 Task: Look for space in Hempstead, United States from 24th August, 2023 to 10th September, 2023 for 8 adults, 2 children, 1 infant and 1 pet in price range Rs.12000 to Rs.15000. Place can be entire place or shared room with 4 bedrooms having 8 beds and 4 bathrooms. Property type can be house, flat, guest house. Amenities needed are: wifi, TV, free parkinig on premises, gym, breakfast. Booking option can be shelf check-in. Required host language is English.
Action: Mouse moved to (456, 63)
Screenshot: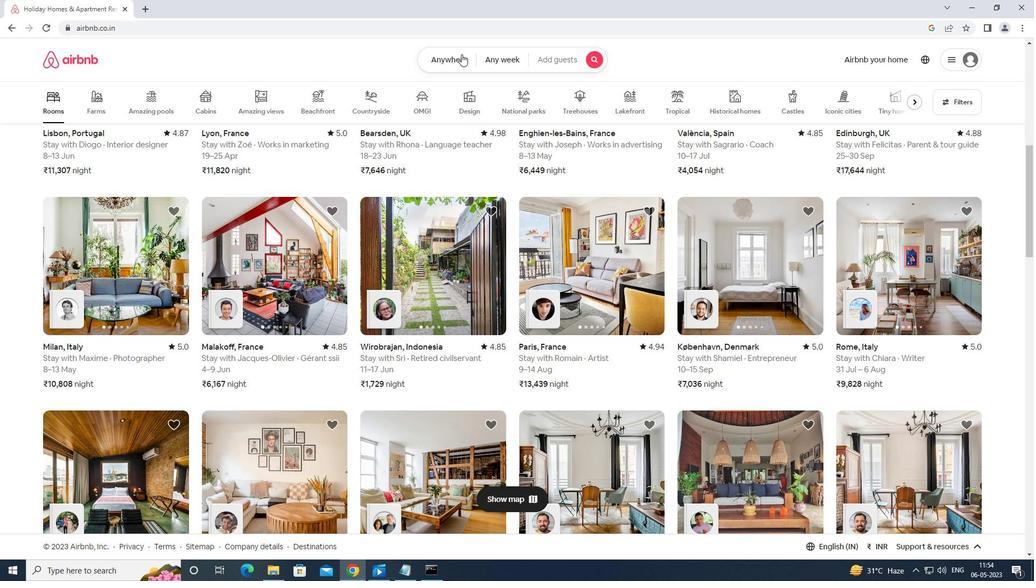 
Action: Mouse pressed left at (456, 63)
Screenshot: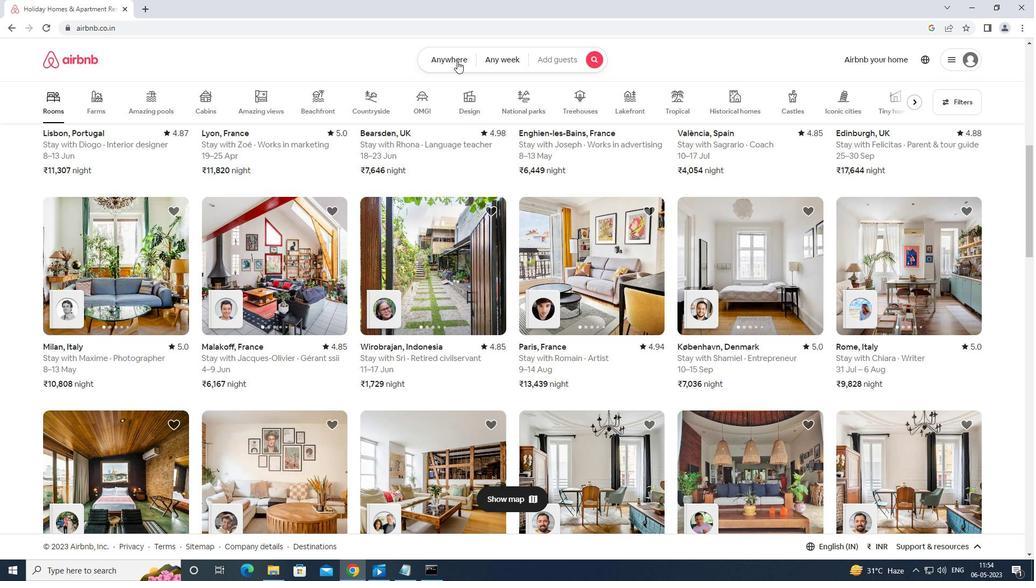 
Action: Mouse moved to (381, 101)
Screenshot: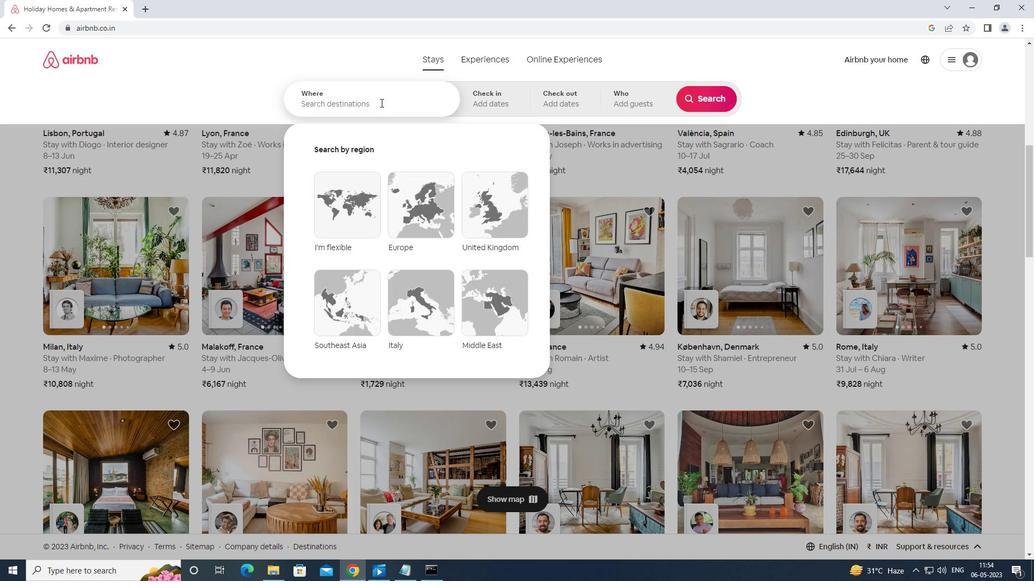 
Action: Mouse pressed left at (381, 101)
Screenshot: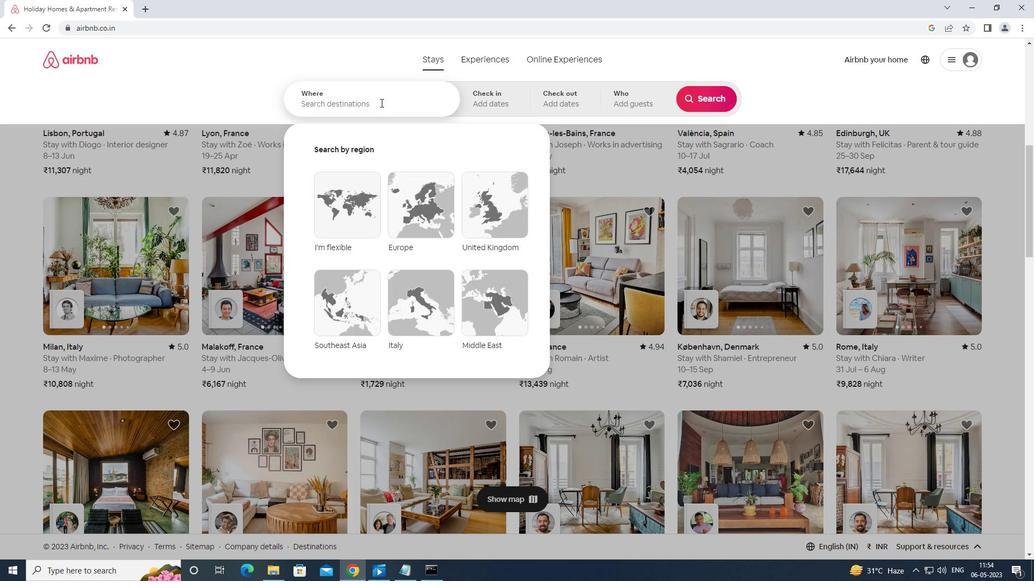 
Action: Mouse moved to (390, 110)
Screenshot: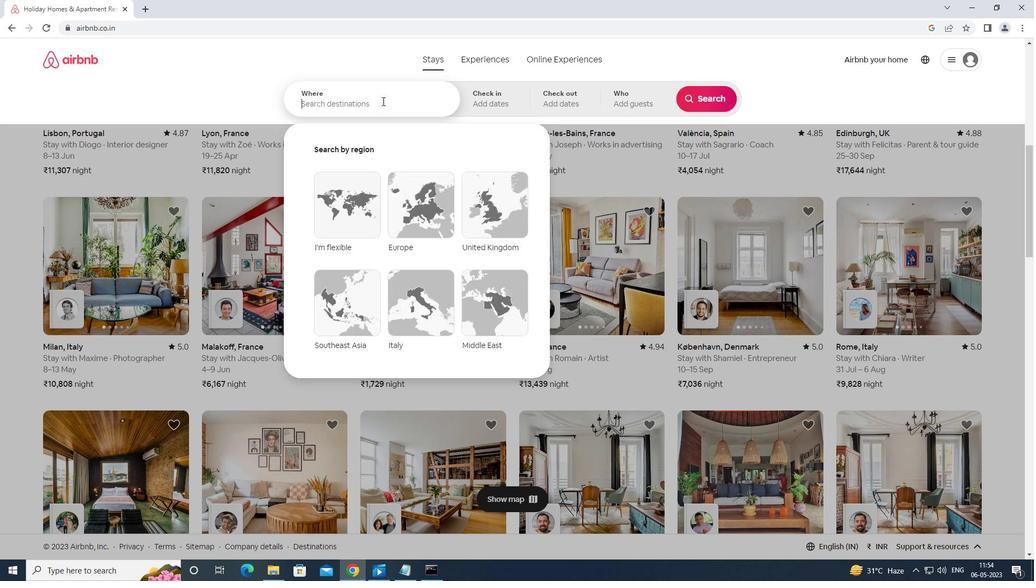 
Action: Key pressed <Key.shift>HEMPSTEAD
Screenshot: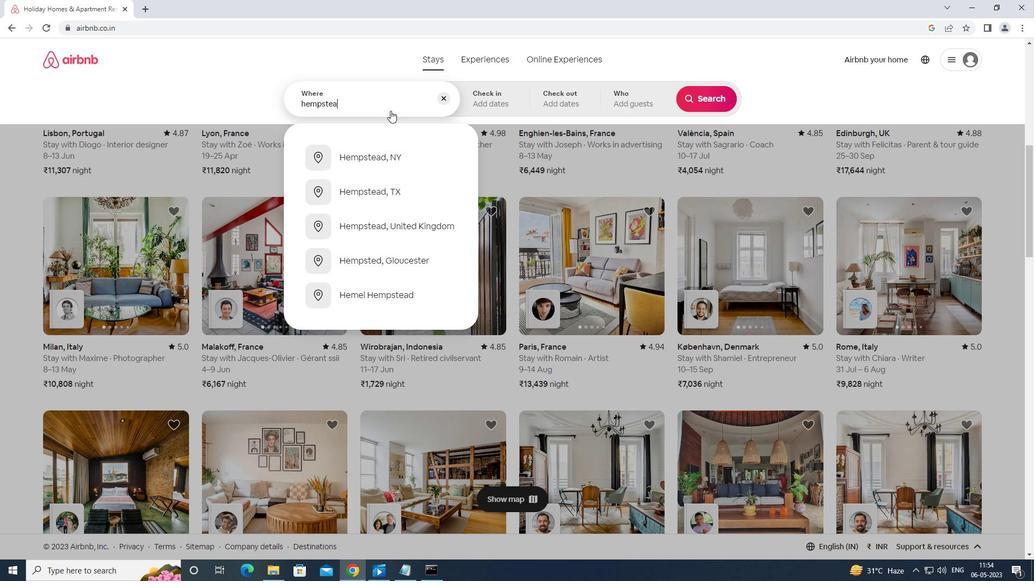 
Action: Mouse moved to (390, 111)
Screenshot: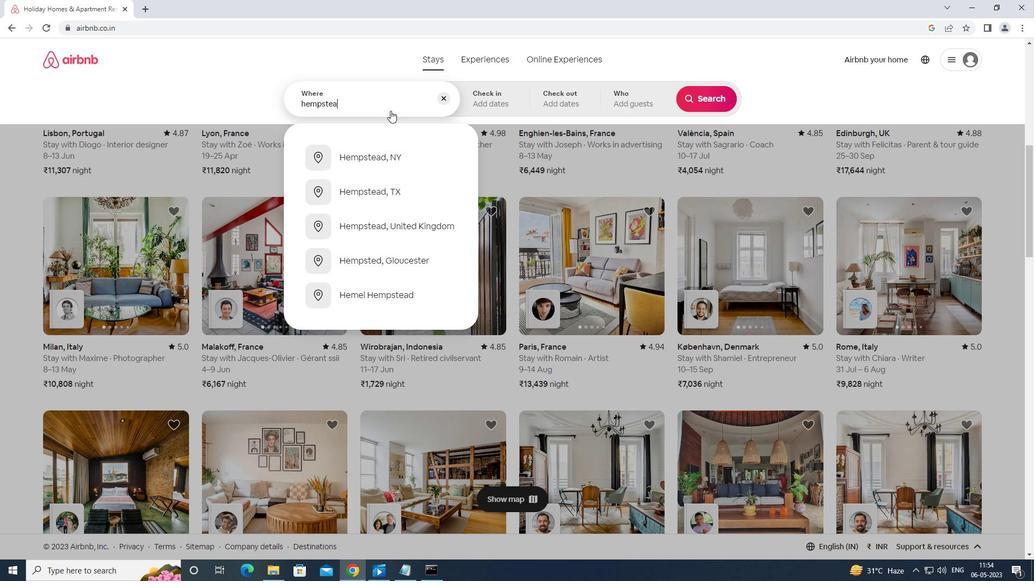 
Action: Key pressed <Key.space>
Screenshot: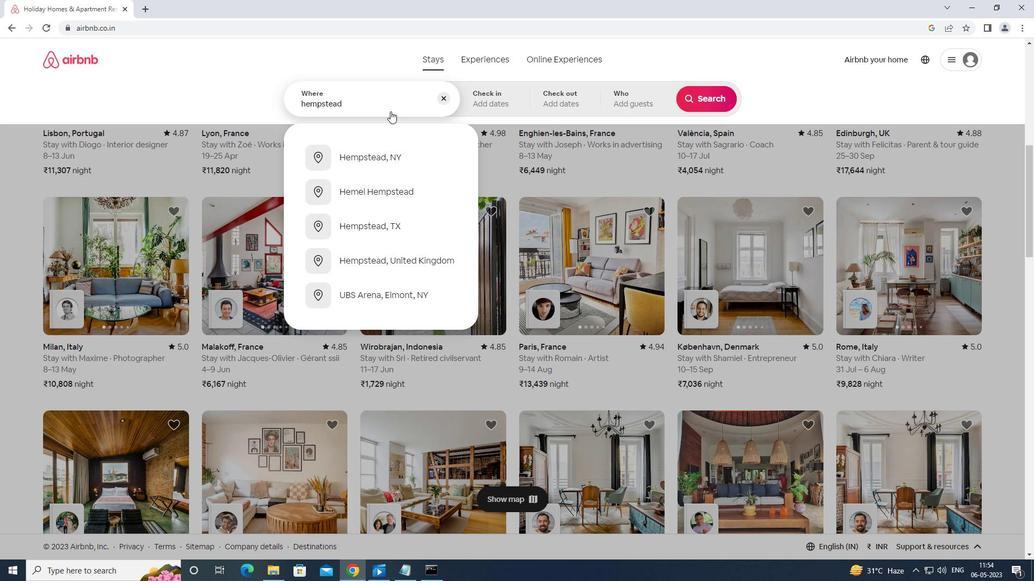 
Action: Mouse moved to (390, 113)
Screenshot: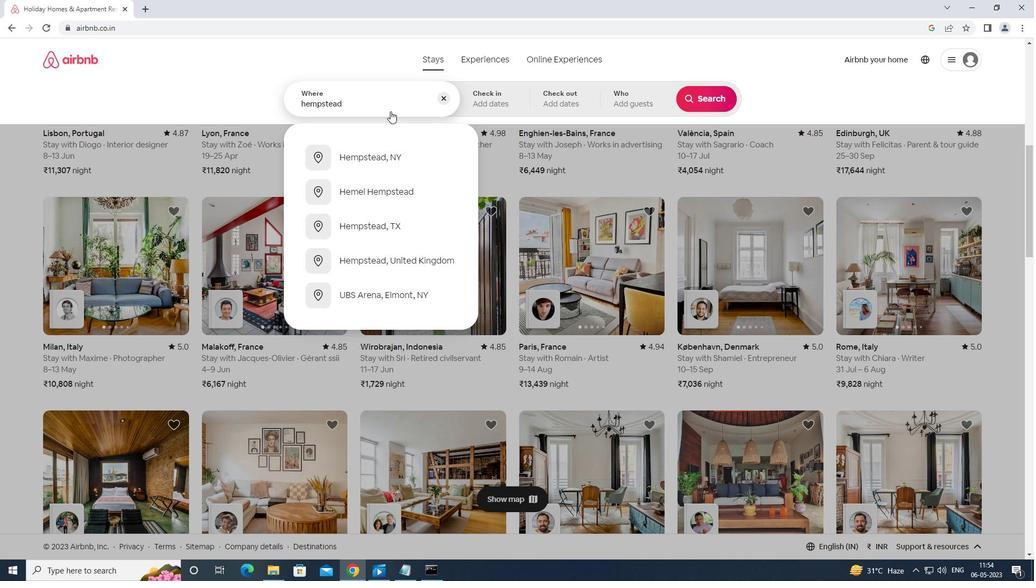 
Action: Key pressed UNITED
Screenshot: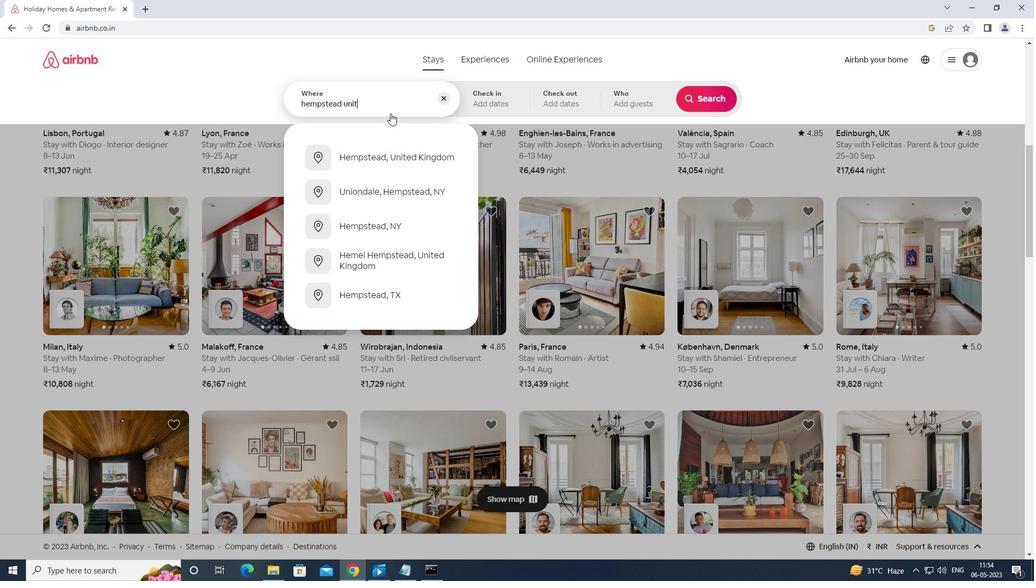 
Action: Mouse moved to (390, 114)
Screenshot: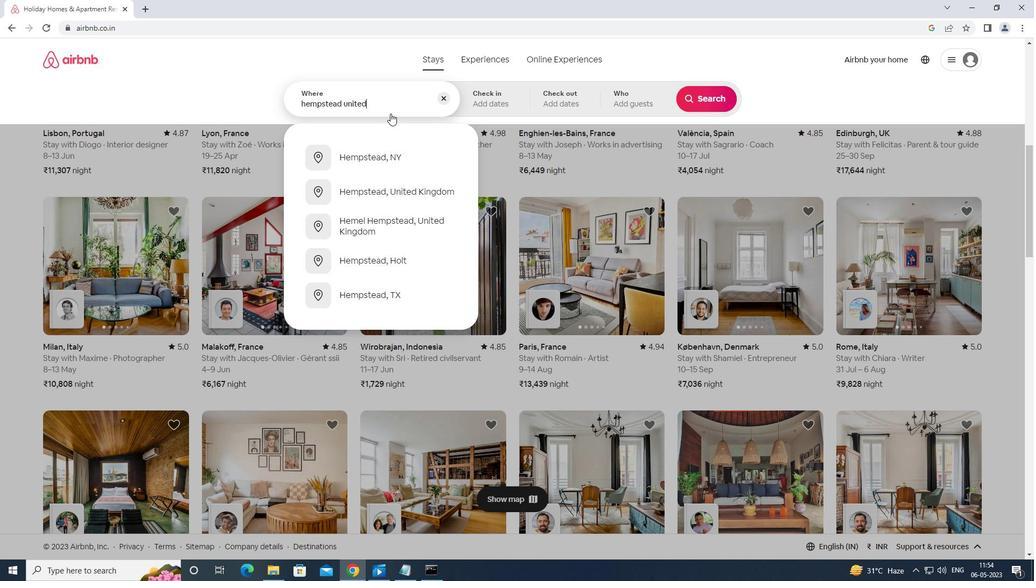 
Action: Key pressed <Key.space>
Screenshot: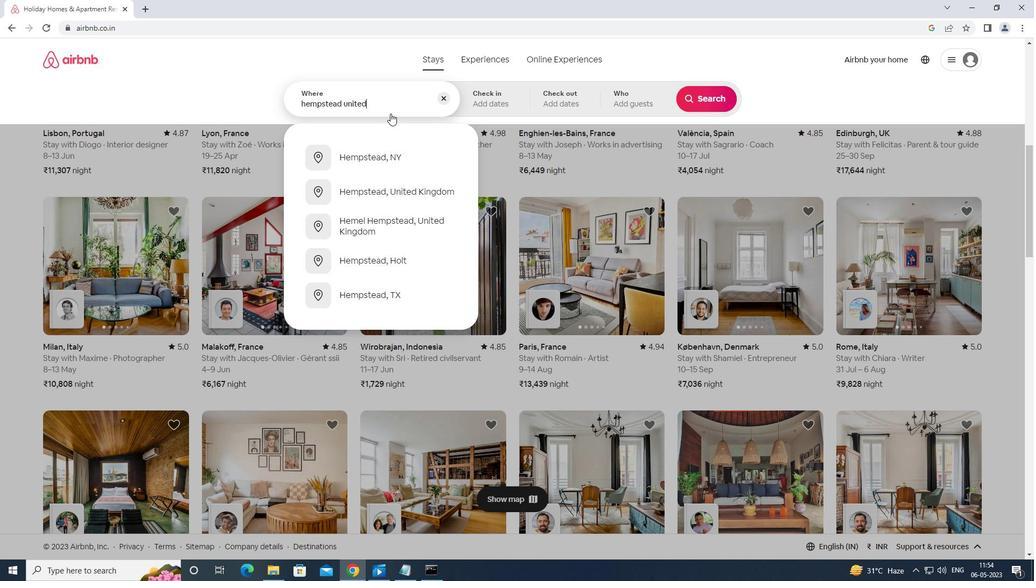 
Action: Mouse moved to (391, 114)
Screenshot: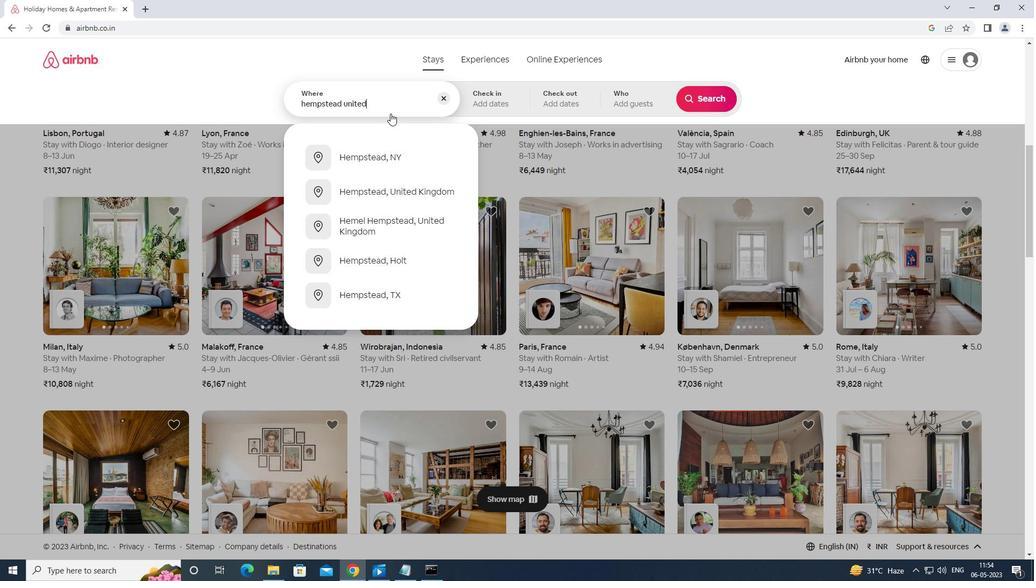 
Action: Key pressed STATES<Key.enter>
Screenshot: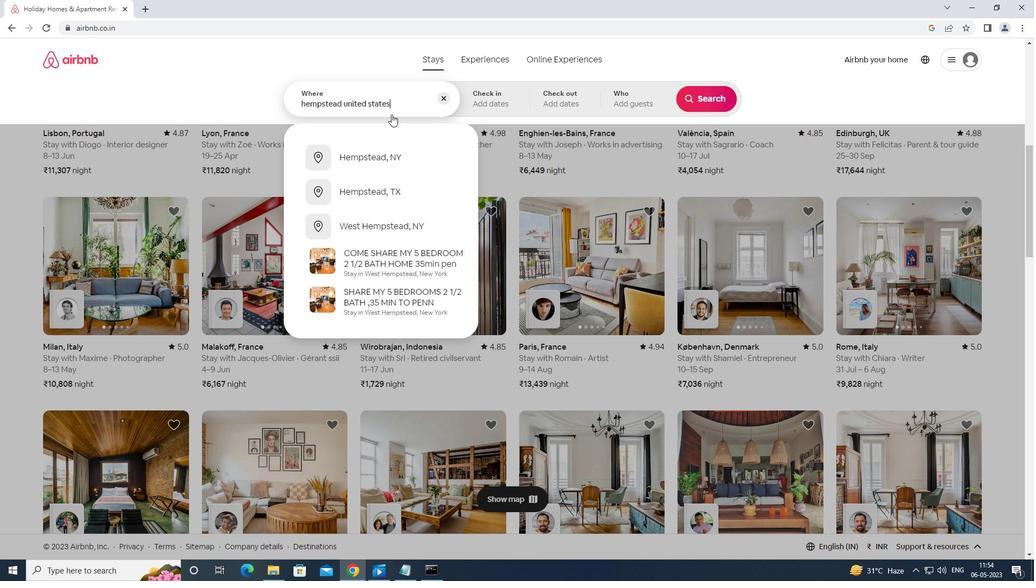 
Action: Mouse moved to (707, 179)
Screenshot: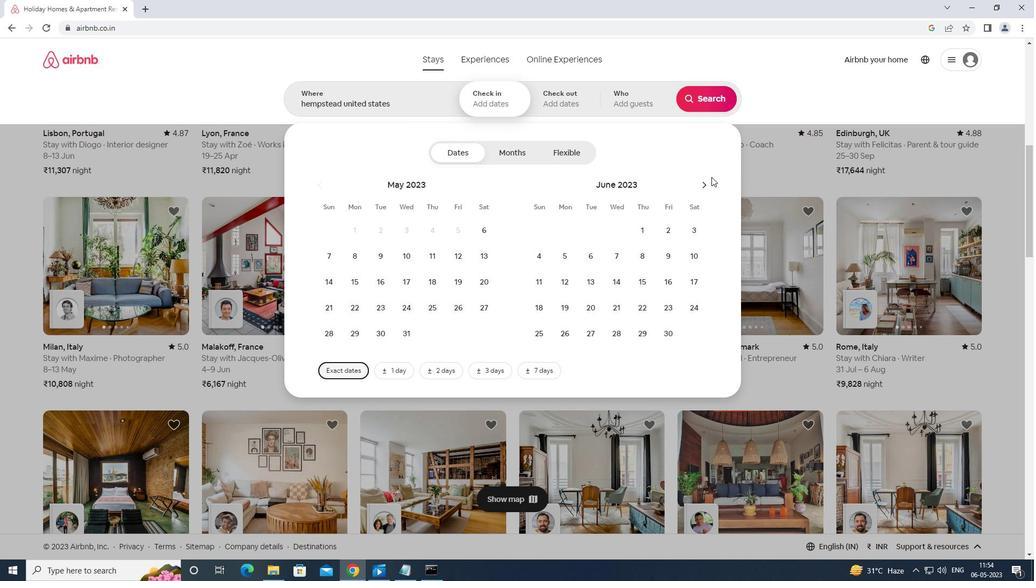 
Action: Mouse pressed left at (707, 179)
Screenshot: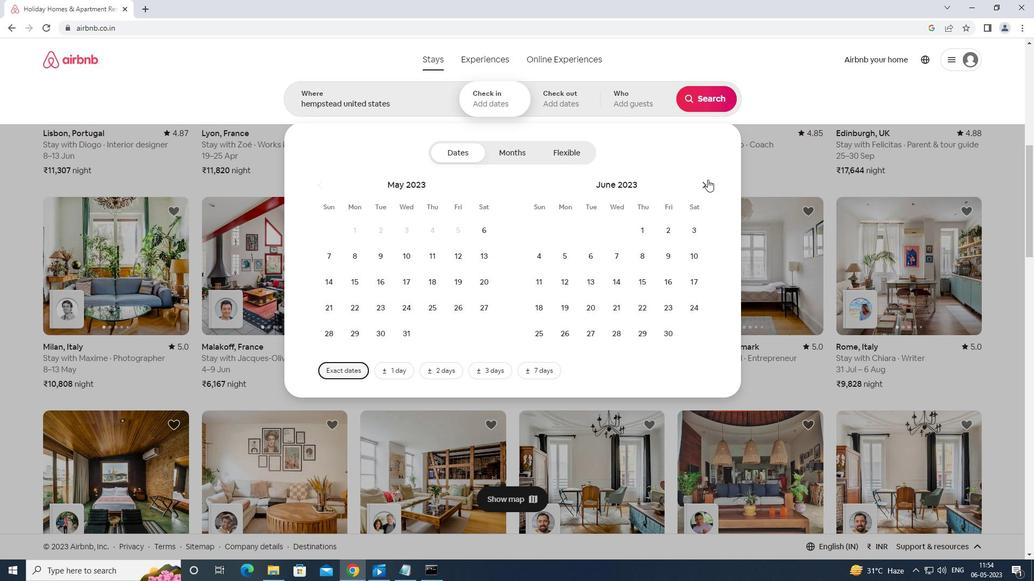 
Action: Mouse moved to (701, 179)
Screenshot: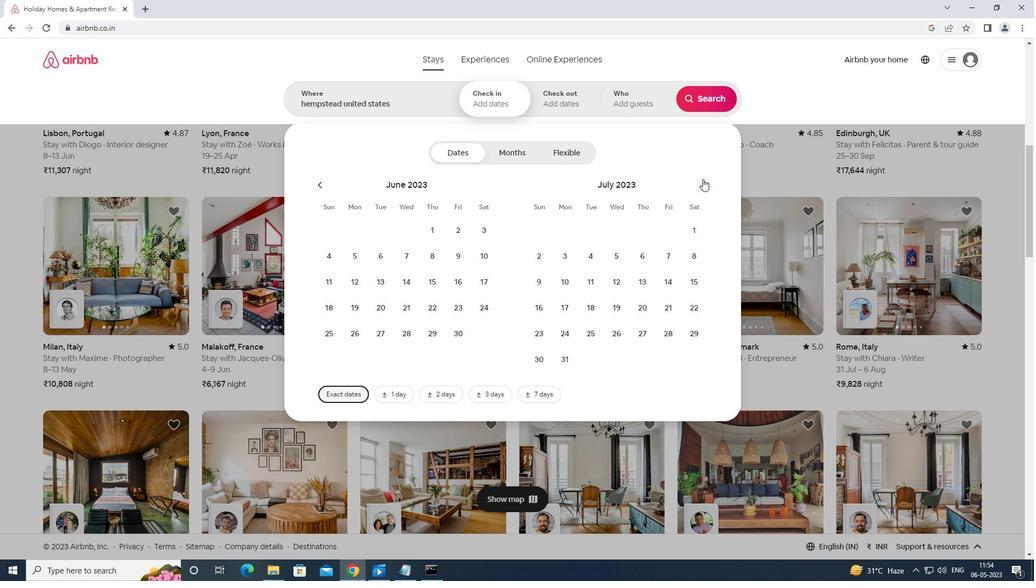 
Action: Mouse pressed left at (701, 179)
Screenshot: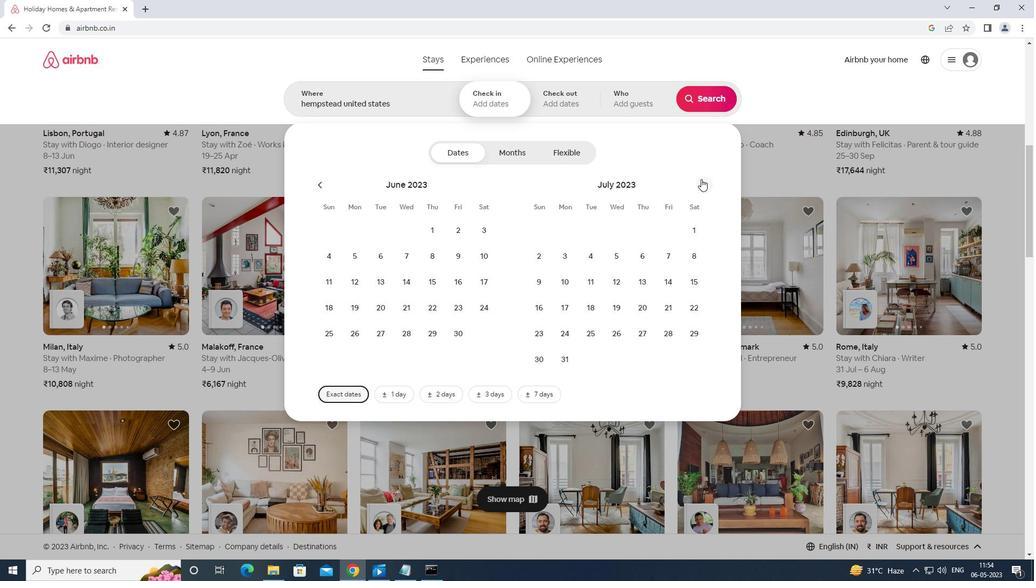 
Action: Mouse moved to (636, 300)
Screenshot: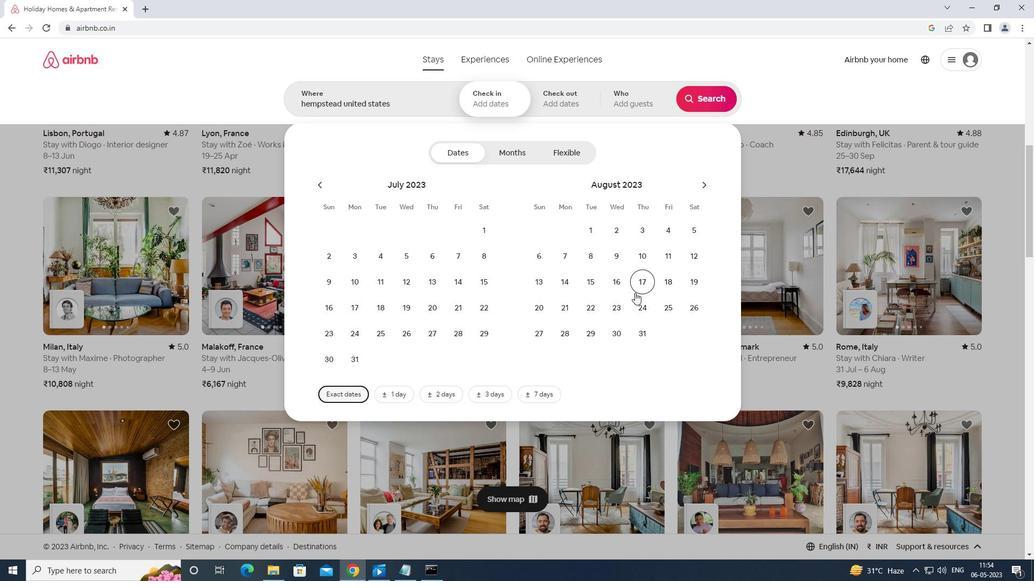 
Action: Mouse pressed left at (636, 300)
Screenshot: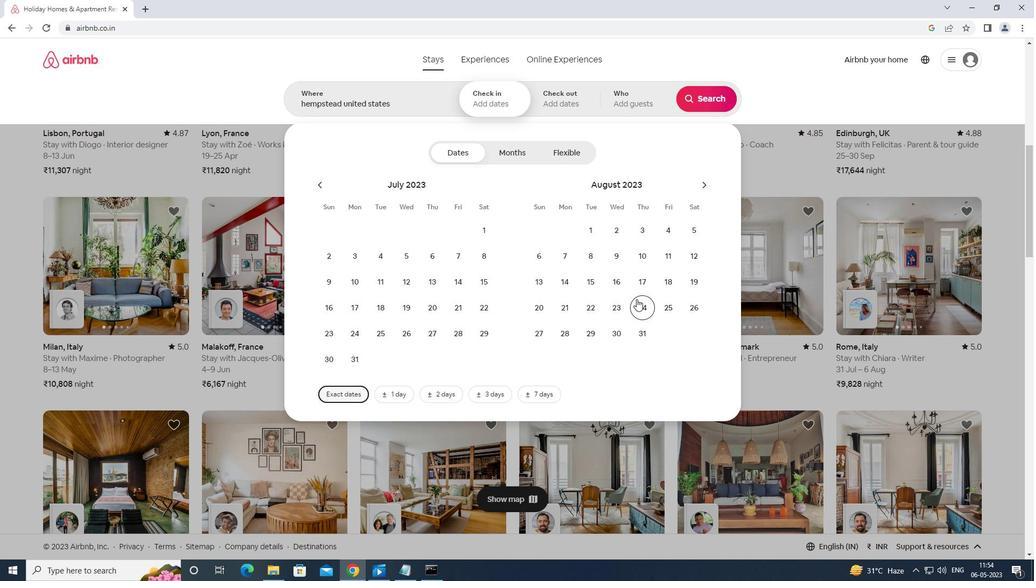 
Action: Mouse moved to (694, 181)
Screenshot: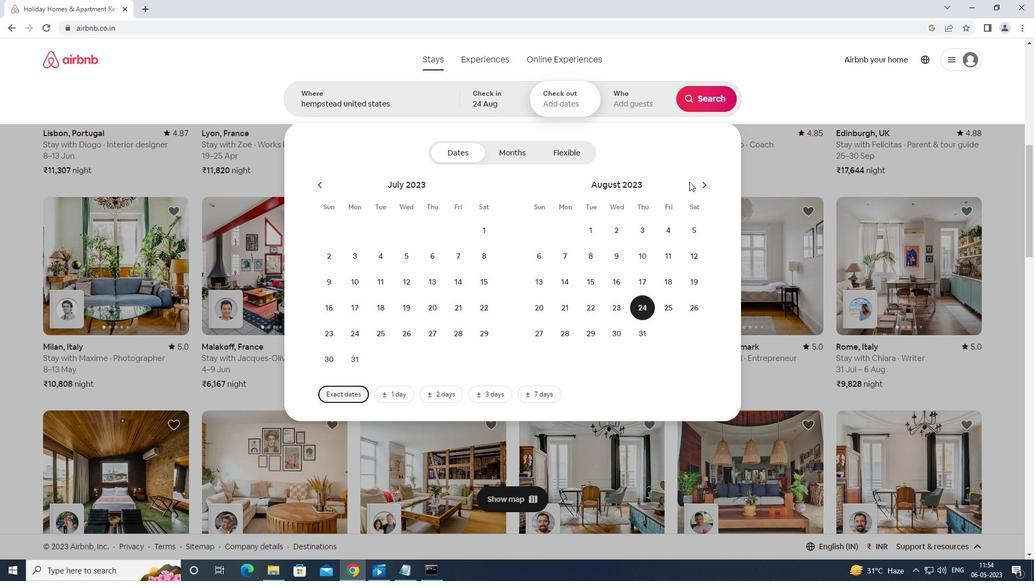 
Action: Mouse pressed left at (694, 181)
Screenshot: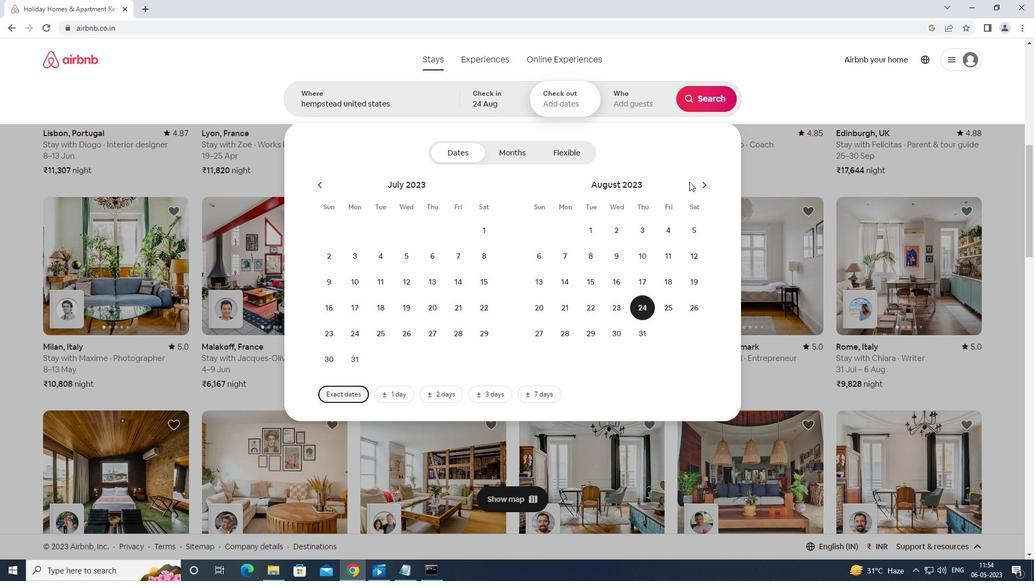 
Action: Mouse moved to (703, 184)
Screenshot: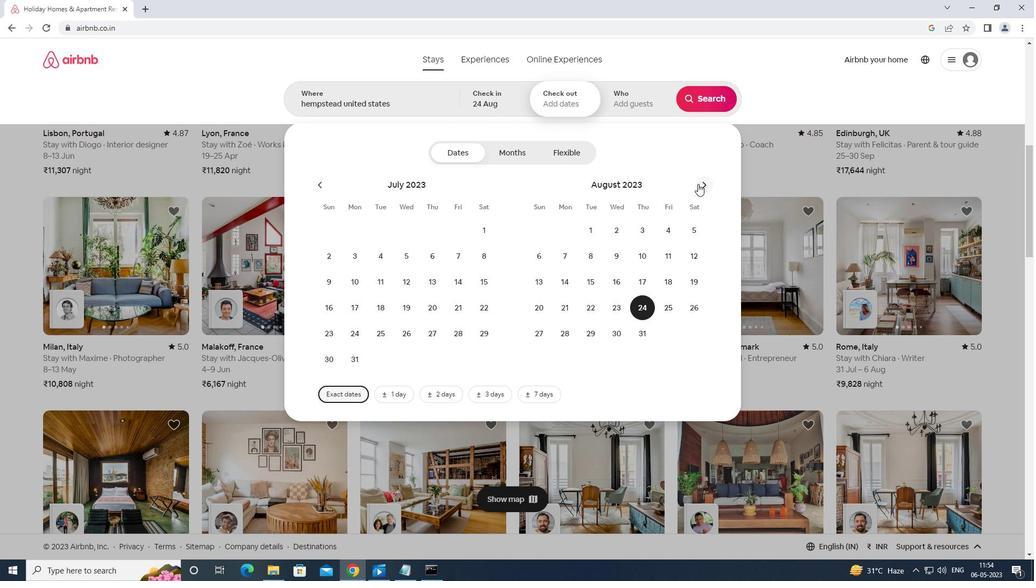 
Action: Mouse pressed left at (703, 184)
Screenshot: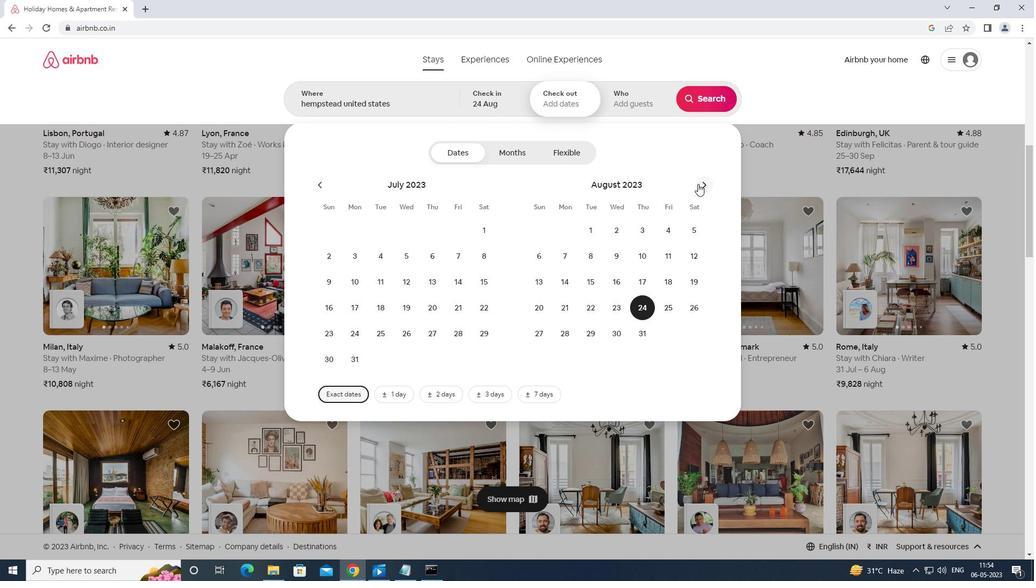 
Action: Mouse moved to (535, 281)
Screenshot: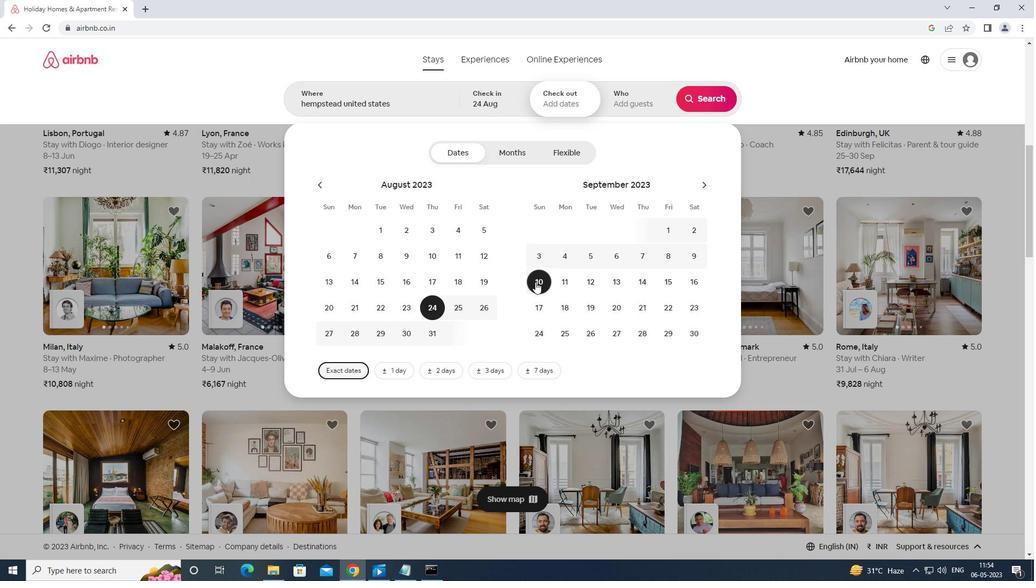 
Action: Mouse pressed left at (535, 281)
Screenshot: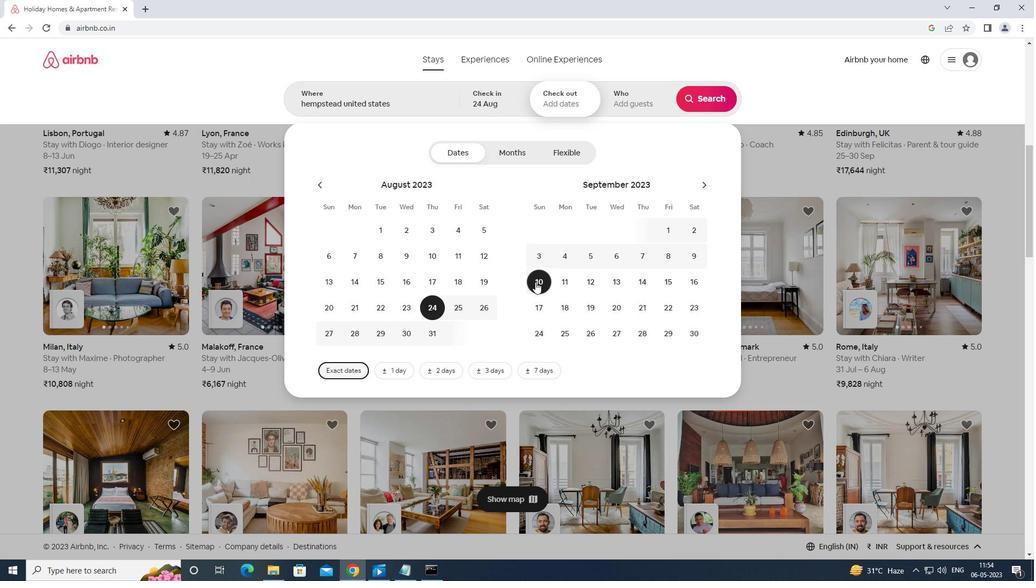 
Action: Mouse moved to (633, 89)
Screenshot: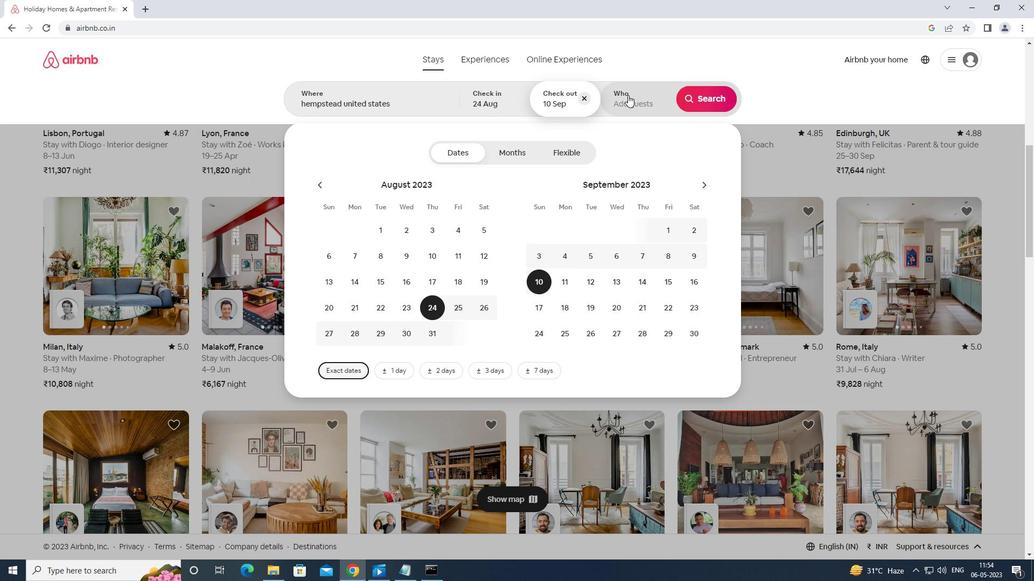 
Action: Mouse pressed left at (633, 89)
Screenshot: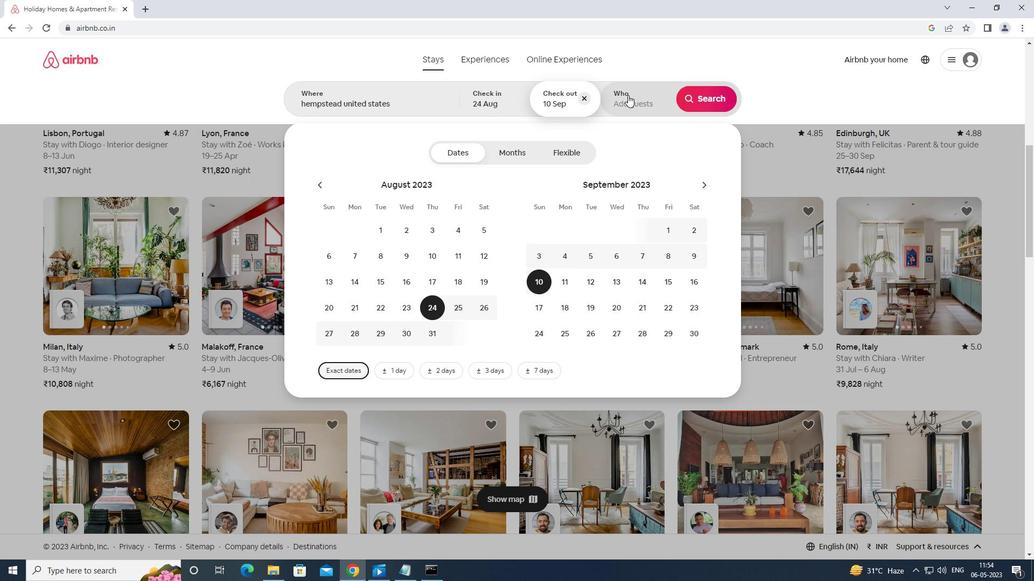 
Action: Mouse moved to (707, 153)
Screenshot: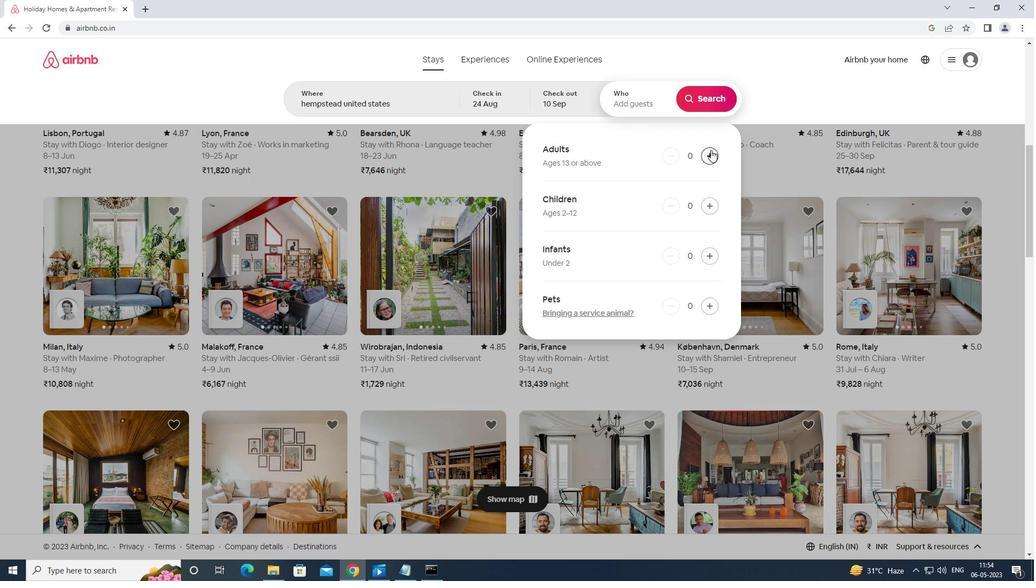 
Action: Mouse pressed left at (707, 153)
Screenshot: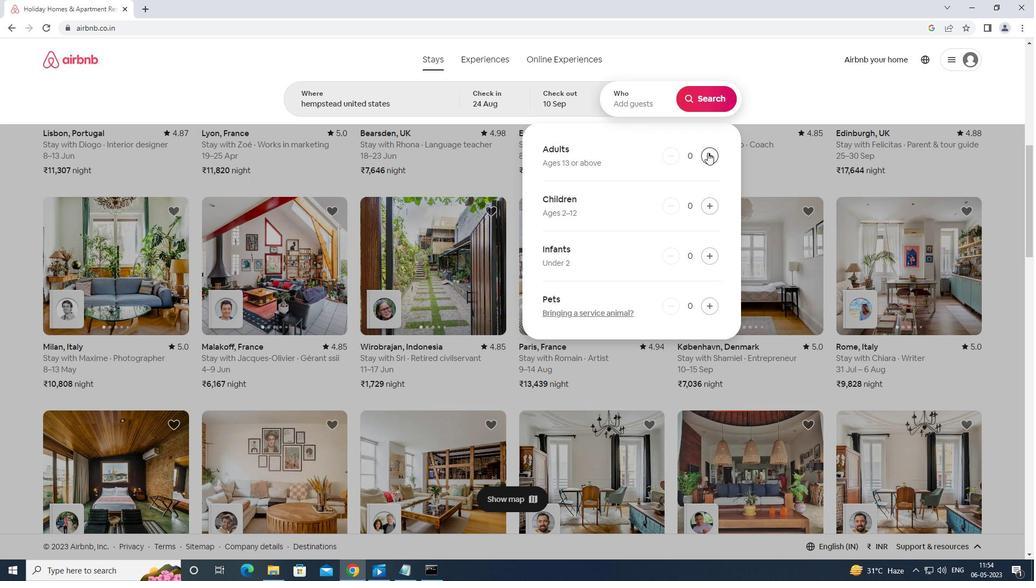 
Action: Mouse moved to (707, 153)
Screenshot: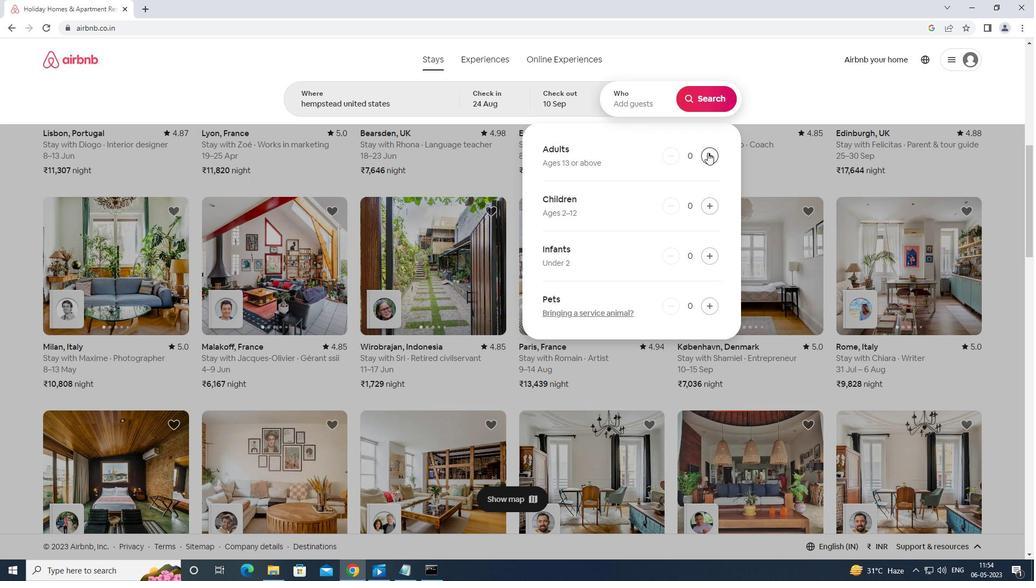 
Action: Mouse pressed left at (707, 153)
Screenshot: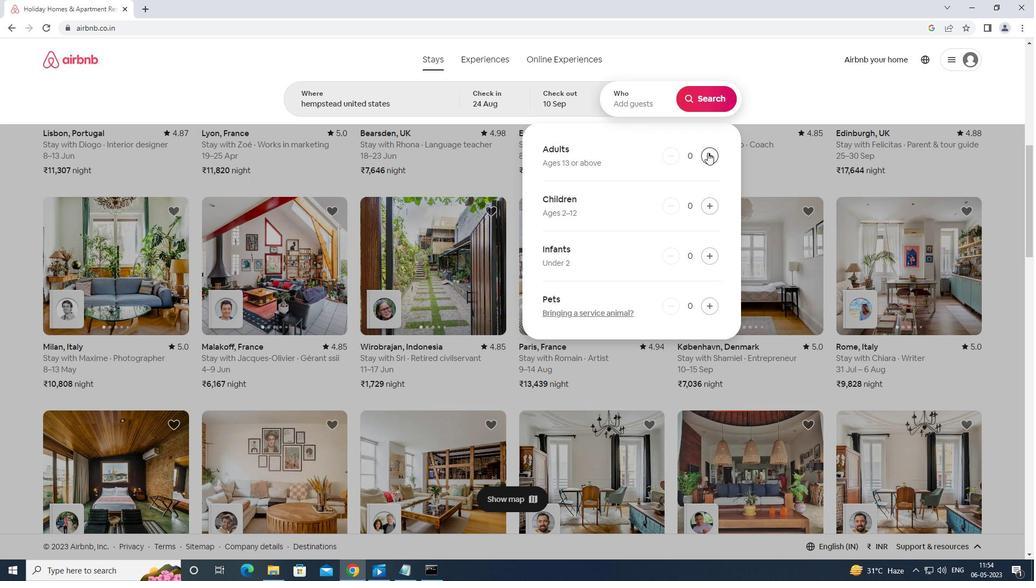 
Action: Mouse moved to (707, 153)
Screenshot: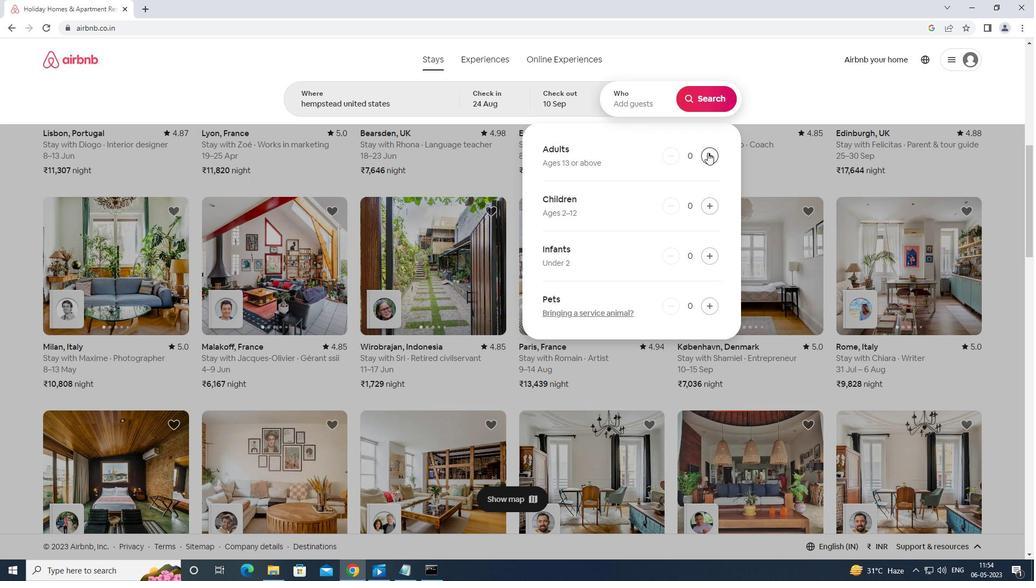 
Action: Mouse pressed left at (707, 153)
Screenshot: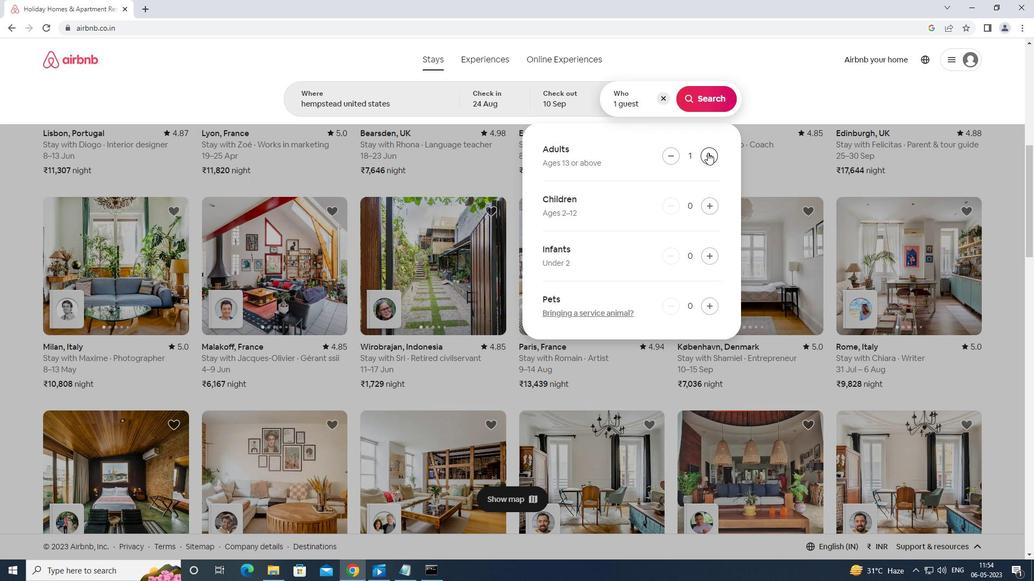 
Action: Mouse moved to (709, 153)
Screenshot: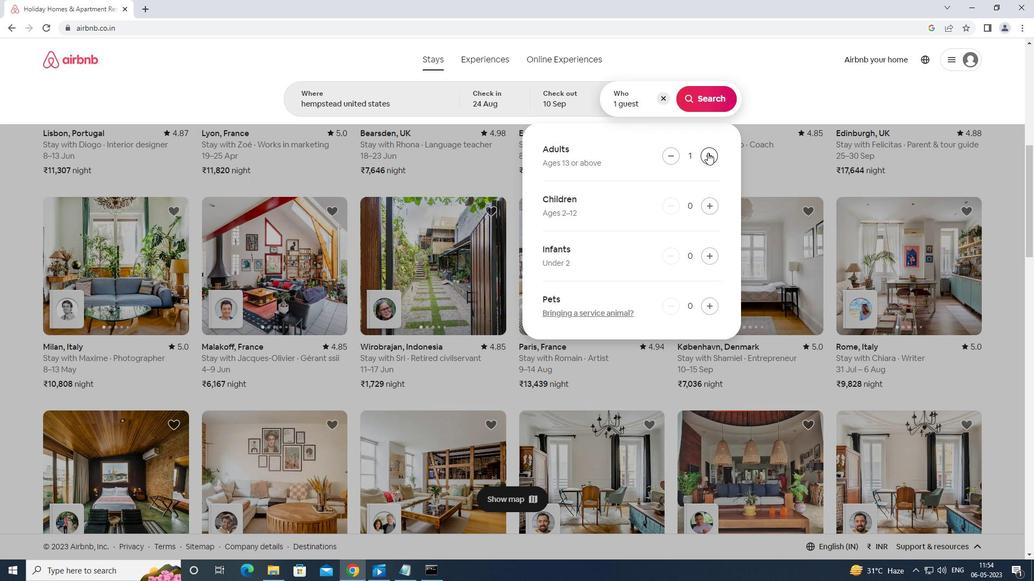 
Action: Mouse pressed left at (709, 153)
Screenshot: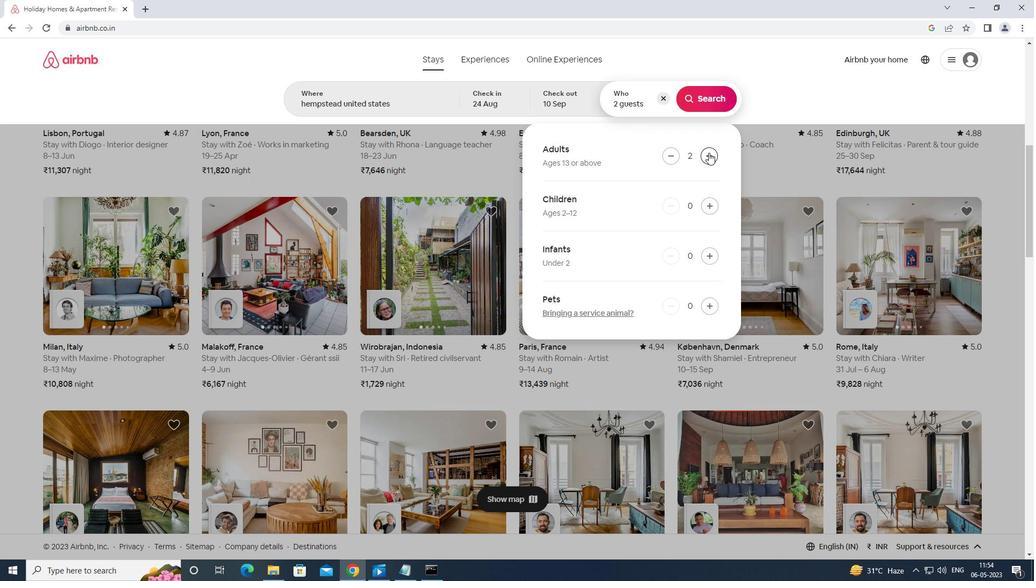 
Action: Mouse pressed left at (709, 153)
Screenshot: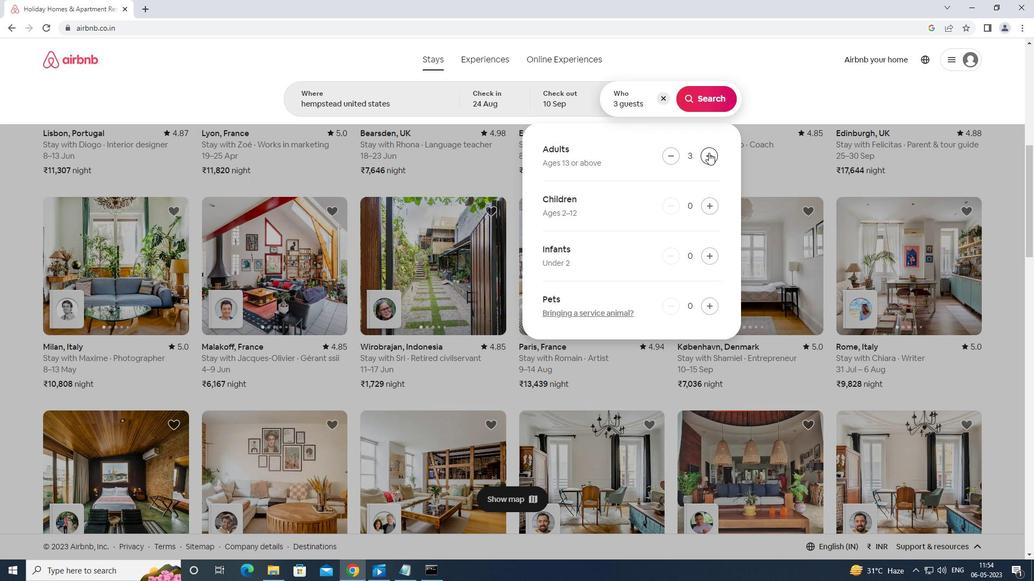 
Action: Mouse pressed left at (709, 153)
Screenshot: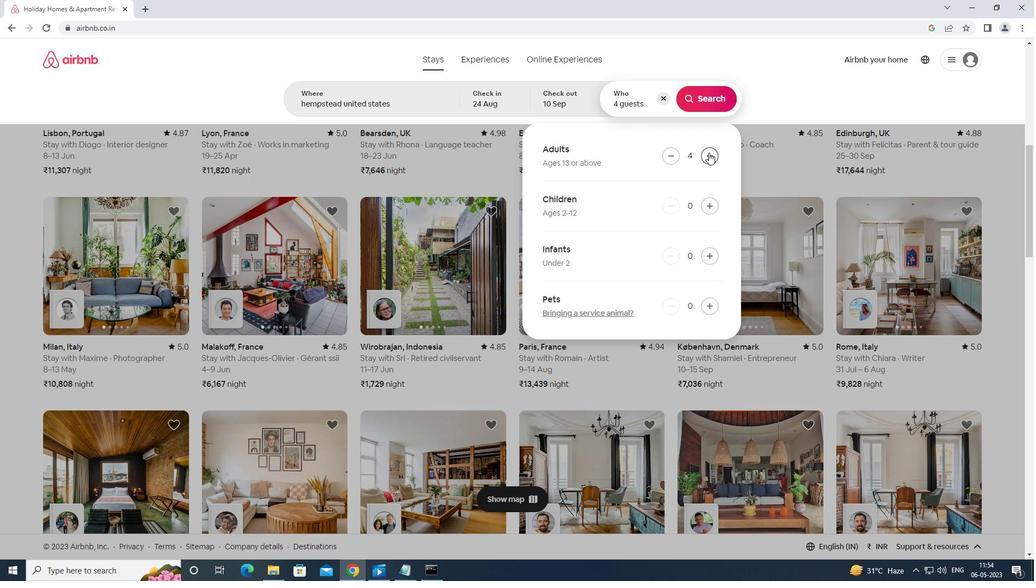 
Action: Mouse pressed left at (709, 153)
Screenshot: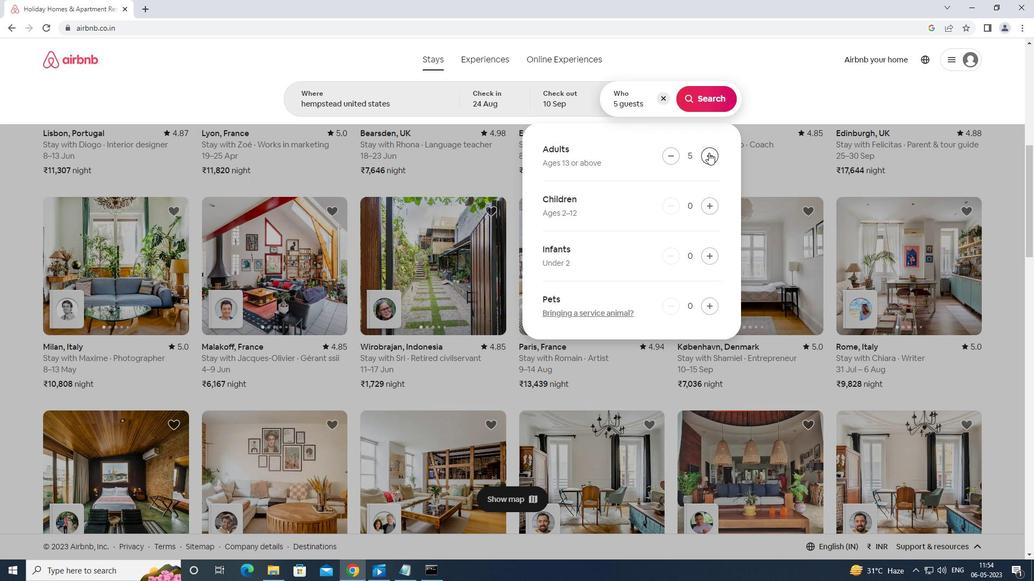 
Action: Mouse pressed left at (709, 153)
Screenshot: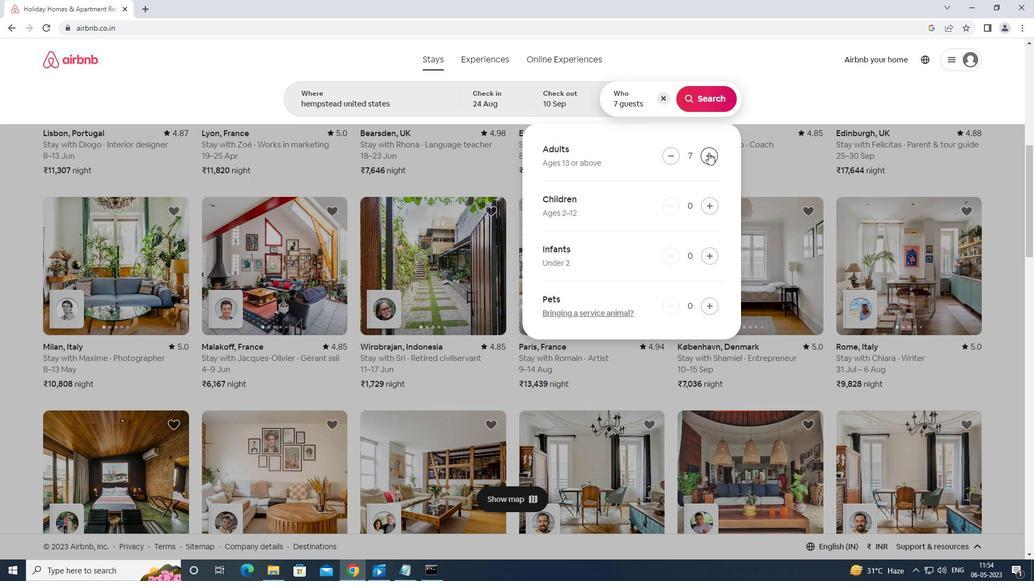 
Action: Mouse moved to (705, 208)
Screenshot: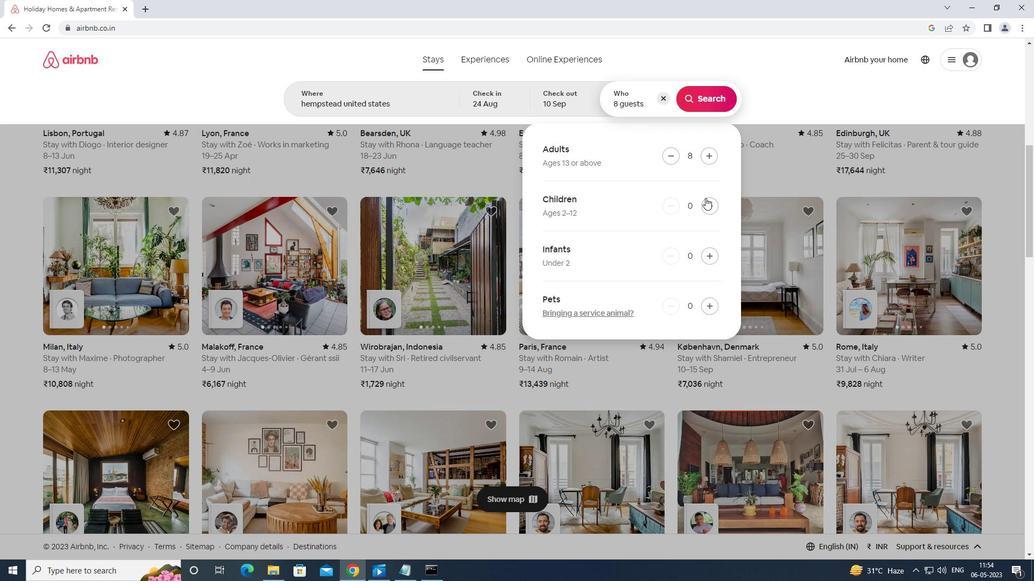 
Action: Mouse pressed left at (705, 208)
Screenshot: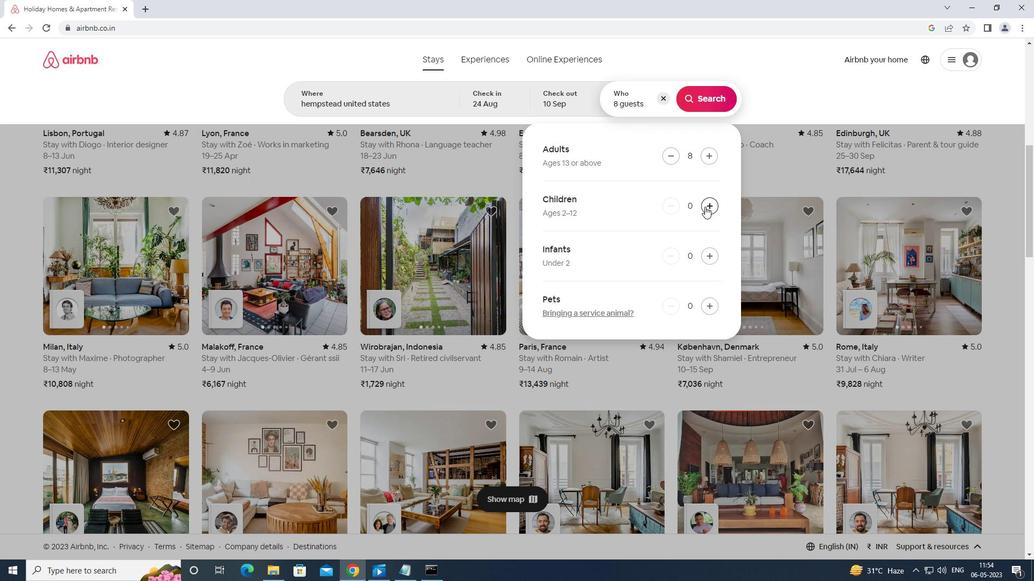 
Action: Mouse moved to (706, 206)
Screenshot: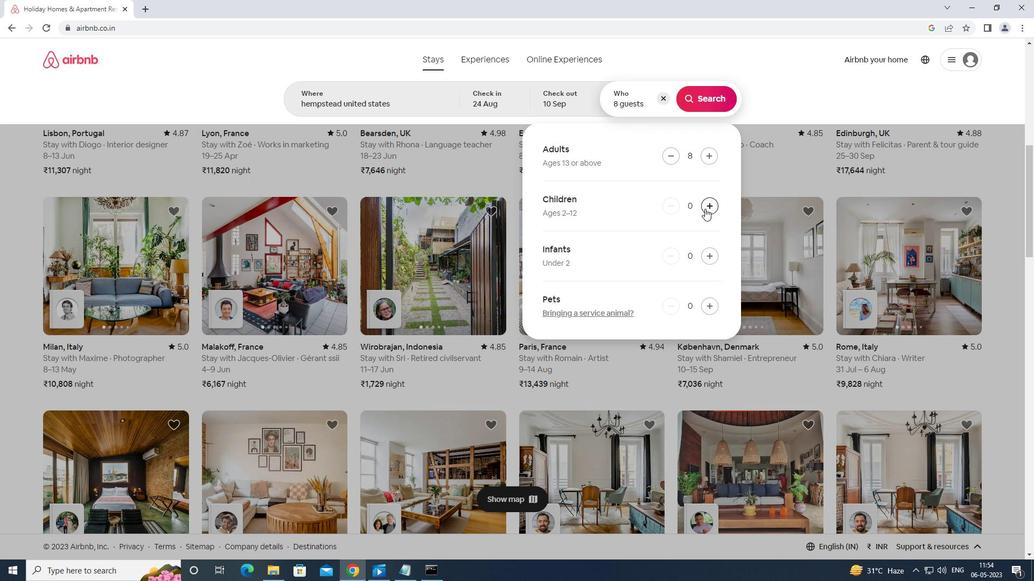 
Action: Mouse pressed left at (706, 206)
Screenshot: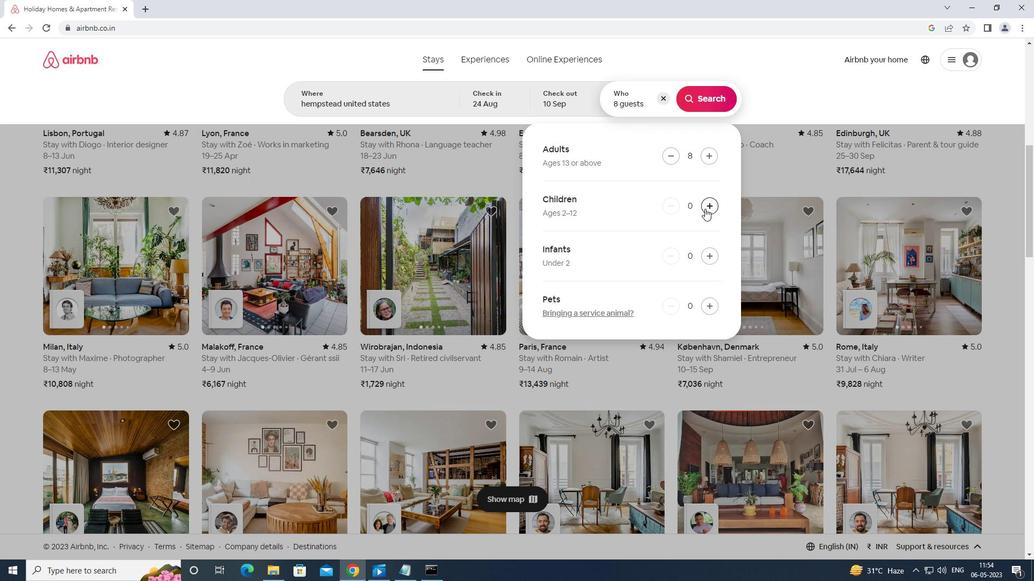 
Action: Mouse moved to (711, 250)
Screenshot: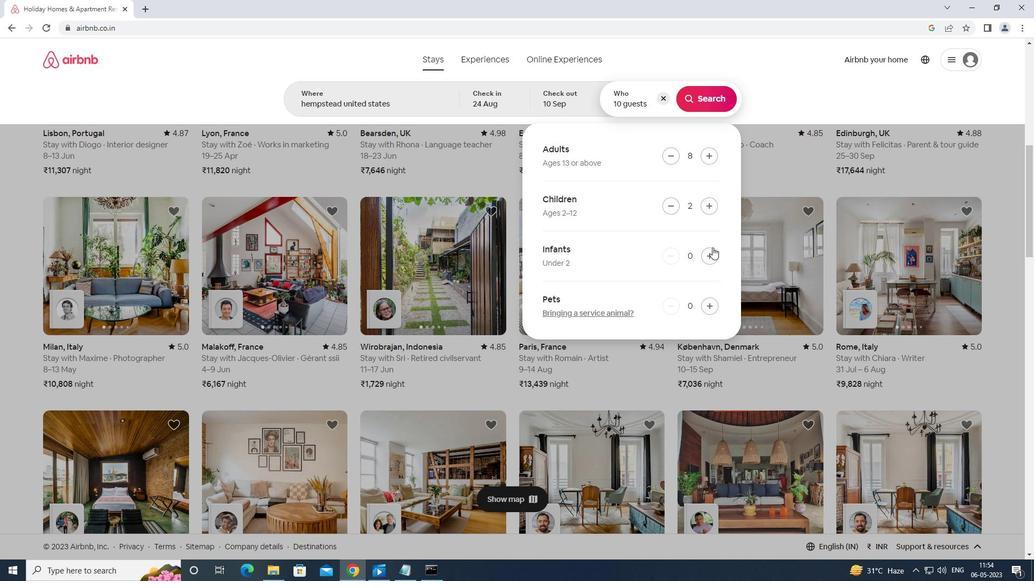 
Action: Mouse pressed left at (711, 250)
Screenshot: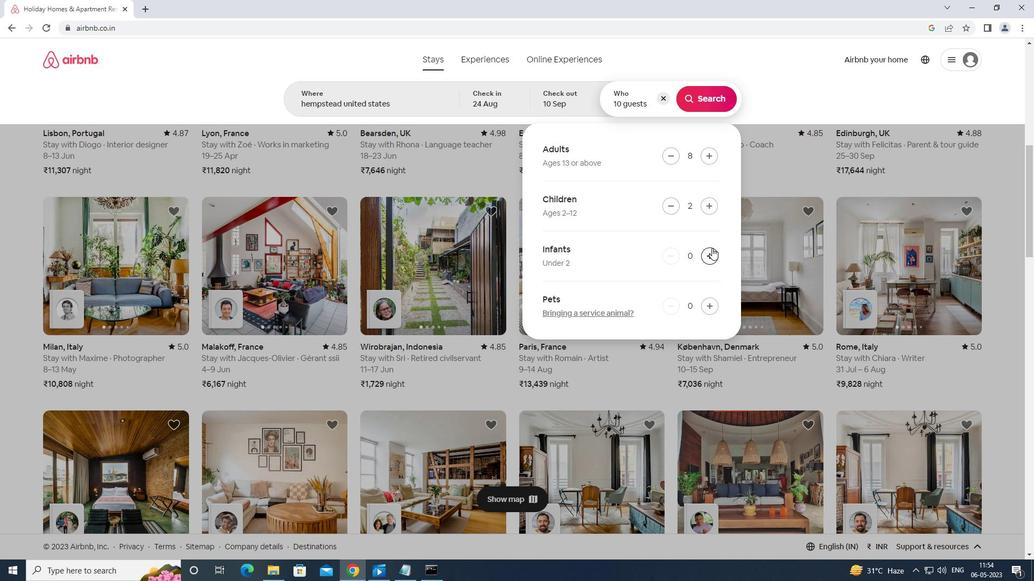 
Action: Mouse moved to (711, 301)
Screenshot: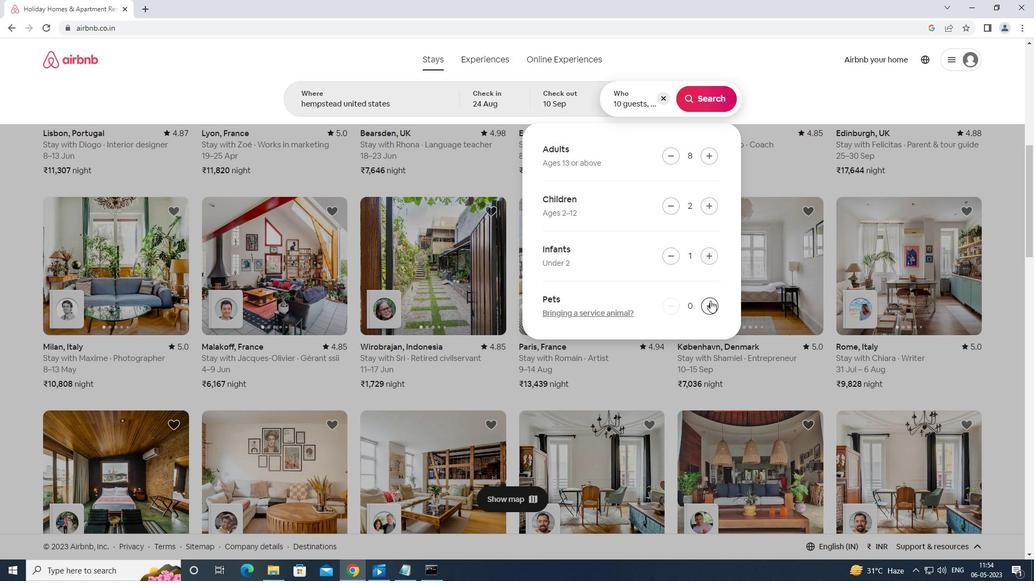 
Action: Mouse pressed left at (711, 301)
Screenshot: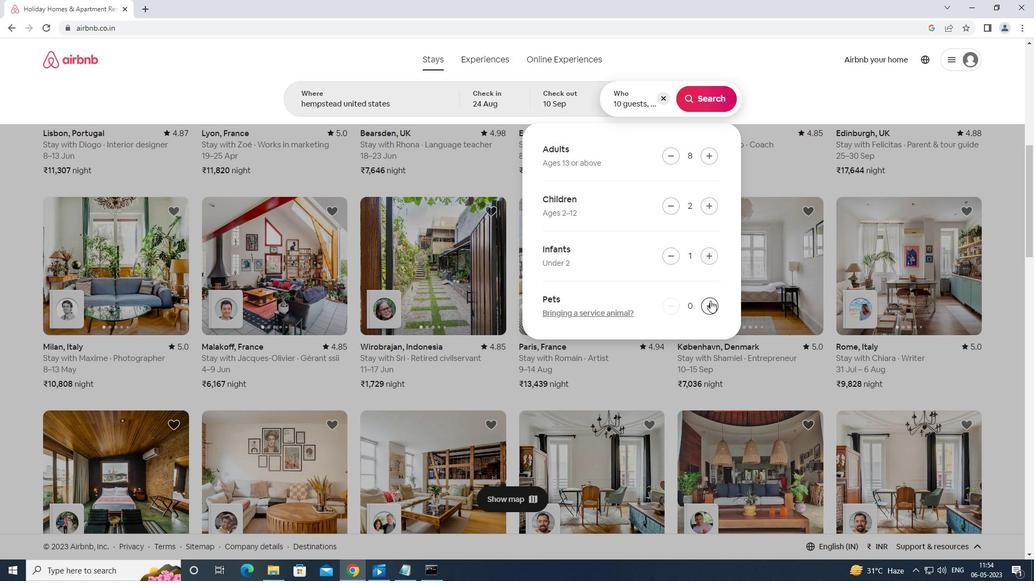 
Action: Mouse moved to (704, 91)
Screenshot: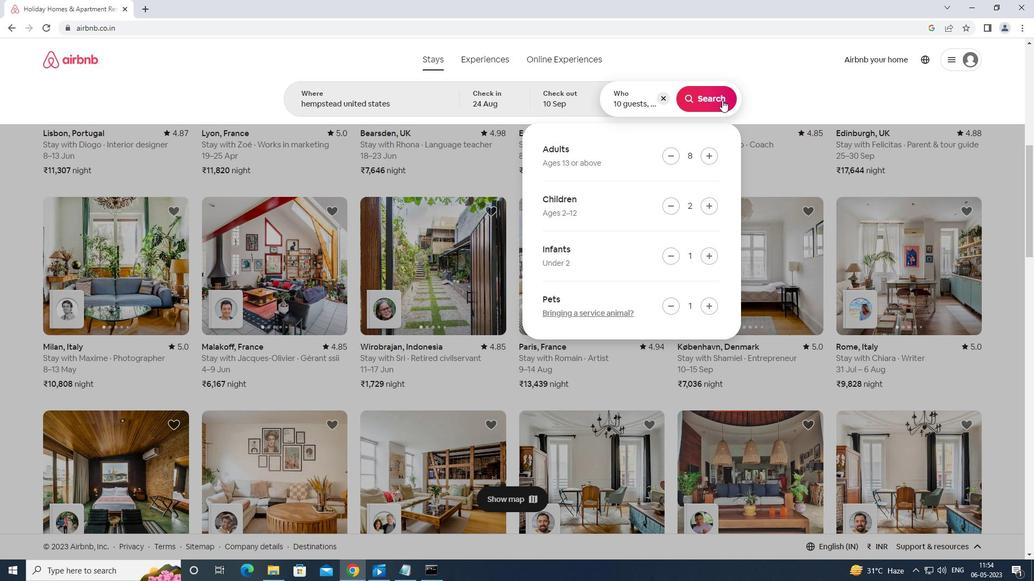 
Action: Mouse pressed left at (704, 91)
Screenshot: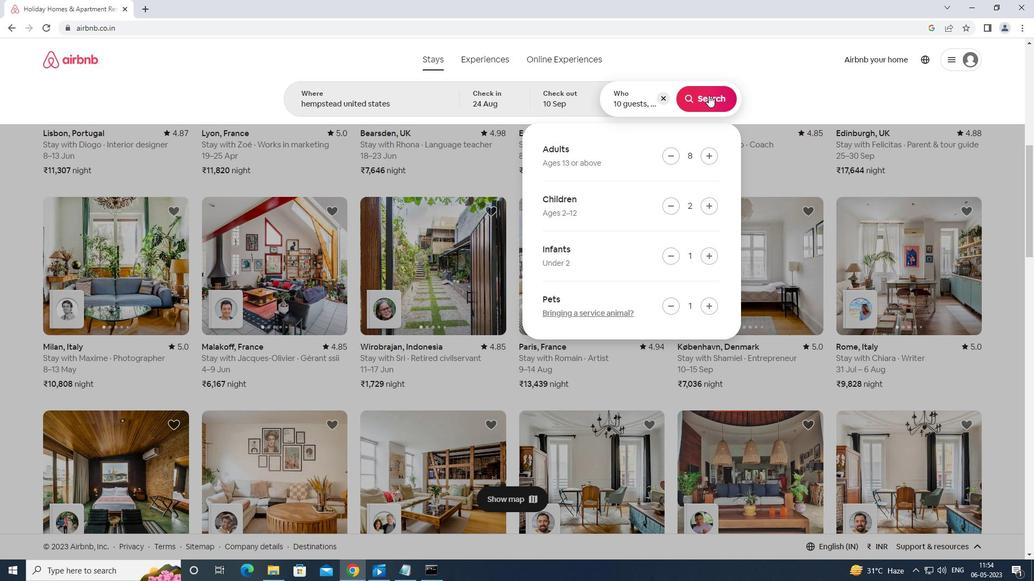 
Action: Mouse moved to (992, 103)
Screenshot: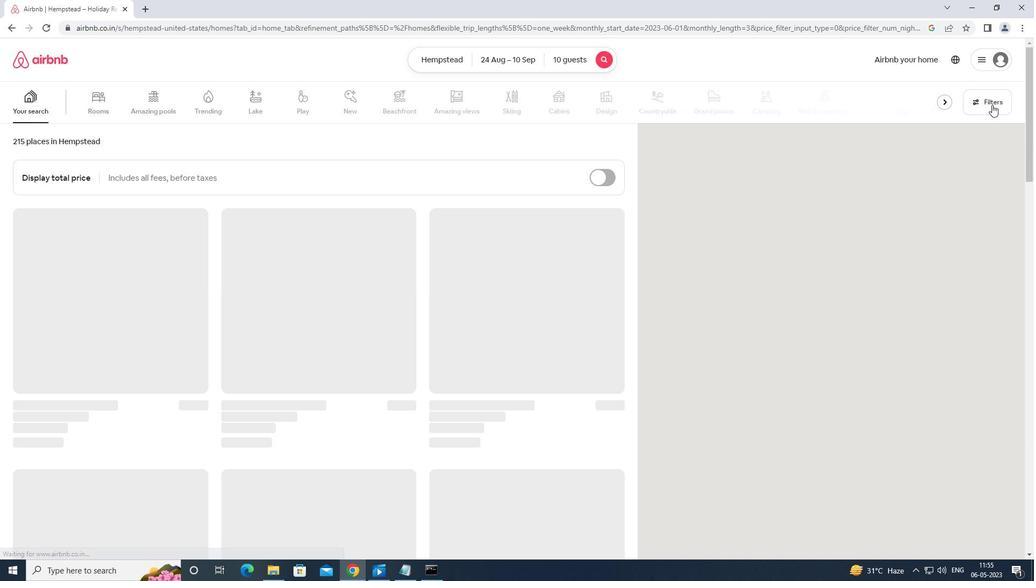 
Action: Mouse pressed left at (992, 103)
Screenshot: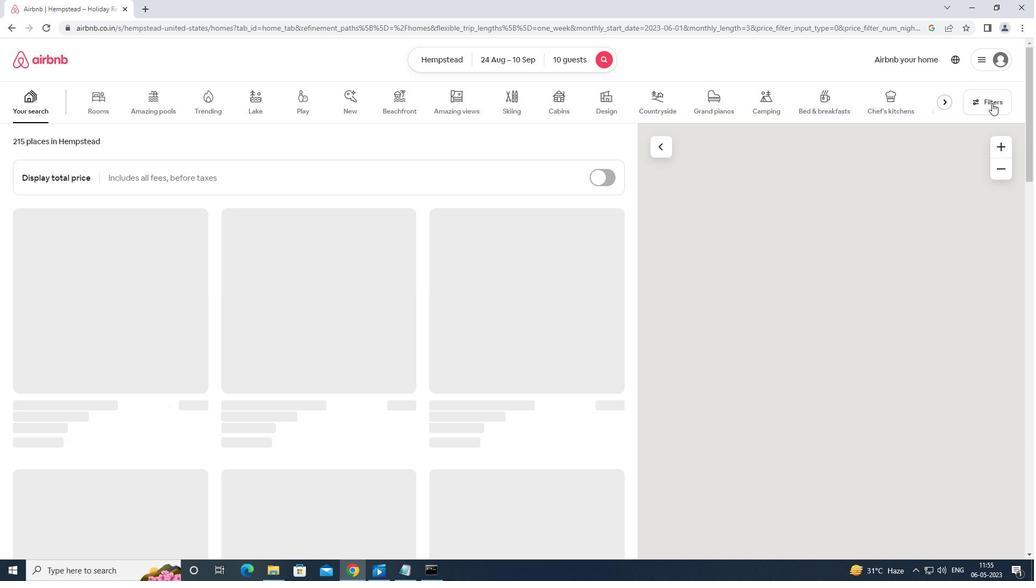 
Action: Mouse moved to (454, 355)
Screenshot: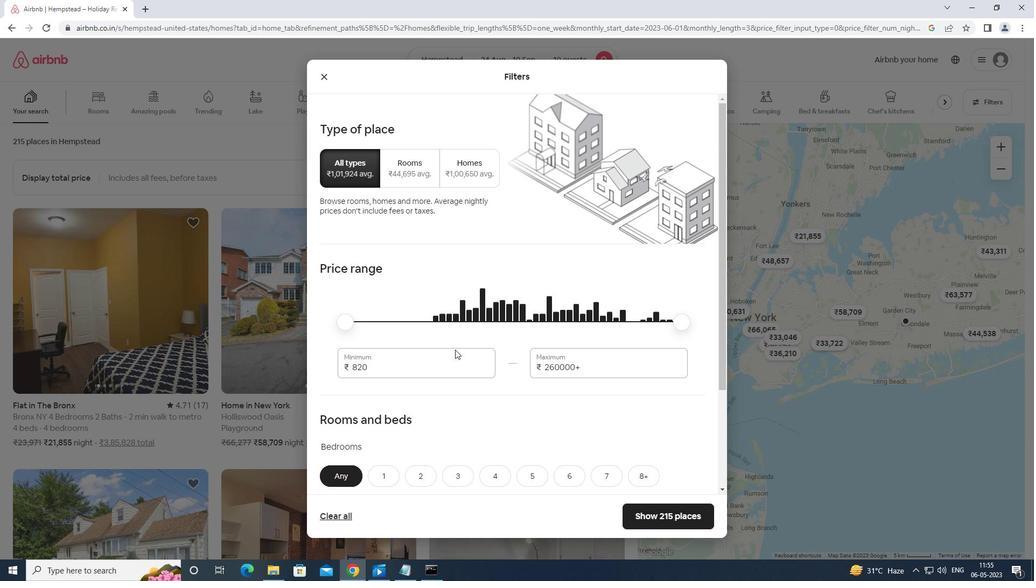 
Action: Mouse pressed left at (454, 355)
Screenshot: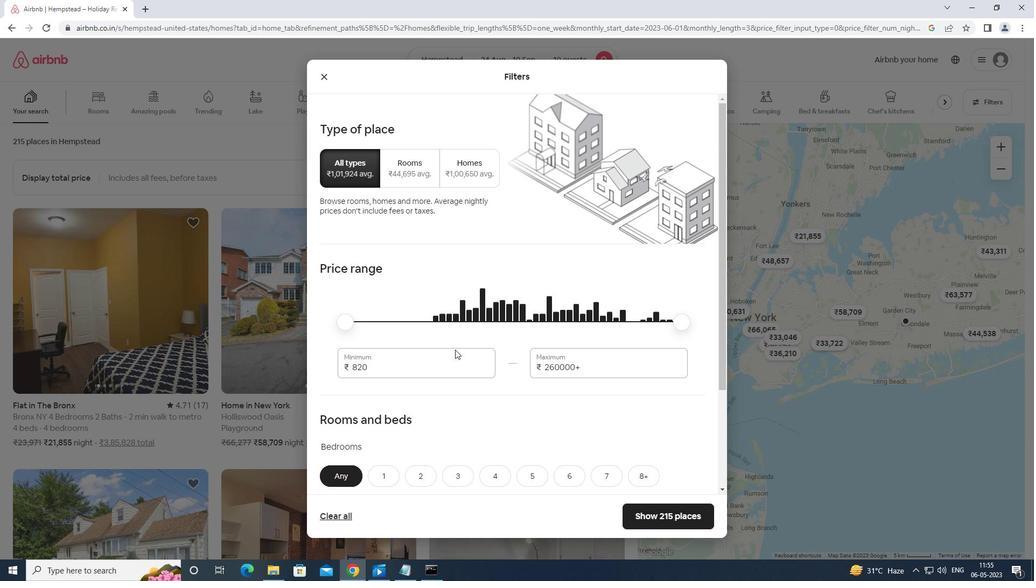 
Action: Mouse moved to (455, 356)
Screenshot: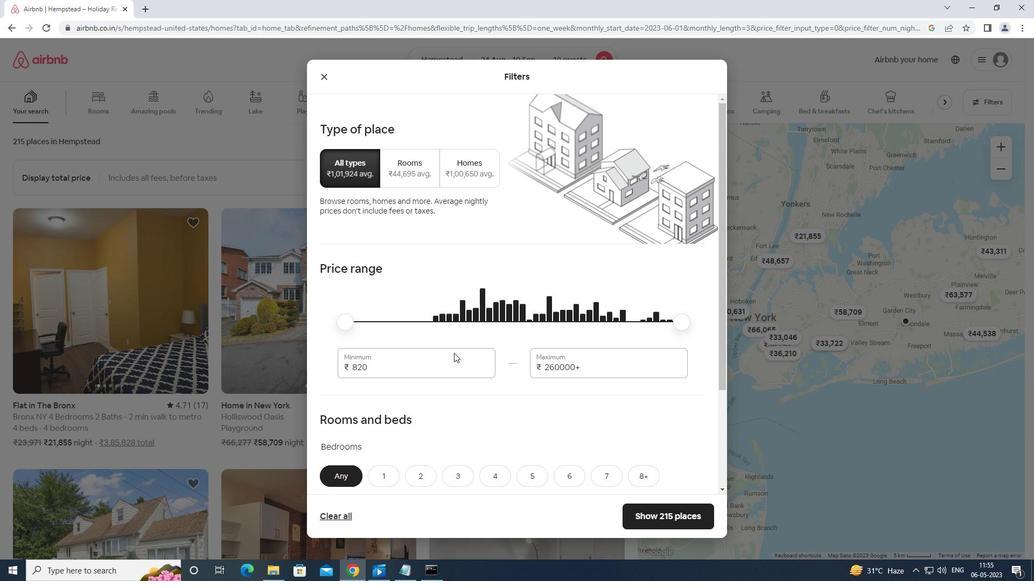 
Action: Key pressed <Key.backspace><Key.backspace>120<Key.backspace><Key.backspace><Key.backspace><Key.backspace><Key.backspace><Key.backspace><Key.backspace><Key.backspace><Key.backspace><Key.backspace><Key.backspace>12000
Screenshot: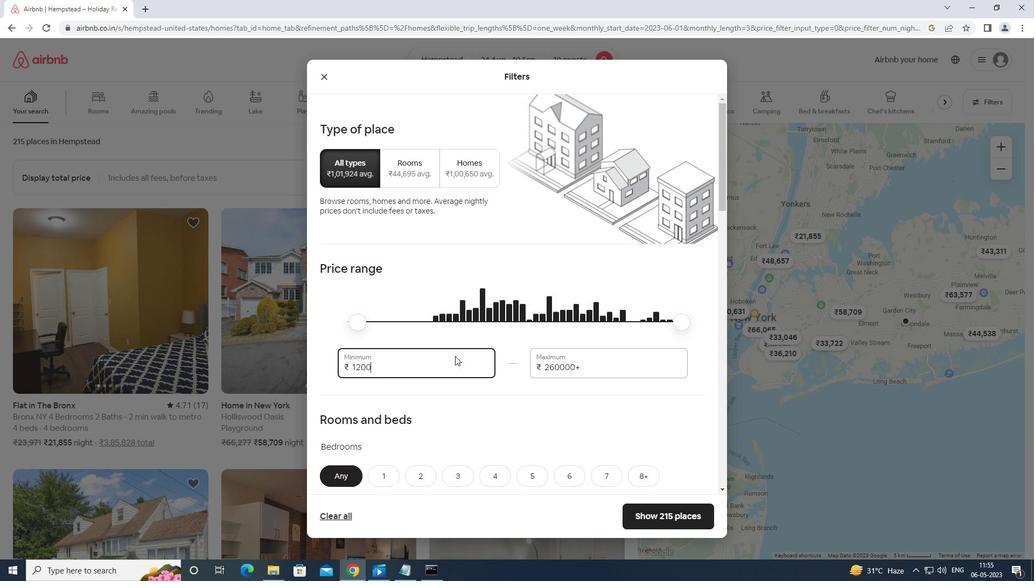 
Action: Mouse moved to (602, 359)
Screenshot: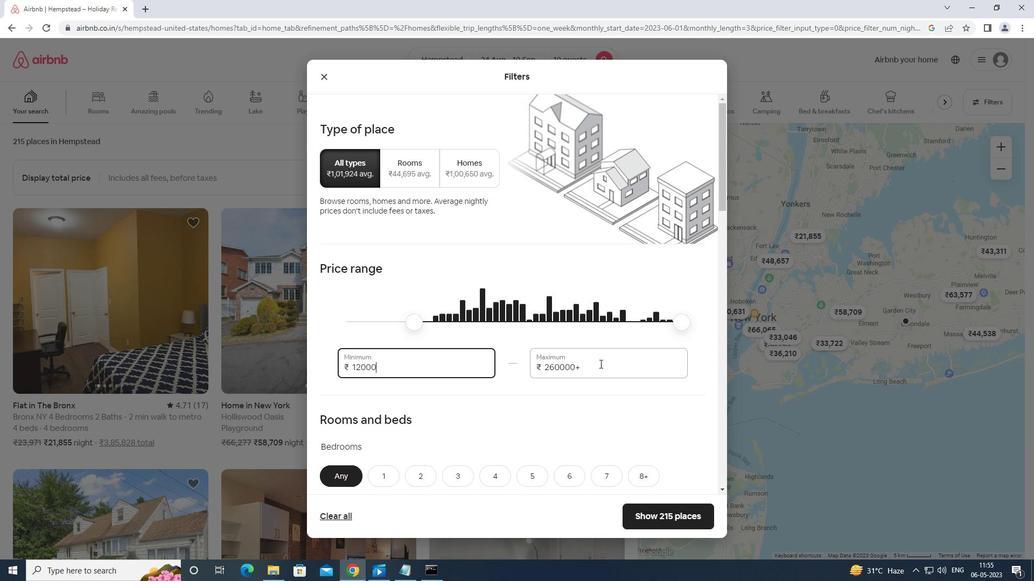
Action: Mouse pressed left at (602, 359)
Screenshot: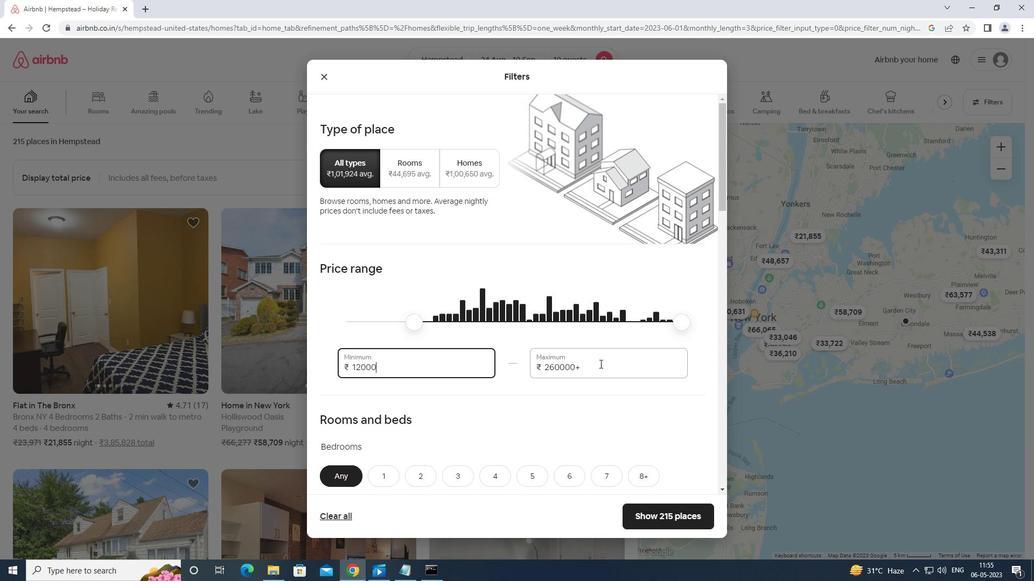 
Action: Mouse moved to (603, 359)
Screenshot: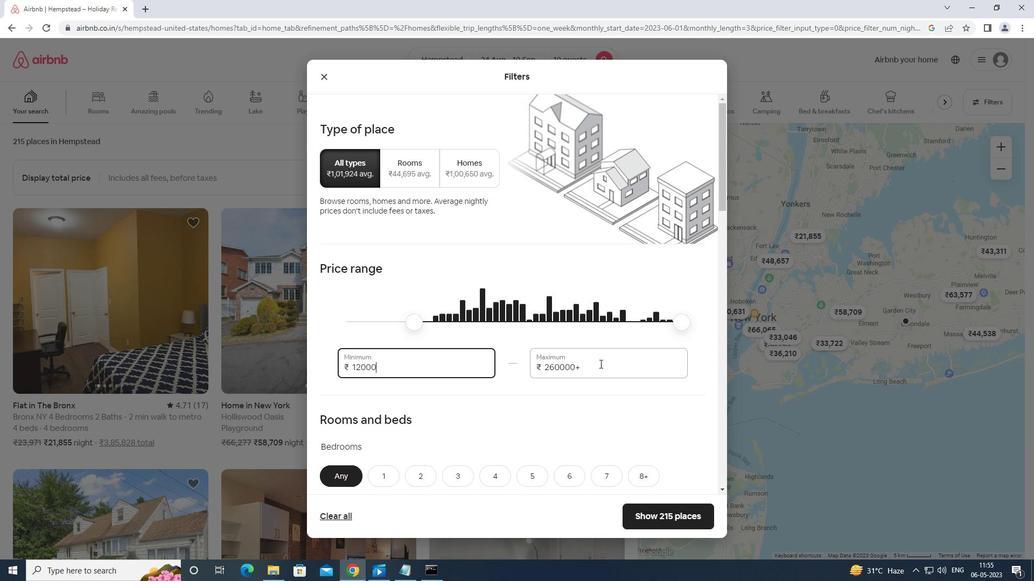 
Action: Key pressed <Key.backspace><Key.backspace><Key.backspace><Key.backspace><Key.backspace><Key.backspace><Key.backspace><Key.backspace><Key.backspace><Key.backspace><Key.backspace><Key.backspace><Key.backspace><Key.backspace><Key.backspace>15000
Screenshot: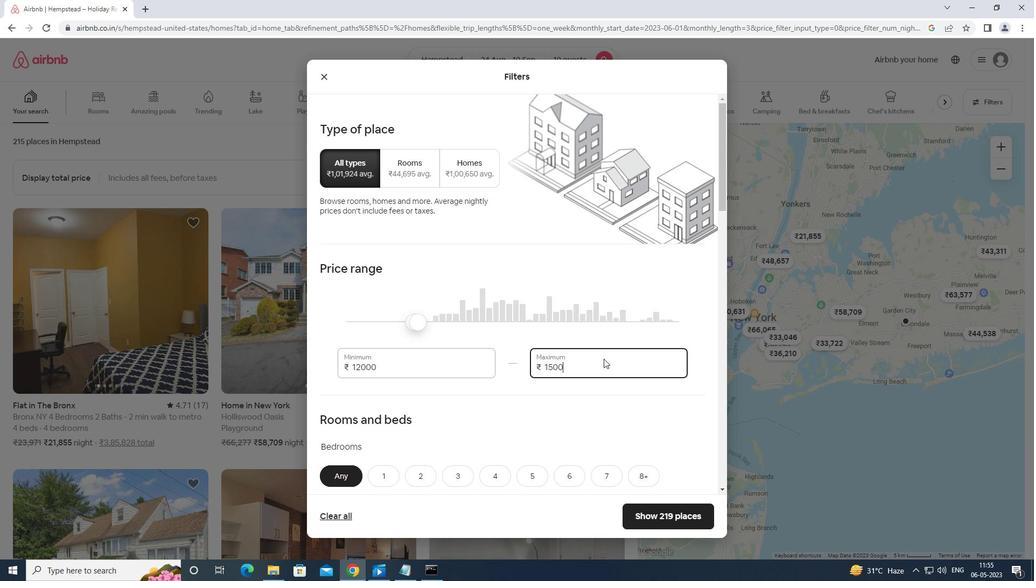 
Action: Mouse moved to (656, 483)
Screenshot: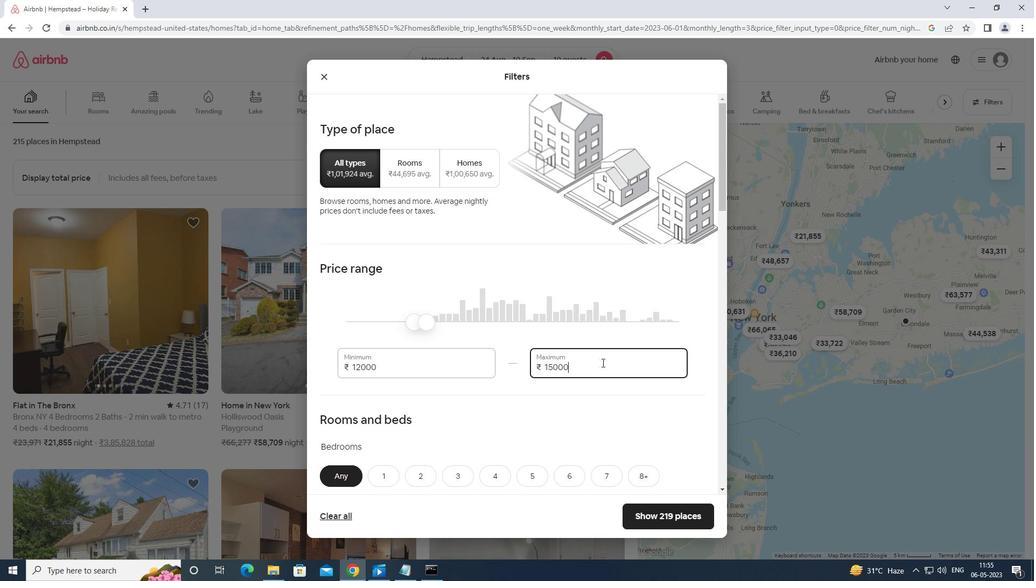 
Action: Mouse scrolled (656, 482) with delta (0, 0)
Screenshot: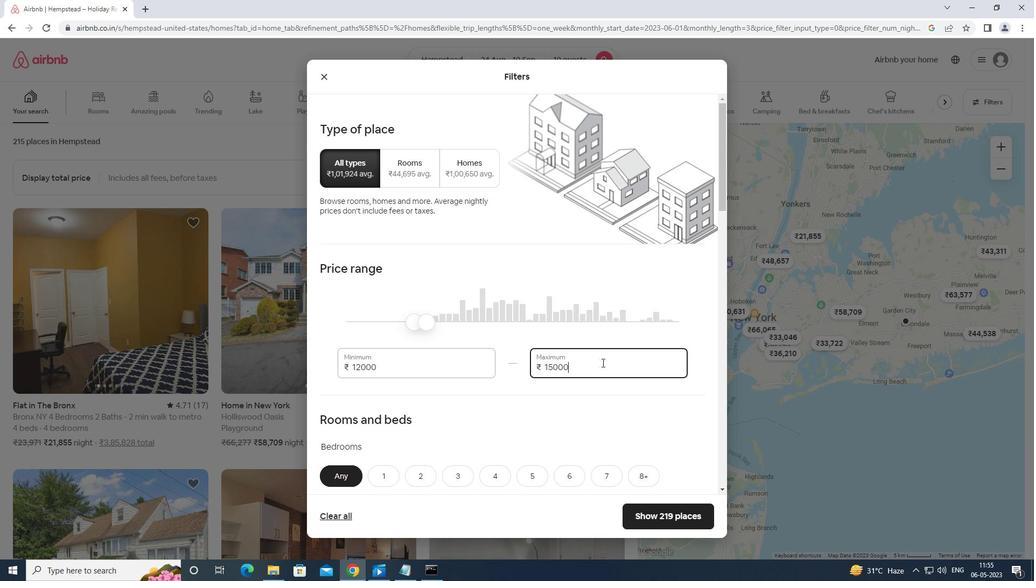 
Action: Mouse scrolled (656, 482) with delta (0, 0)
Screenshot: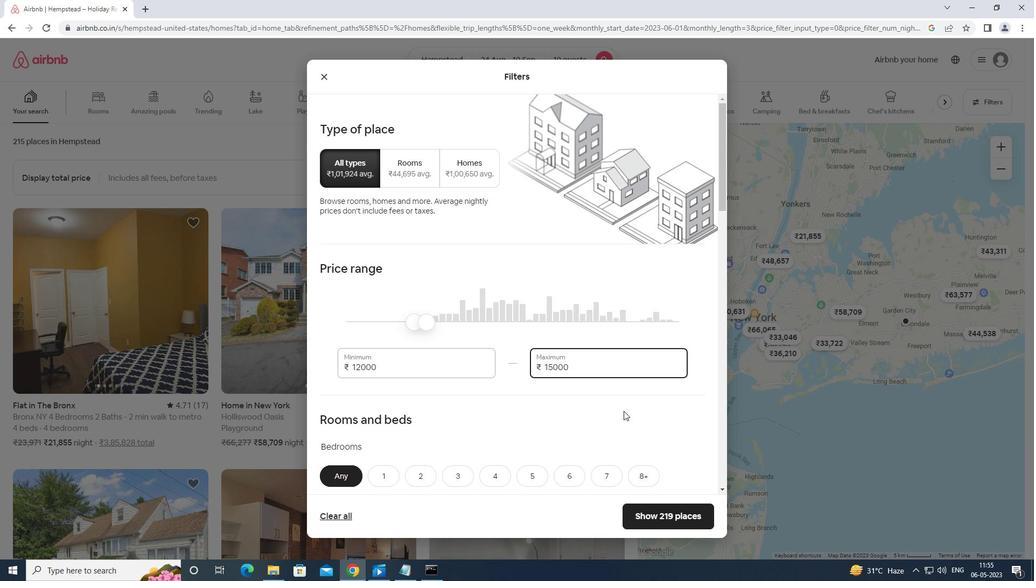 
Action: Mouse moved to (656, 483)
Screenshot: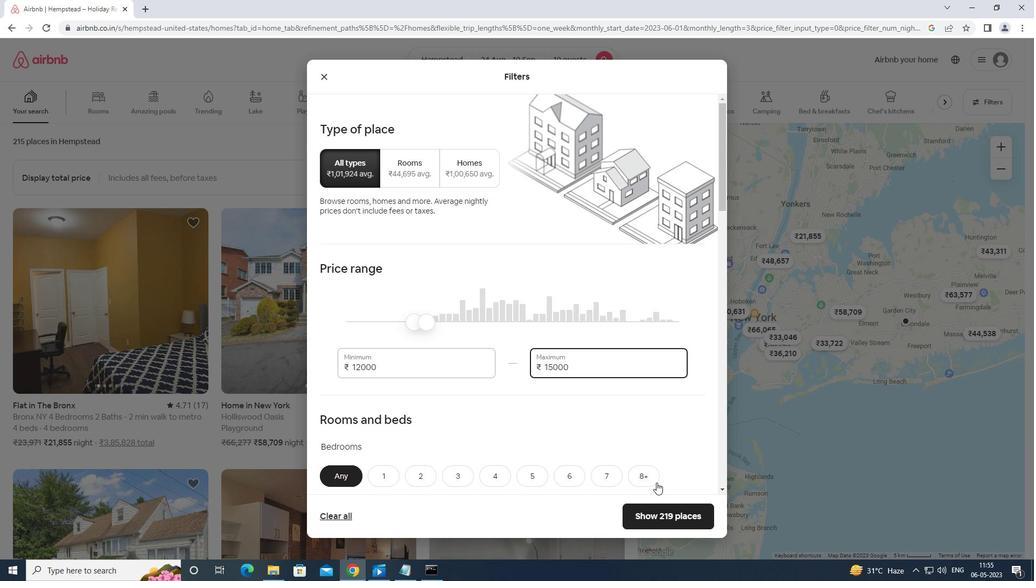 
Action: Mouse scrolled (656, 483) with delta (0, 0)
Screenshot: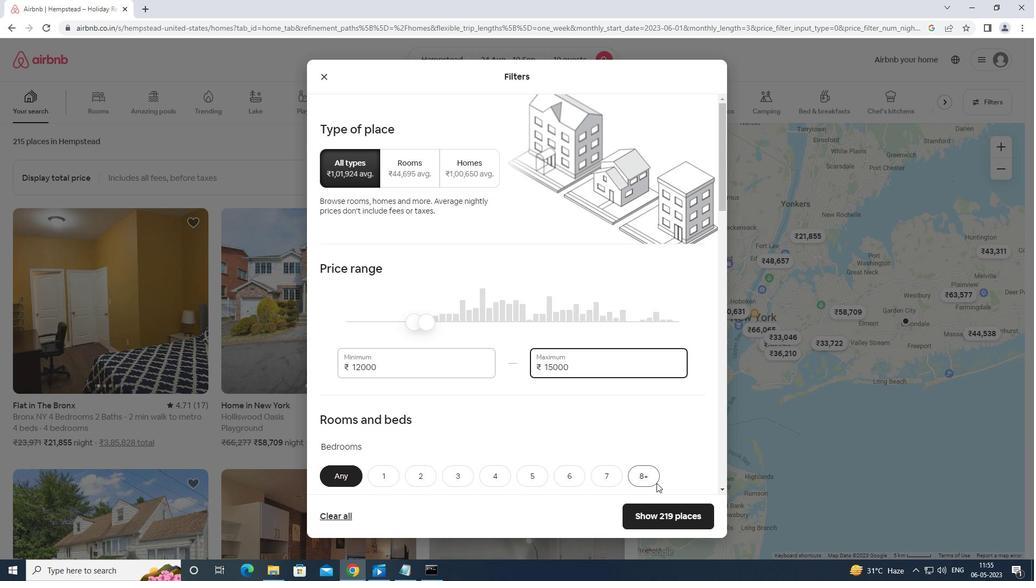 
Action: Mouse scrolled (656, 483) with delta (0, 0)
Screenshot: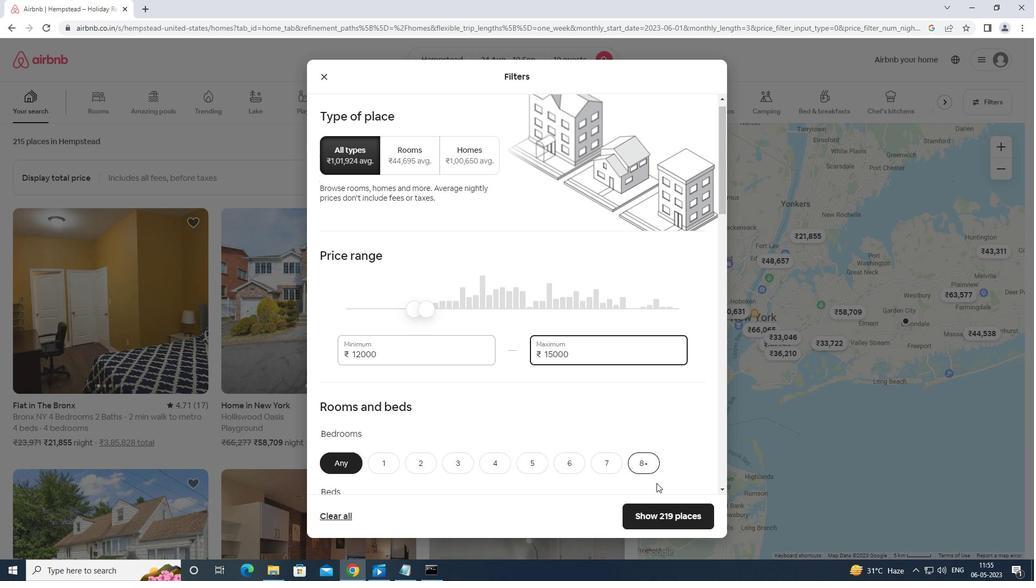 
Action: Mouse moved to (484, 258)
Screenshot: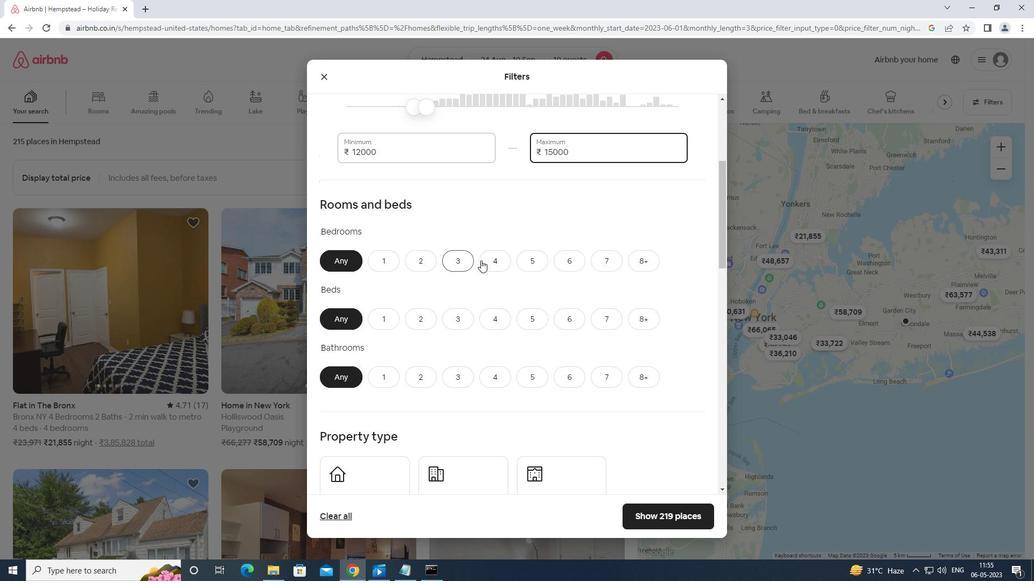 
Action: Mouse pressed left at (484, 258)
Screenshot: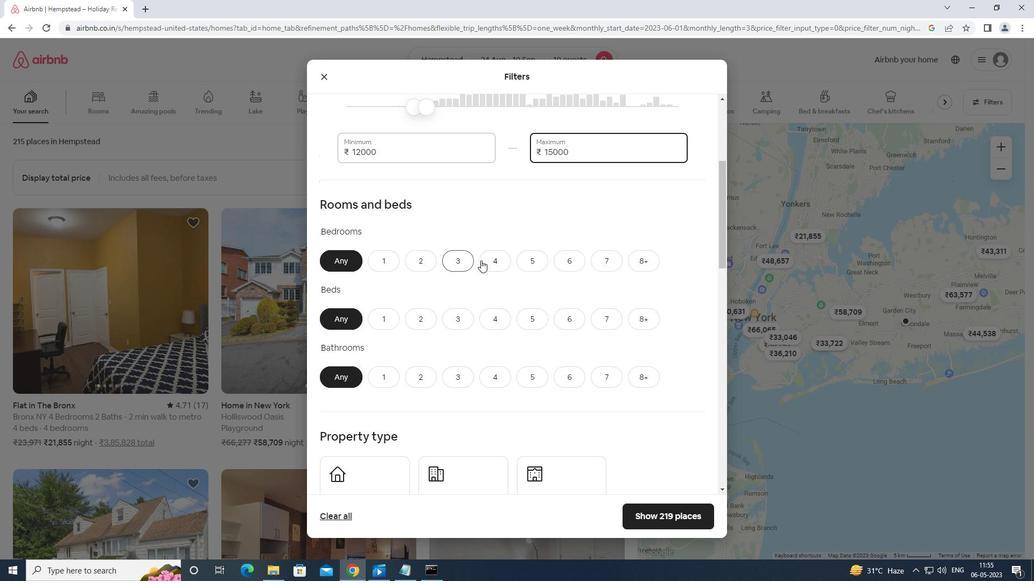 
Action: Mouse moved to (648, 317)
Screenshot: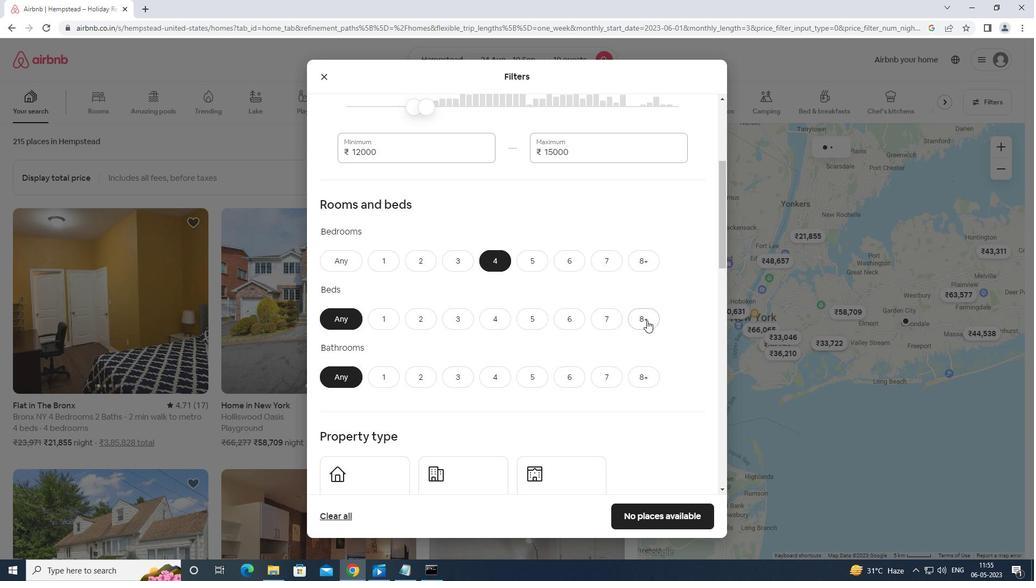 
Action: Mouse pressed left at (648, 317)
Screenshot: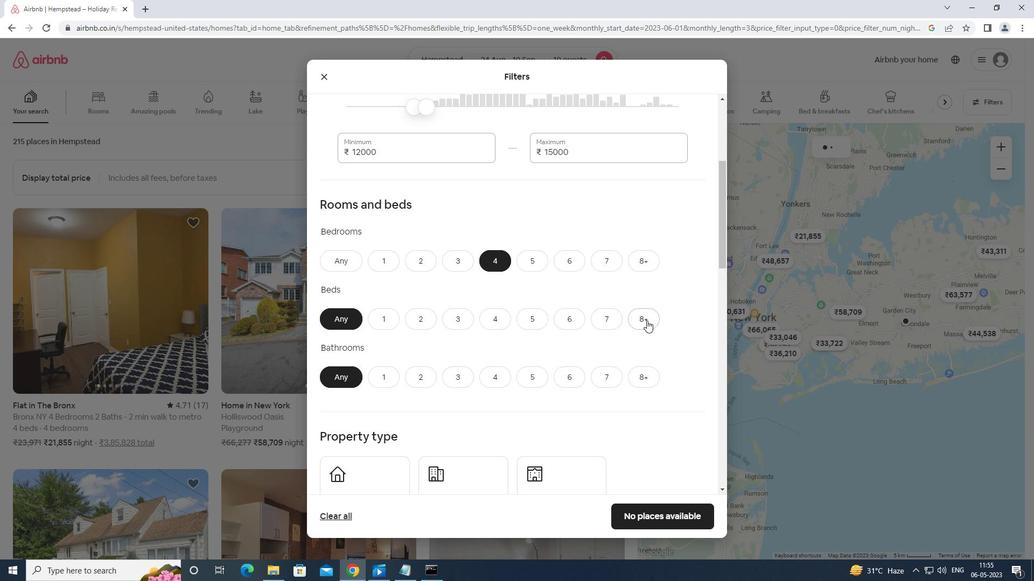 
Action: Mouse moved to (496, 376)
Screenshot: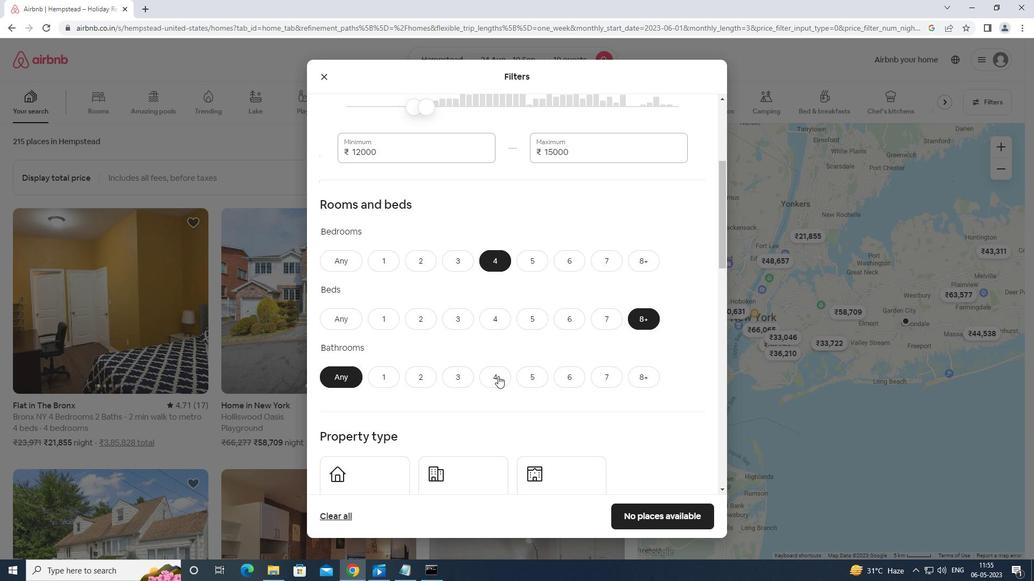 
Action: Mouse pressed left at (496, 376)
Screenshot: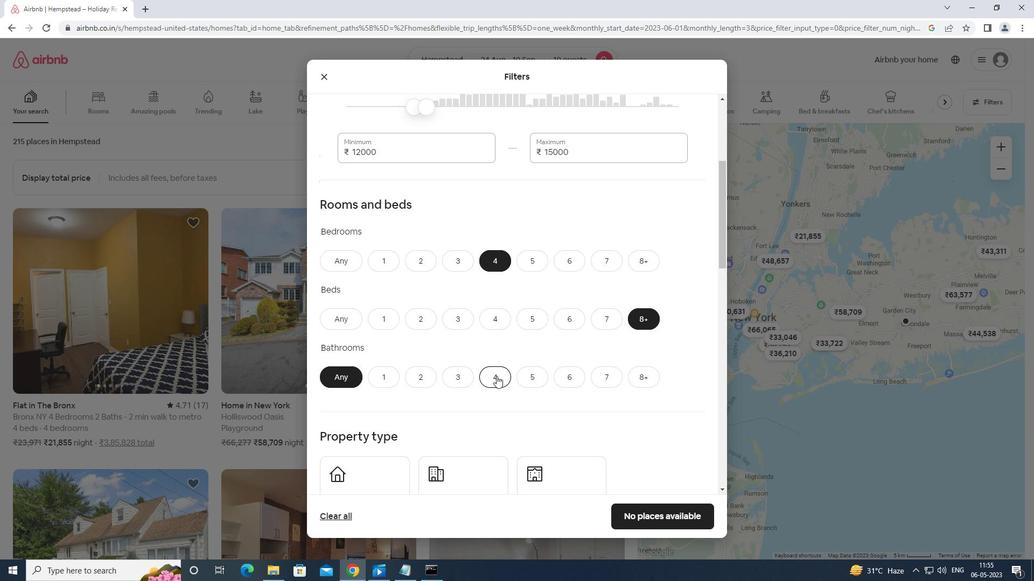 
Action: Mouse moved to (496, 376)
Screenshot: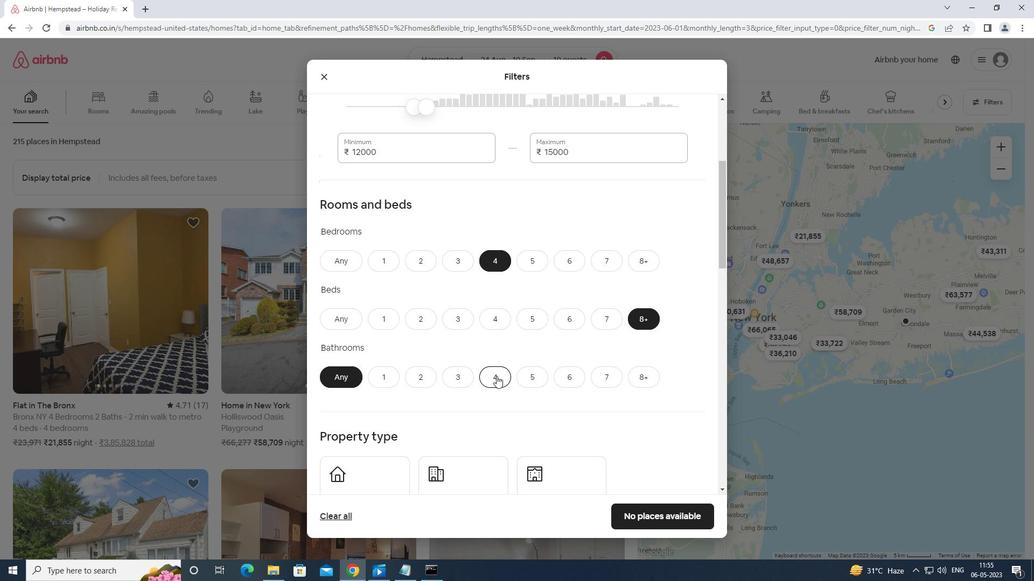 
Action: Mouse scrolled (496, 376) with delta (0, 0)
Screenshot: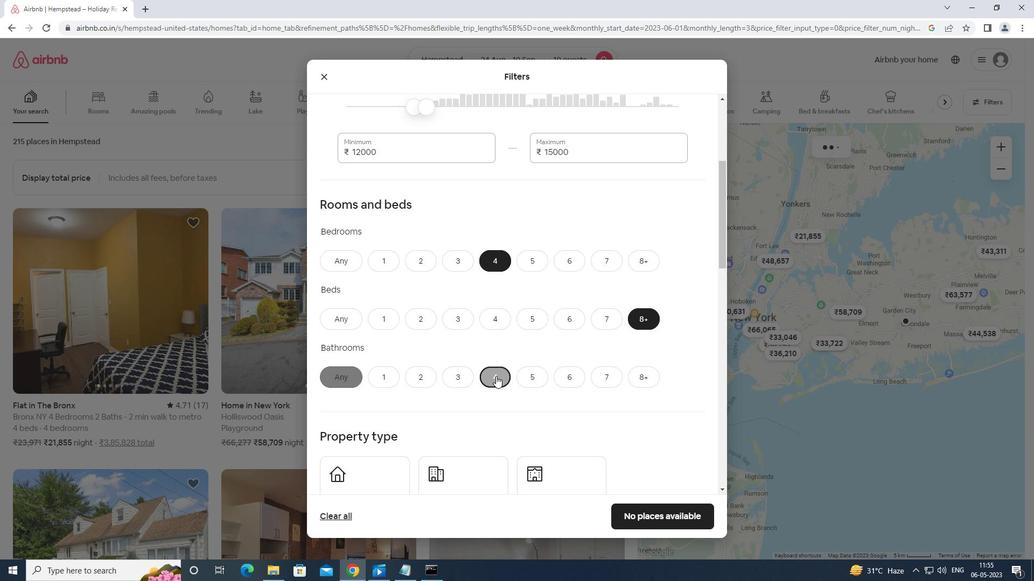 
Action: Mouse scrolled (496, 376) with delta (0, 0)
Screenshot: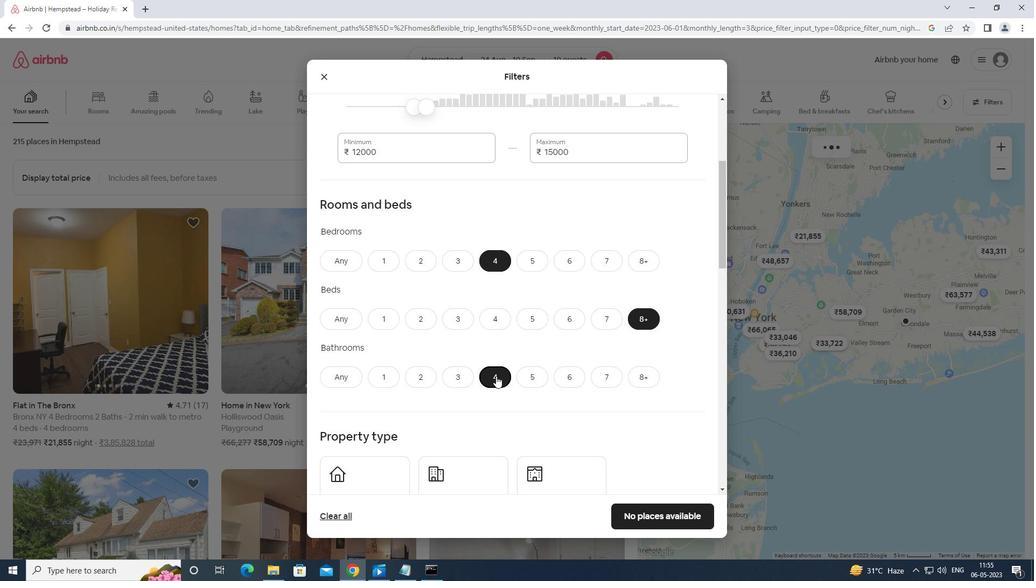 
Action: Mouse scrolled (496, 376) with delta (0, 0)
Screenshot: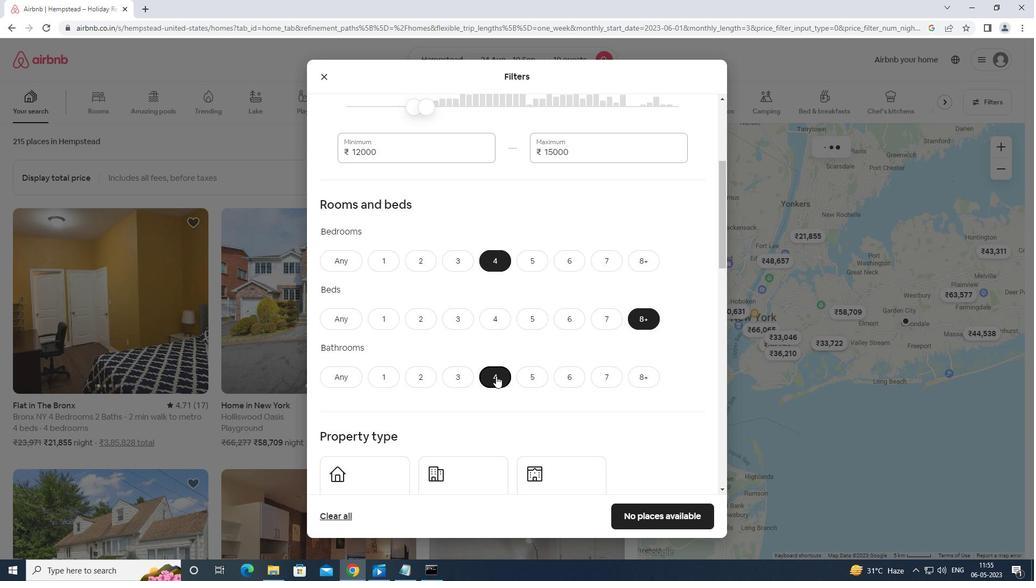
Action: Mouse moved to (371, 318)
Screenshot: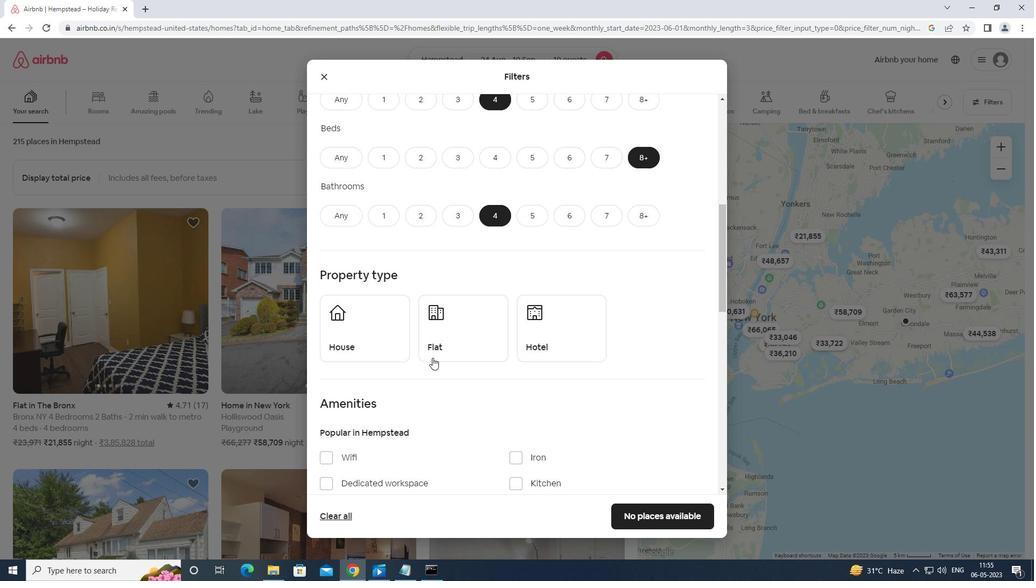 
Action: Mouse pressed left at (371, 318)
Screenshot: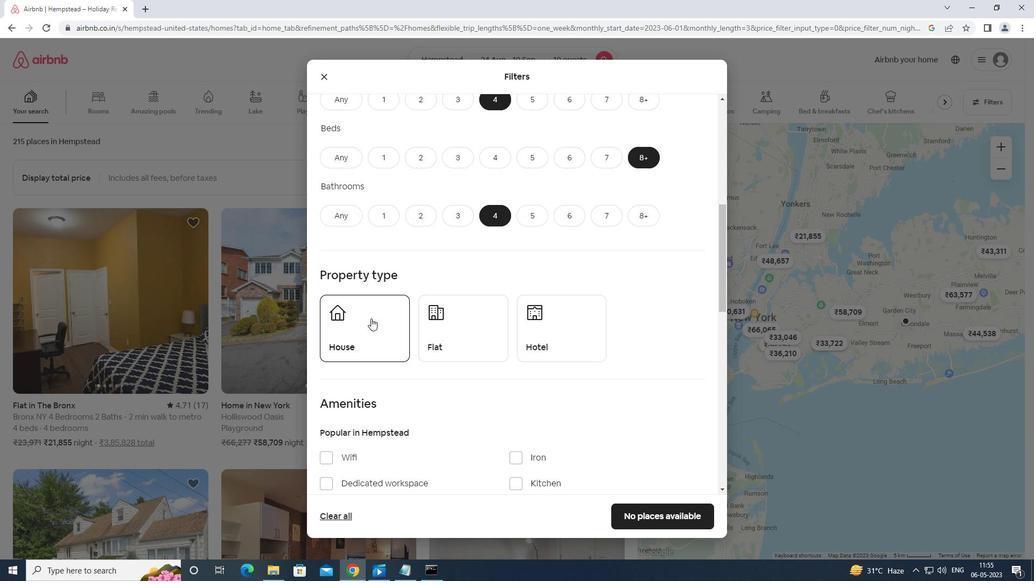 
Action: Mouse moved to (452, 326)
Screenshot: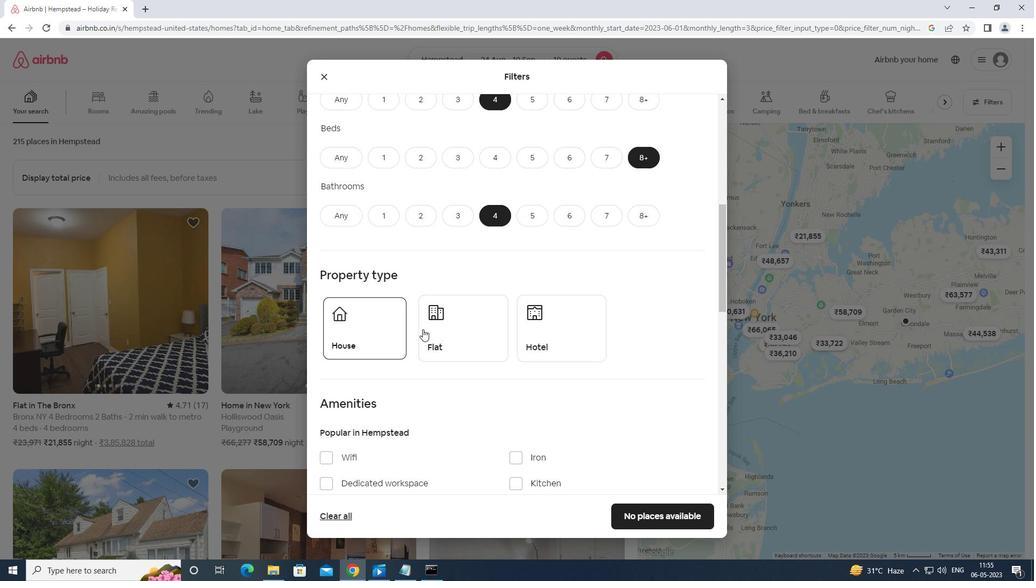
Action: Mouse pressed left at (452, 326)
Screenshot: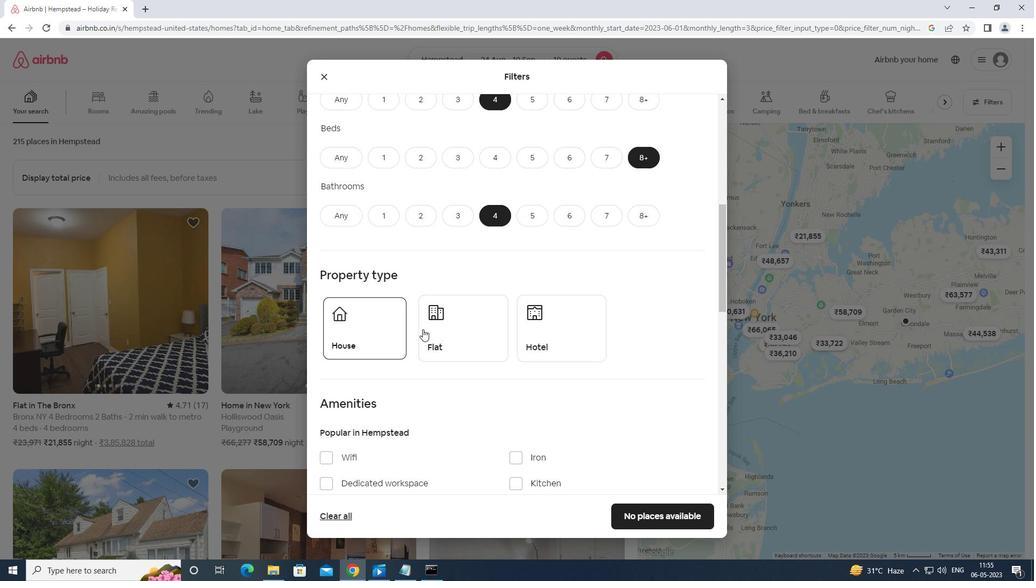 
Action: Mouse moved to (476, 323)
Screenshot: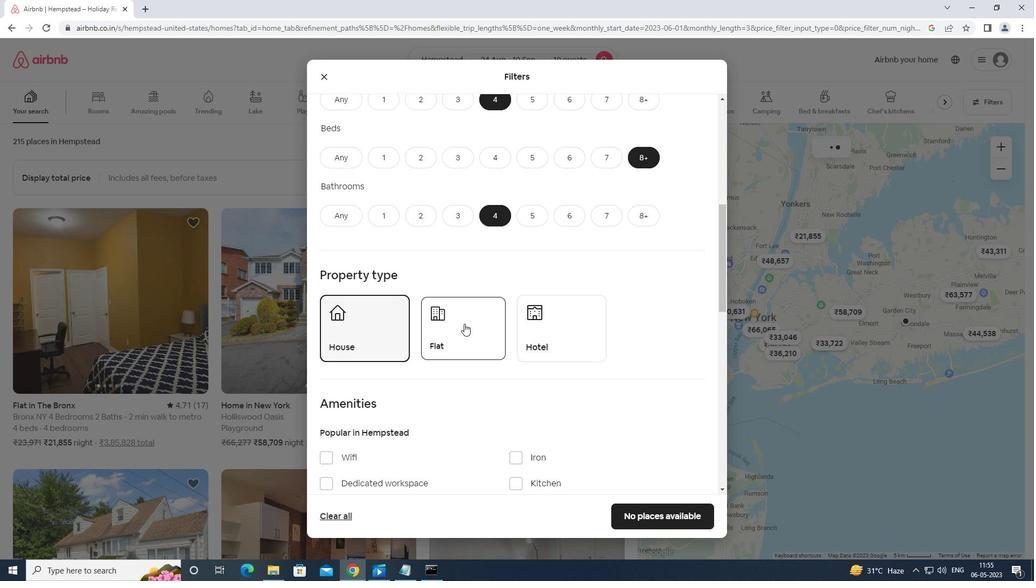 
Action: Mouse scrolled (476, 322) with delta (0, 0)
Screenshot: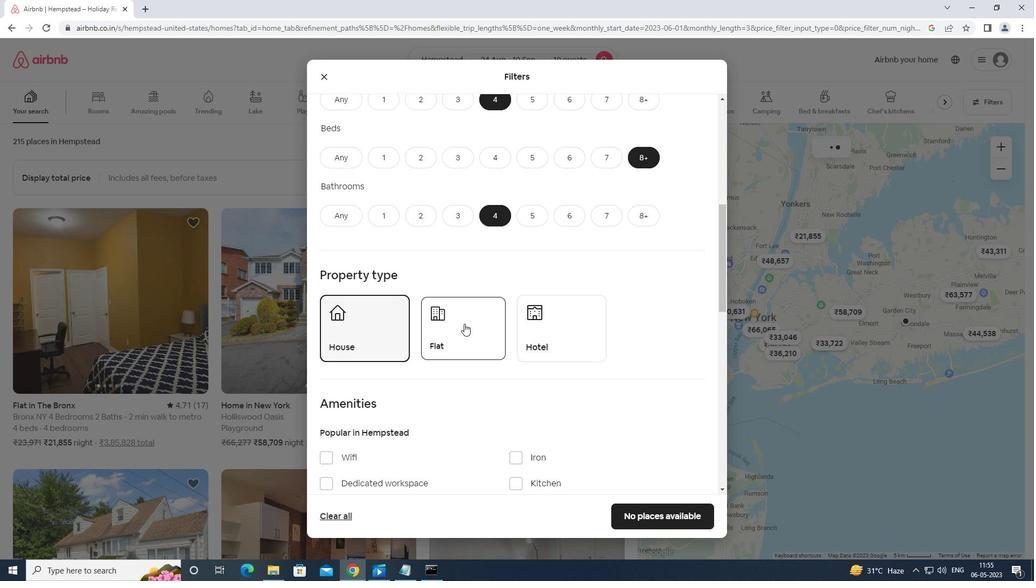 
Action: Mouse moved to (478, 325)
Screenshot: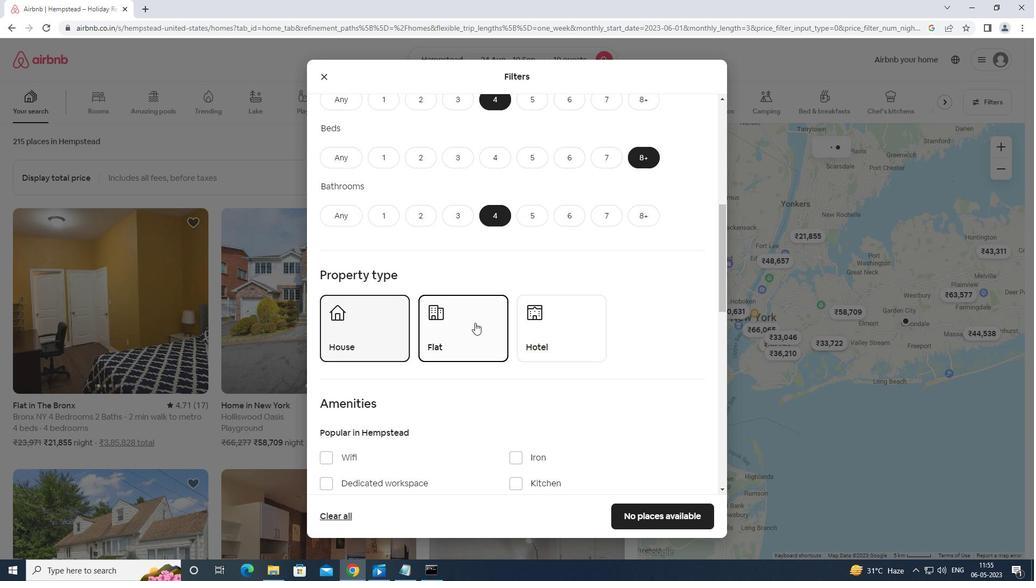 
Action: Mouse scrolled (478, 325) with delta (0, 0)
Screenshot: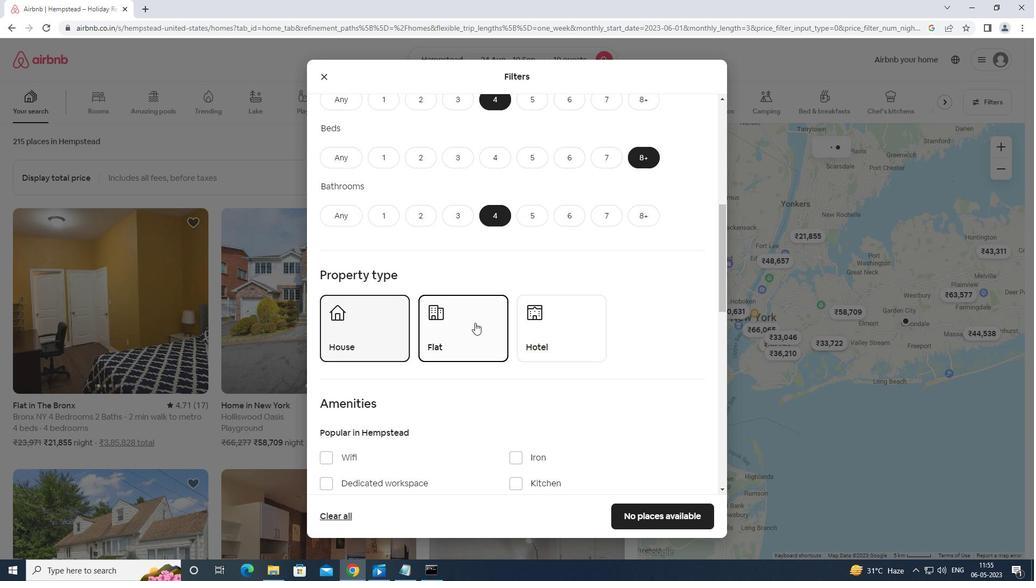 
Action: Mouse moved to (480, 327)
Screenshot: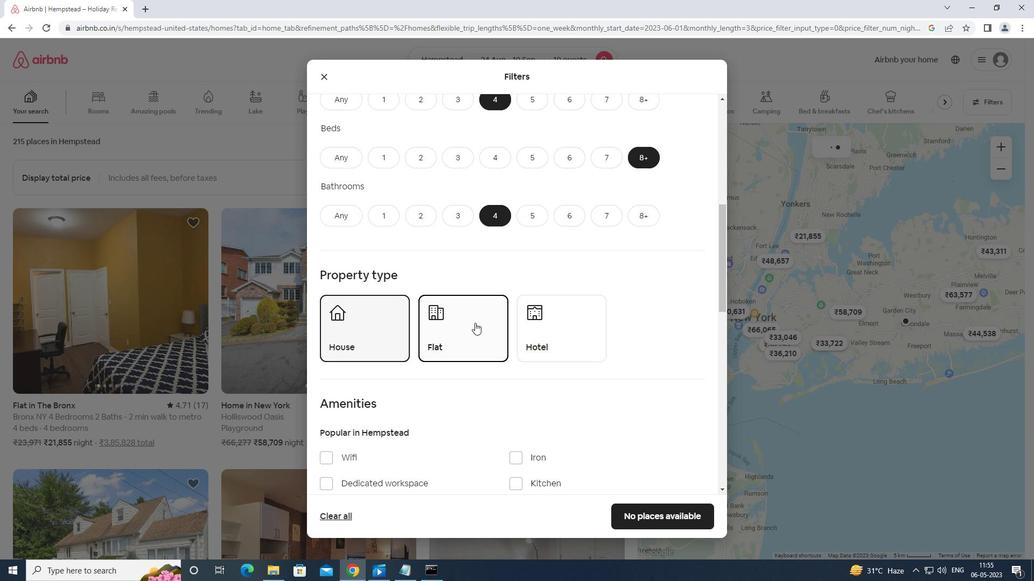 
Action: Mouse scrolled (480, 326) with delta (0, 0)
Screenshot: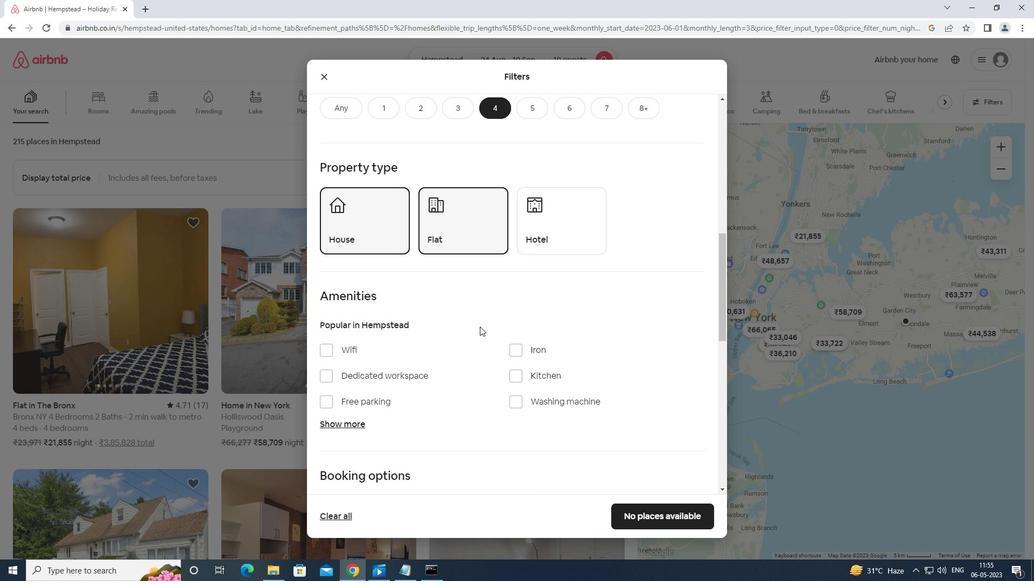 
Action: Mouse moved to (326, 293)
Screenshot: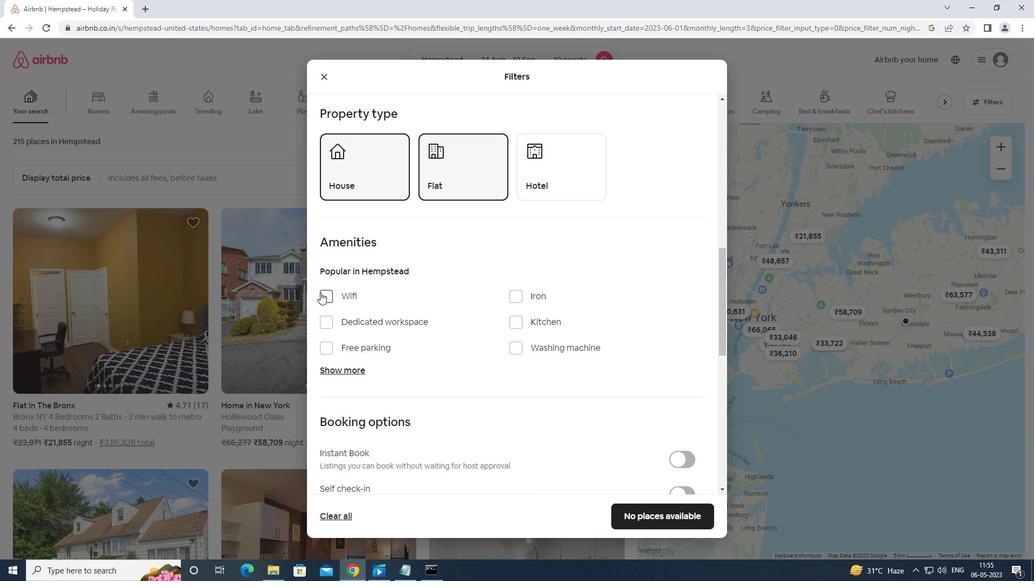 
Action: Mouse pressed left at (326, 293)
Screenshot: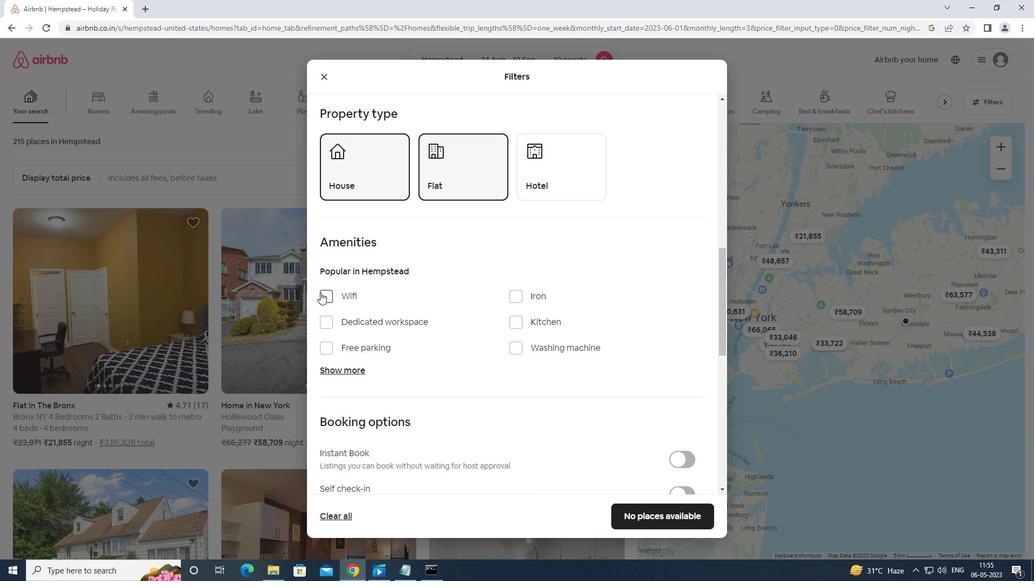 
Action: Mouse moved to (329, 370)
Screenshot: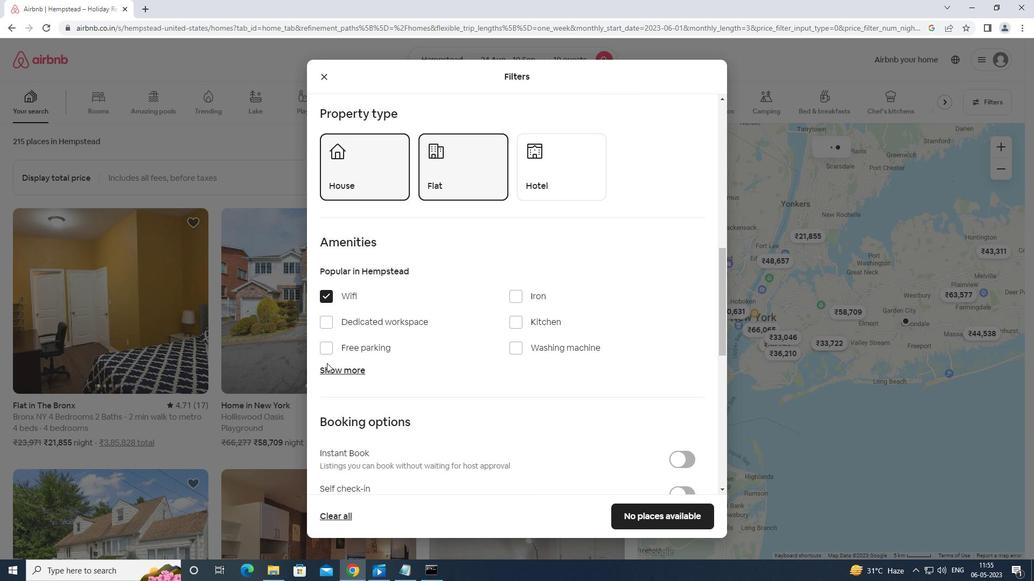 
Action: Mouse pressed left at (329, 370)
Screenshot: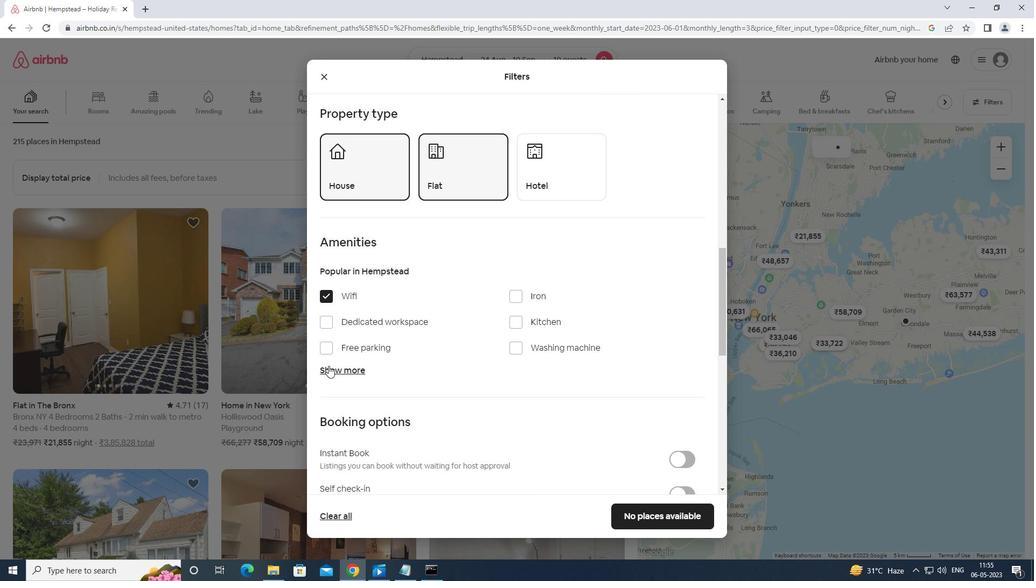 
Action: Mouse moved to (330, 370)
Screenshot: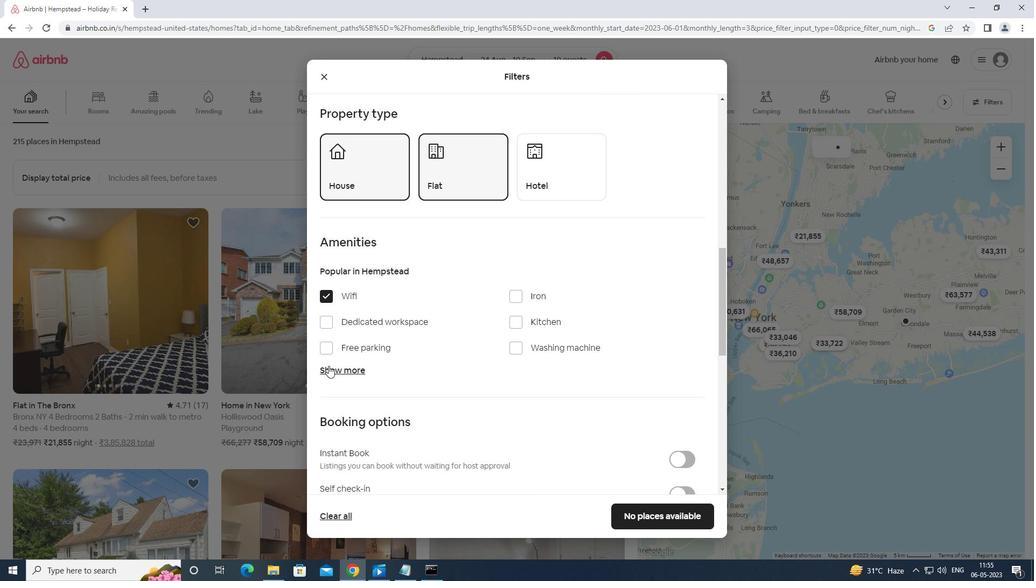 
Action: Mouse scrolled (330, 369) with delta (0, 0)
Screenshot: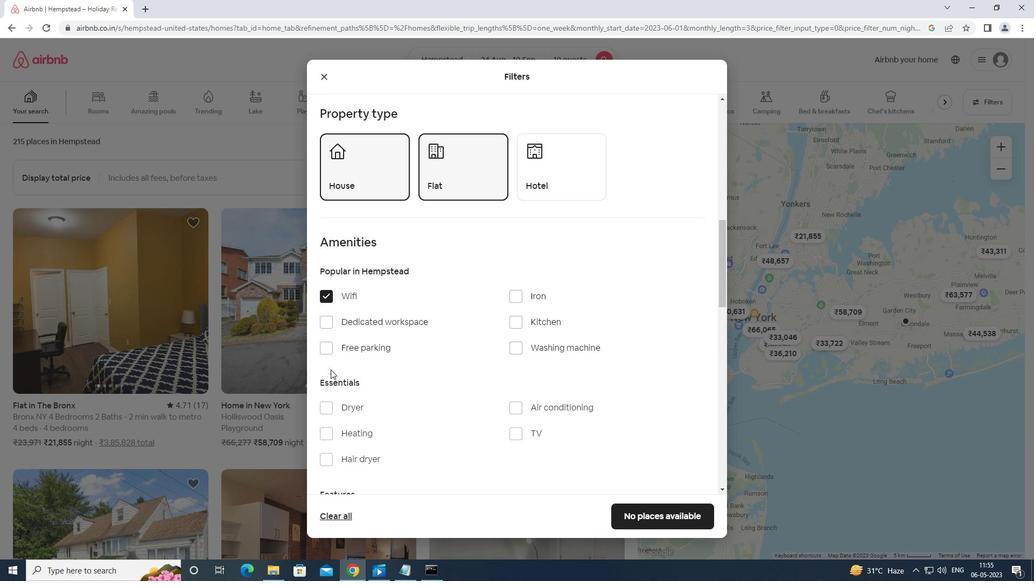 
Action: Mouse scrolled (330, 369) with delta (0, 0)
Screenshot: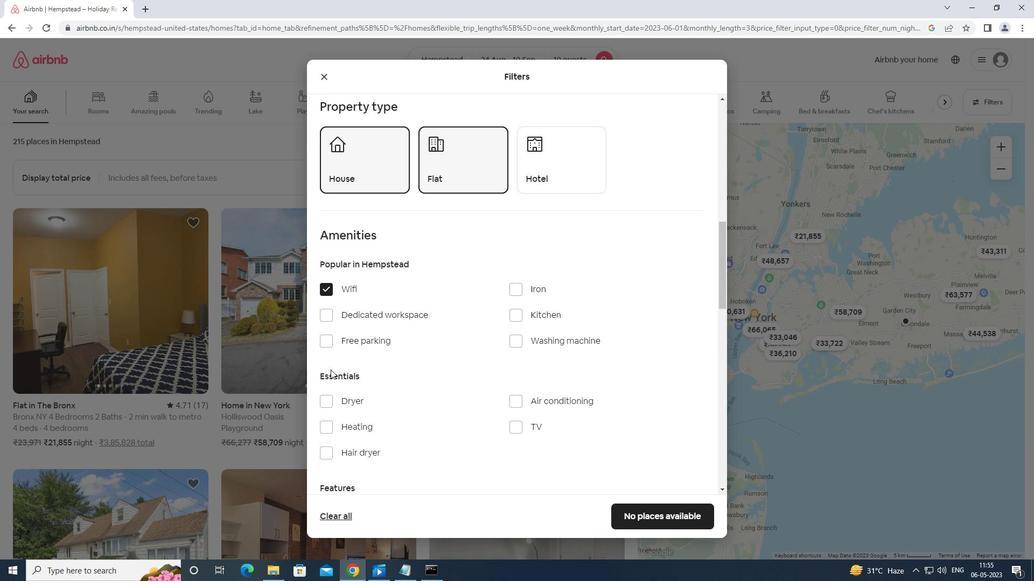 
Action: Mouse moved to (522, 324)
Screenshot: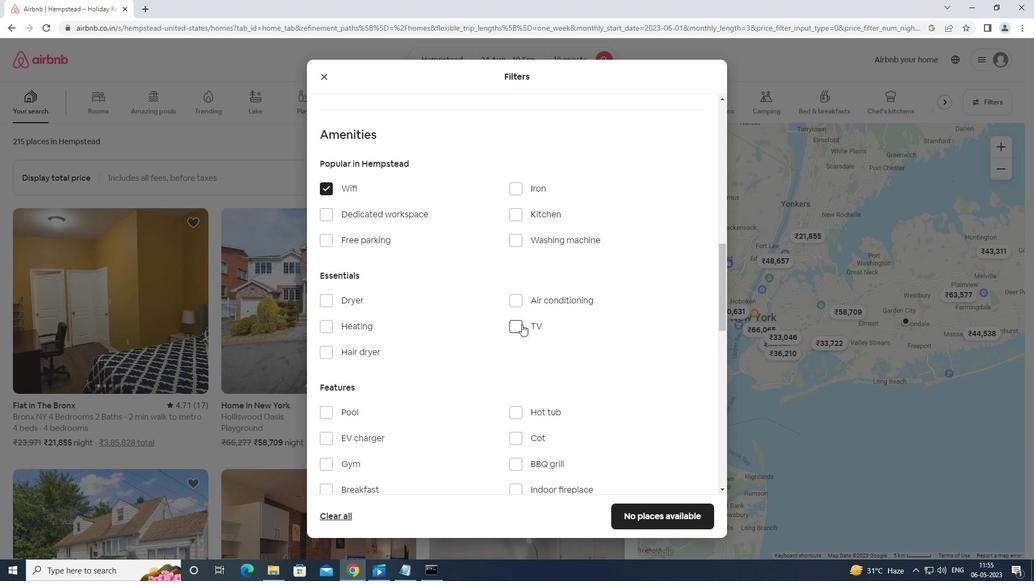 
Action: Mouse pressed left at (522, 324)
Screenshot: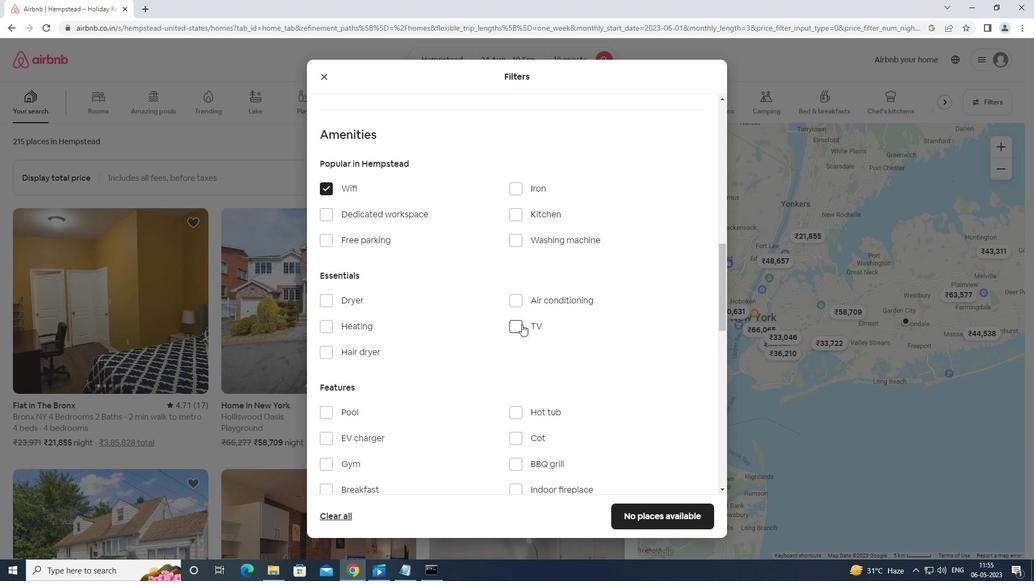 
Action: Mouse moved to (324, 241)
Screenshot: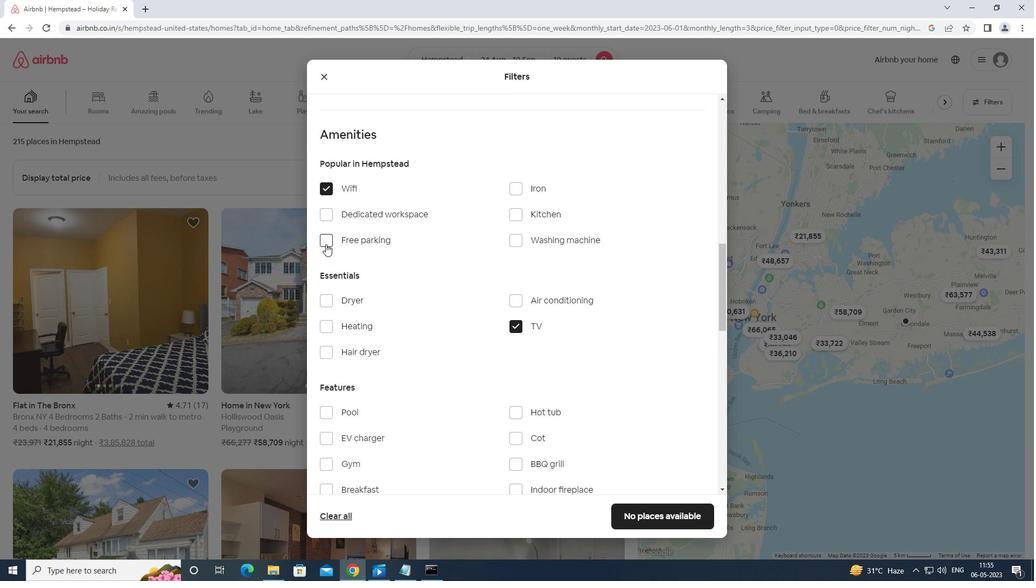 
Action: Mouse pressed left at (324, 241)
Screenshot: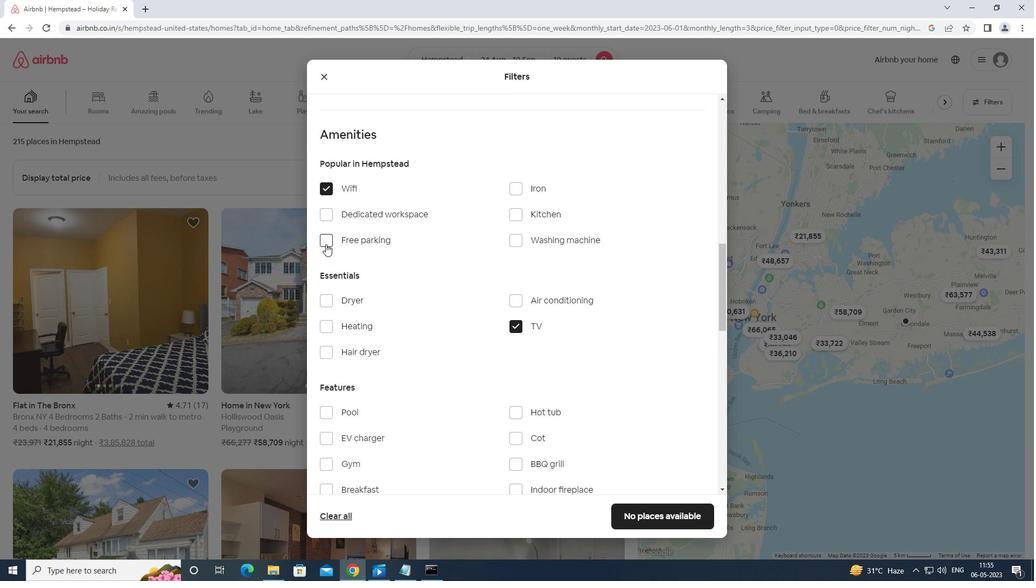 
Action: Mouse moved to (327, 242)
Screenshot: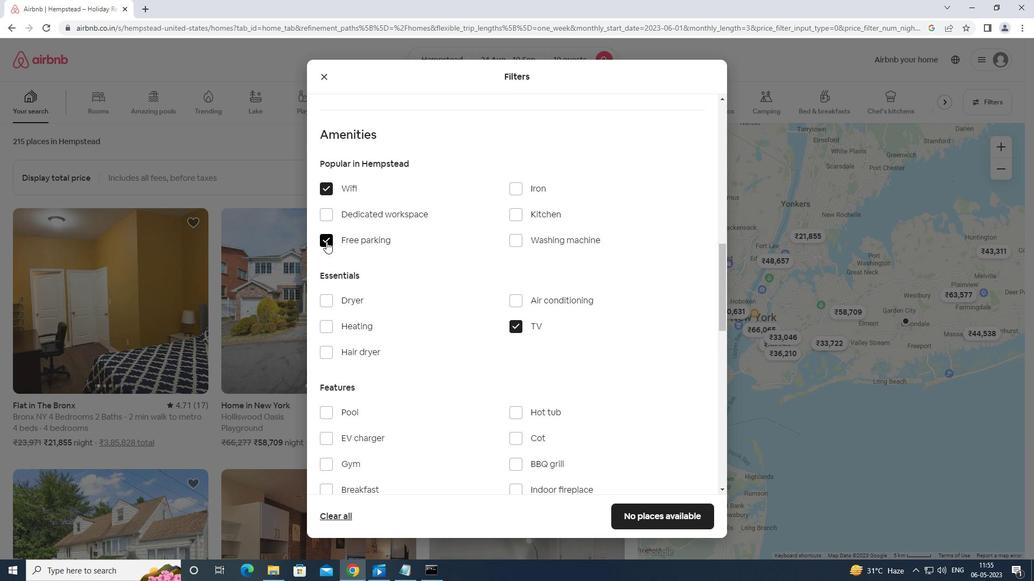 
Action: Mouse scrolled (327, 242) with delta (0, 0)
Screenshot: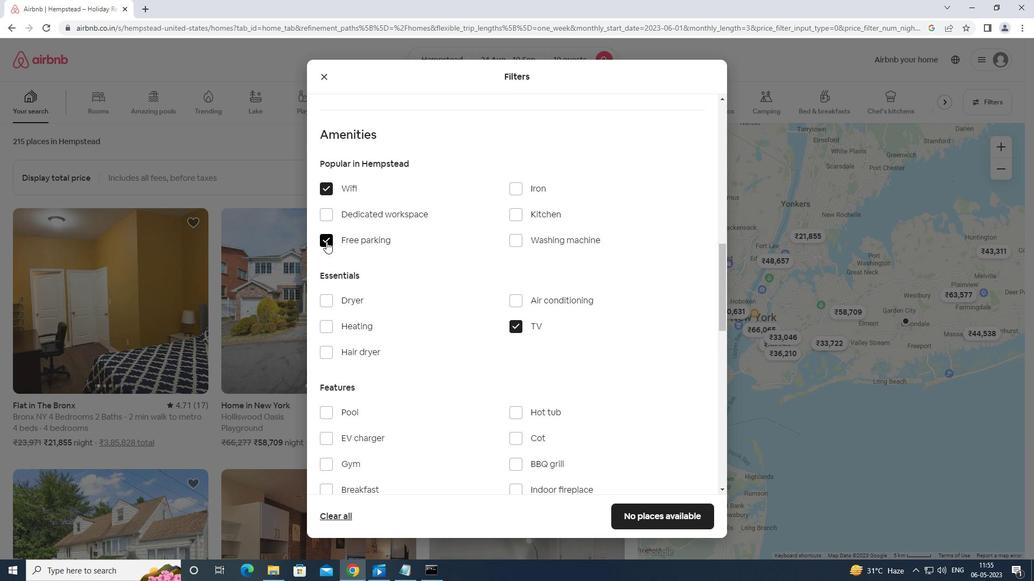 
Action: Mouse moved to (328, 245)
Screenshot: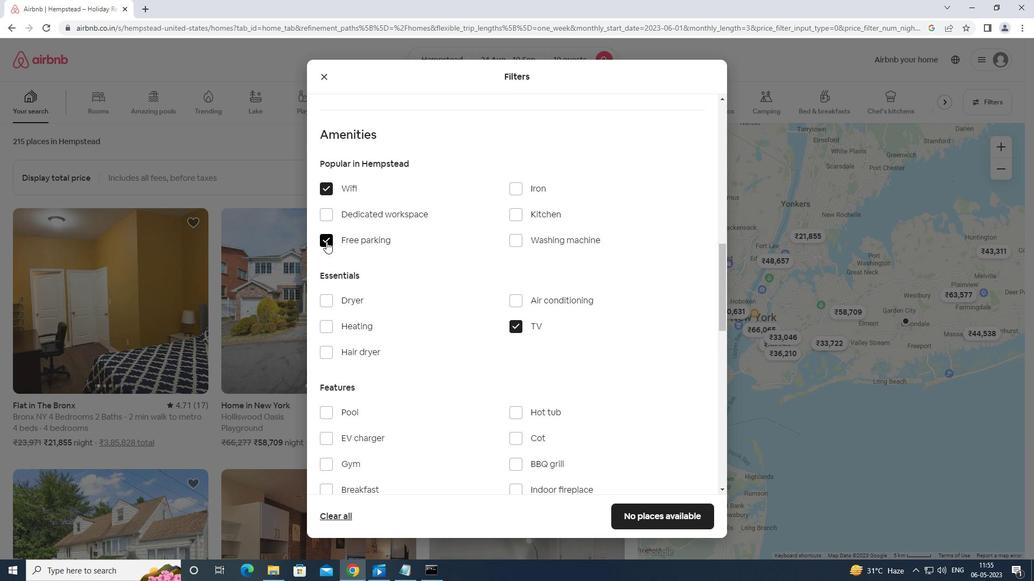 
Action: Mouse scrolled (328, 245) with delta (0, 0)
Screenshot: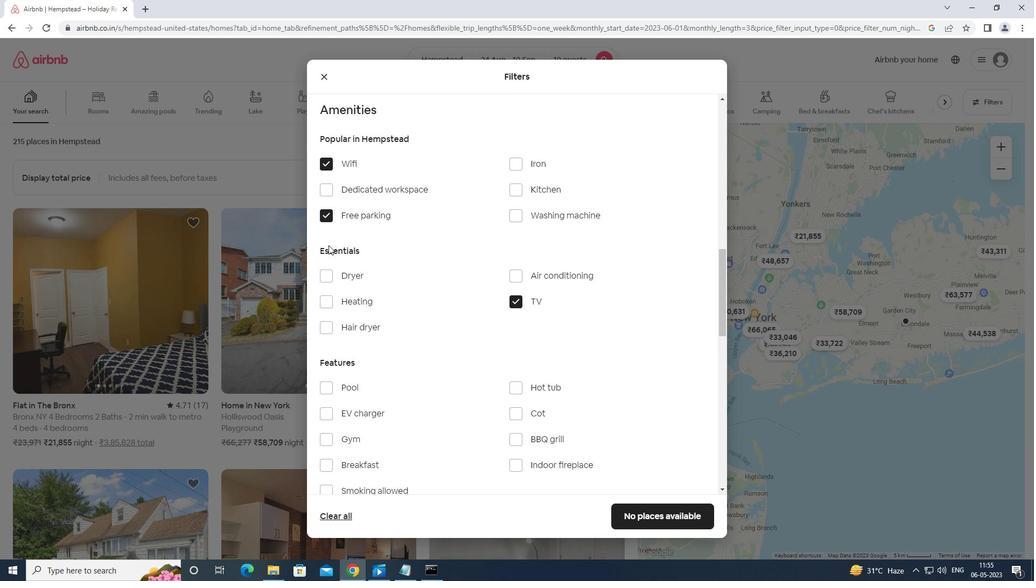 
Action: Mouse scrolled (328, 245) with delta (0, 0)
Screenshot: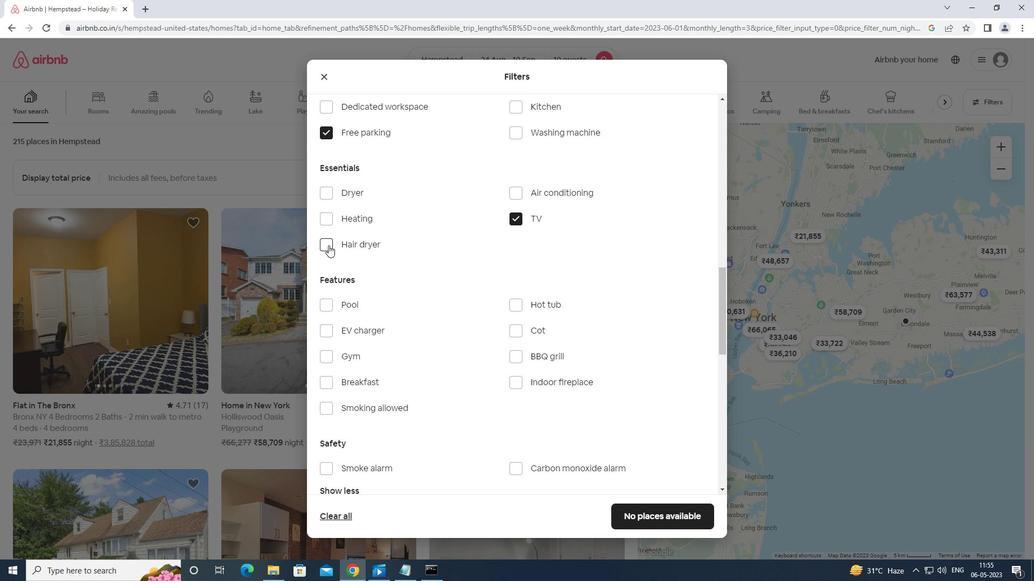 
Action: Mouse moved to (326, 297)
Screenshot: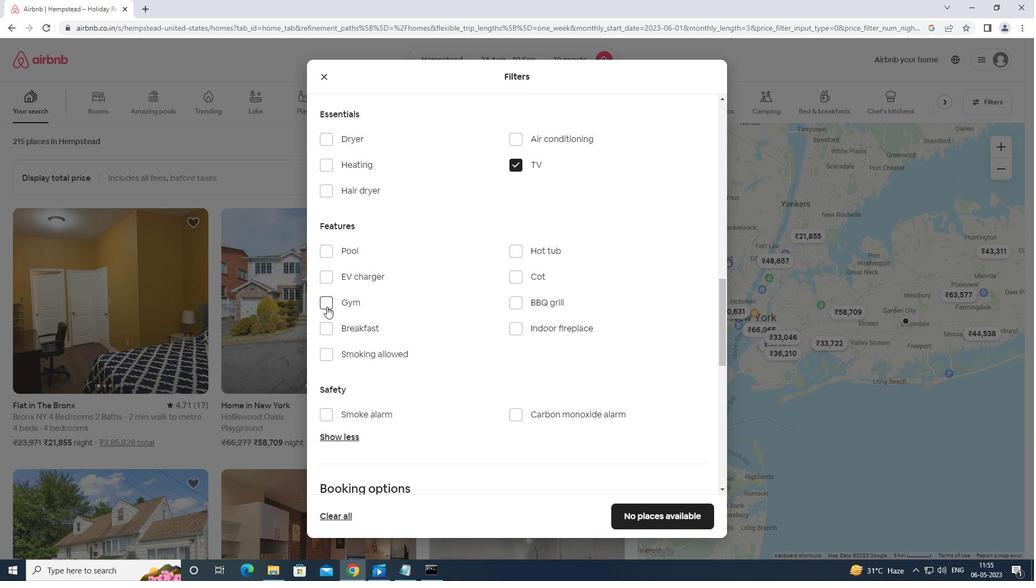 
Action: Mouse pressed left at (326, 297)
Screenshot: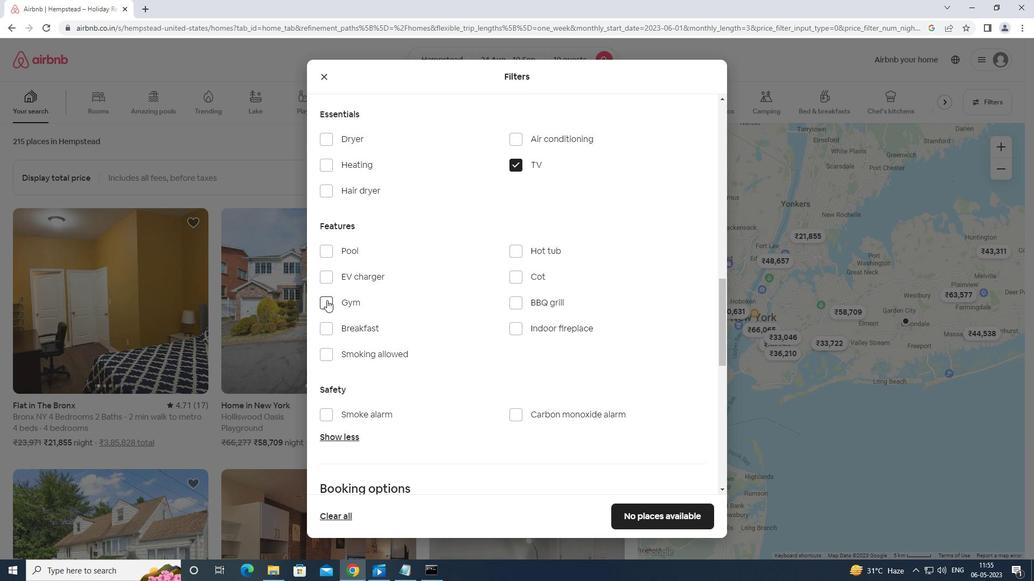 
Action: Mouse moved to (331, 329)
Screenshot: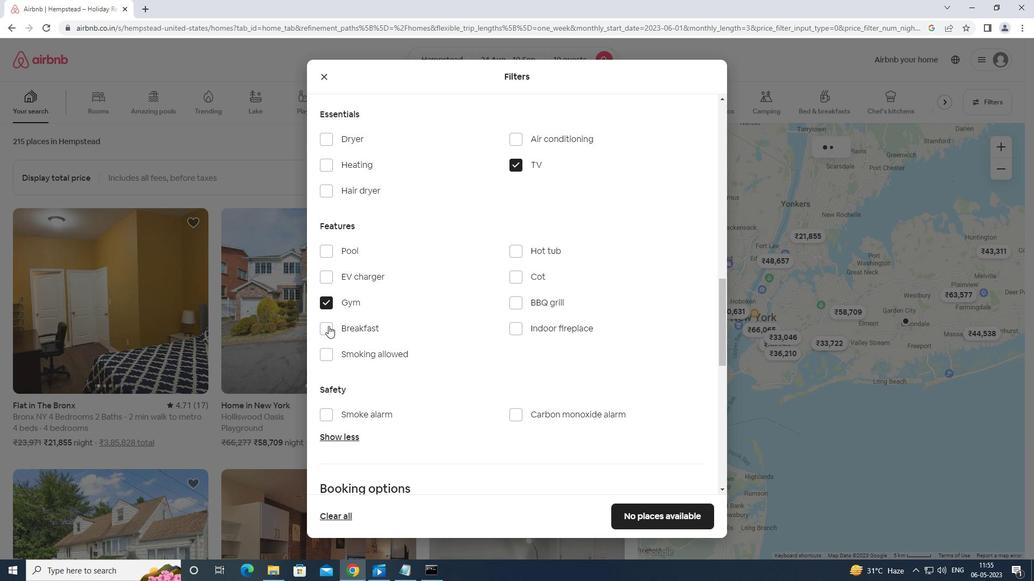 
Action: Mouse pressed left at (331, 329)
Screenshot: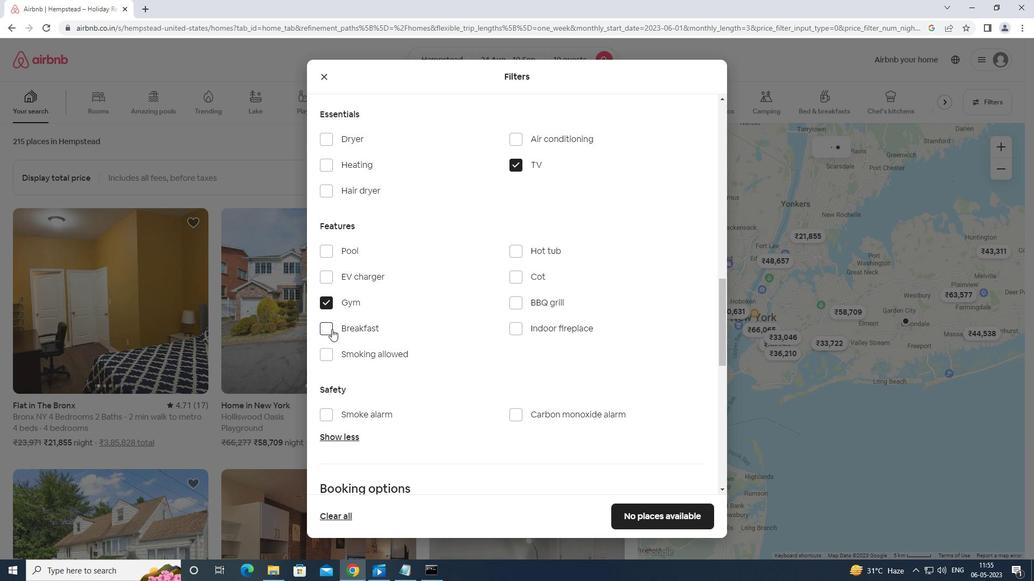 
Action: Mouse moved to (332, 329)
Screenshot: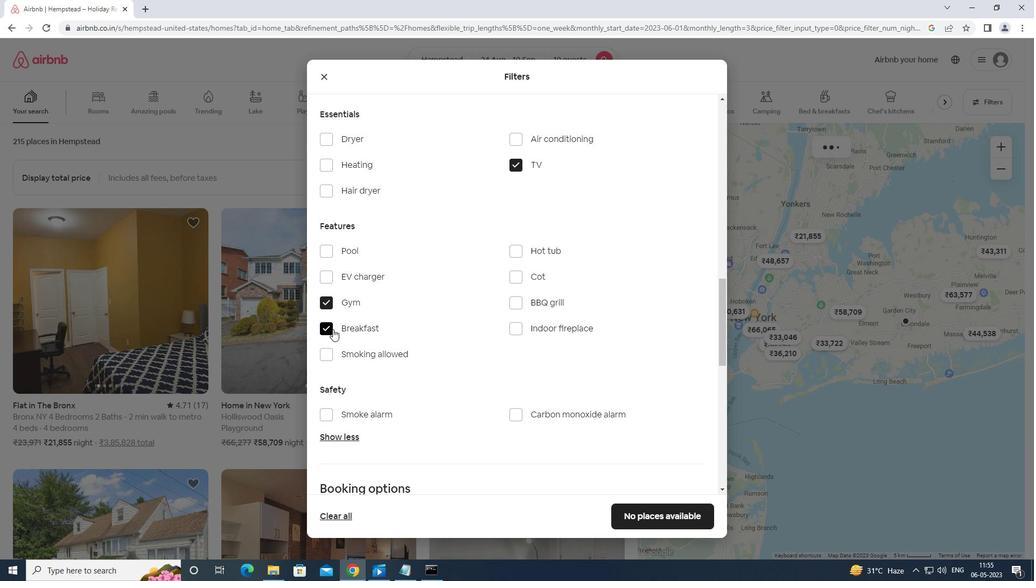 
Action: Mouse scrolled (332, 328) with delta (0, 0)
Screenshot: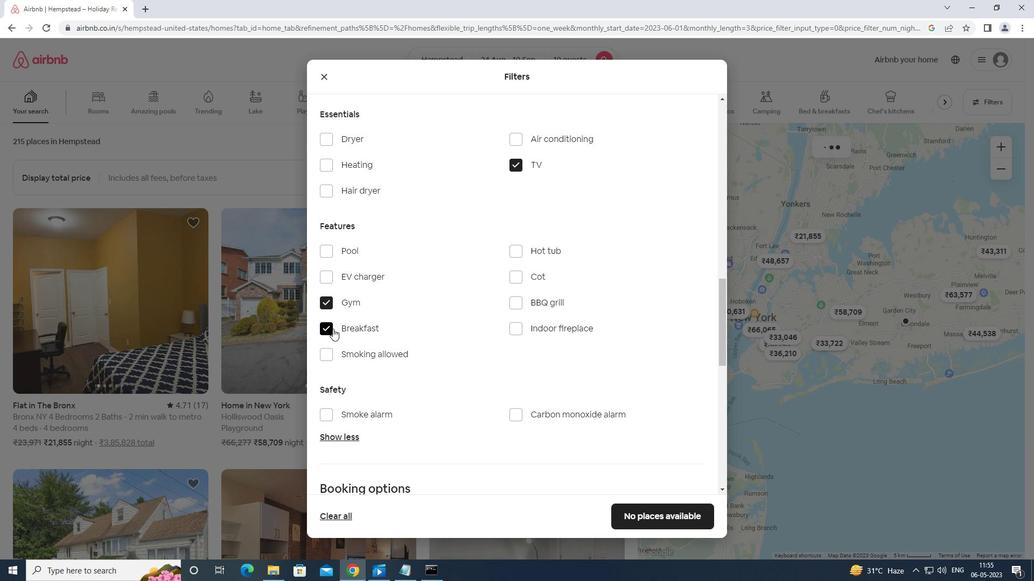 
Action: Mouse moved to (334, 329)
Screenshot: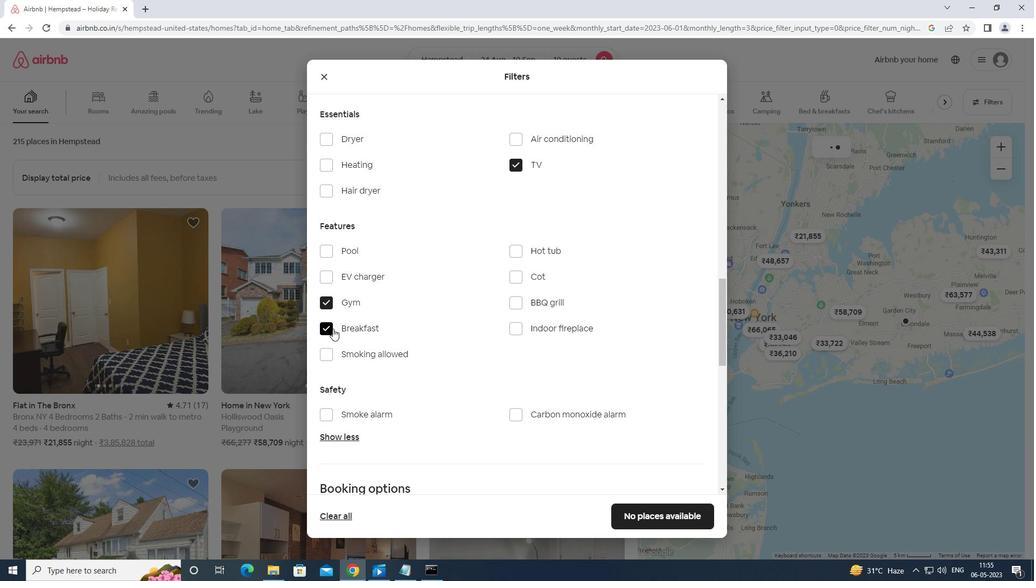 
Action: Mouse scrolled (334, 329) with delta (0, 0)
Screenshot: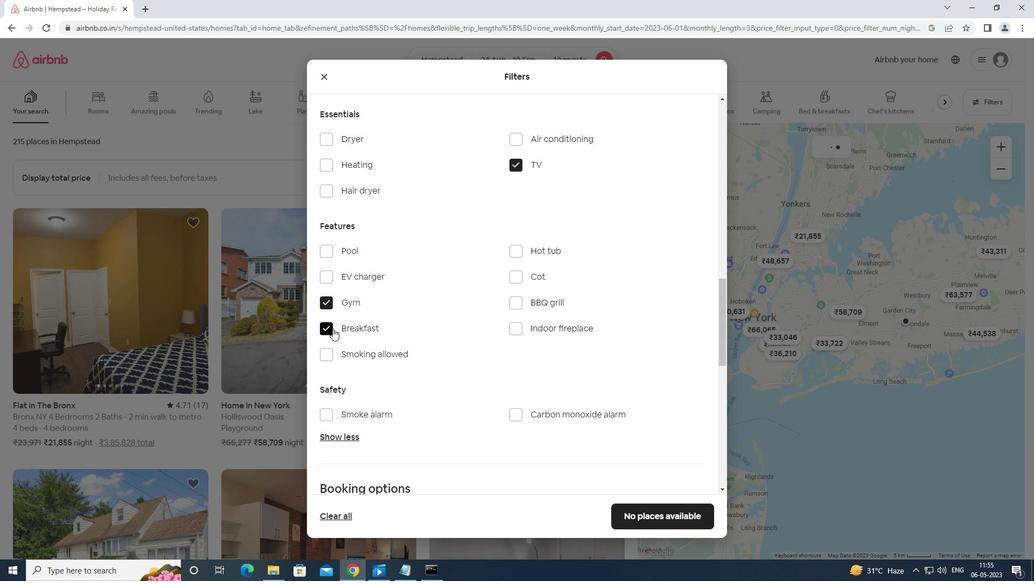 
Action: Mouse moved to (336, 330)
Screenshot: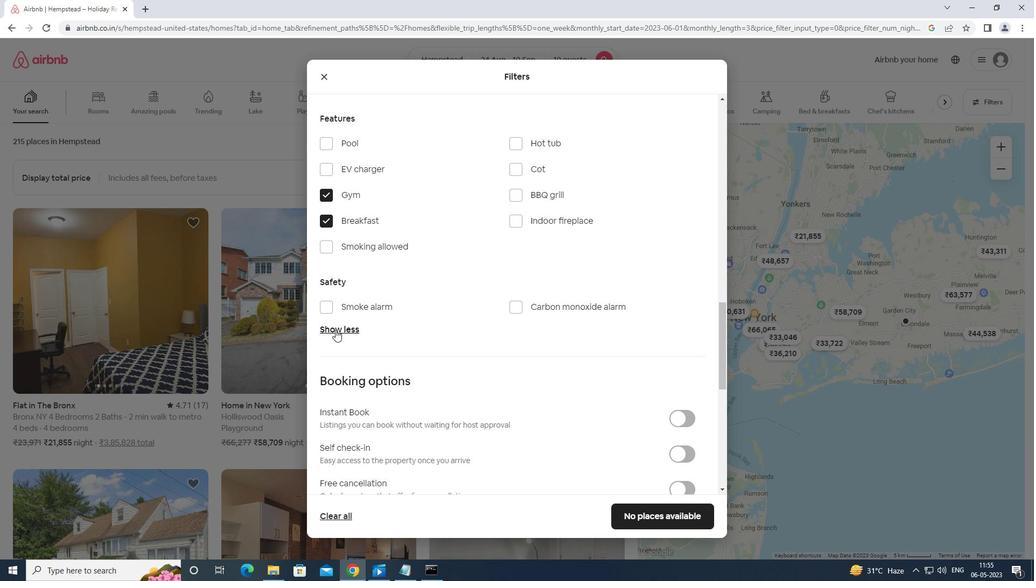 
Action: Mouse scrolled (336, 330) with delta (0, 0)
Screenshot: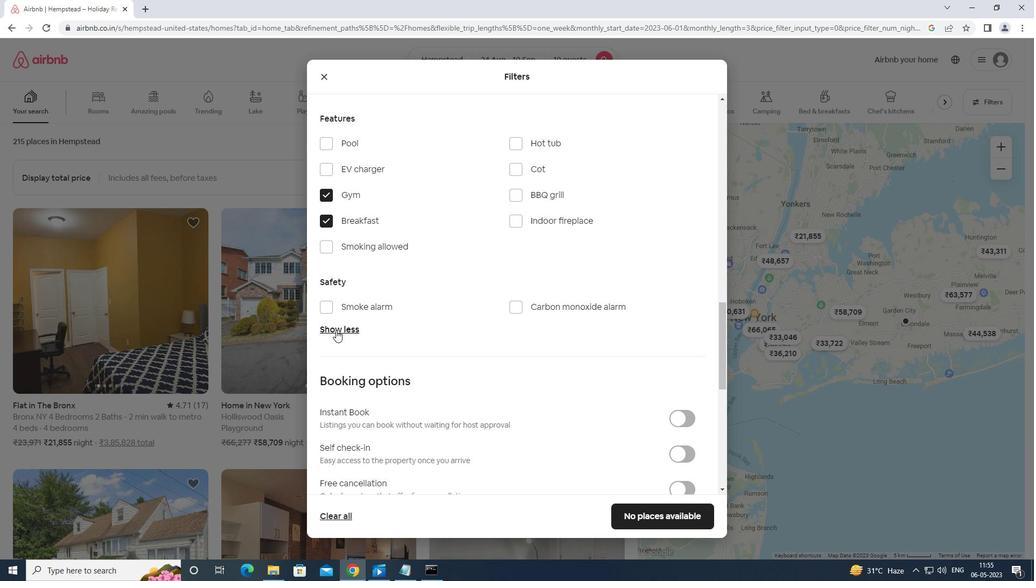 
Action: Mouse scrolled (336, 330) with delta (0, 0)
Screenshot: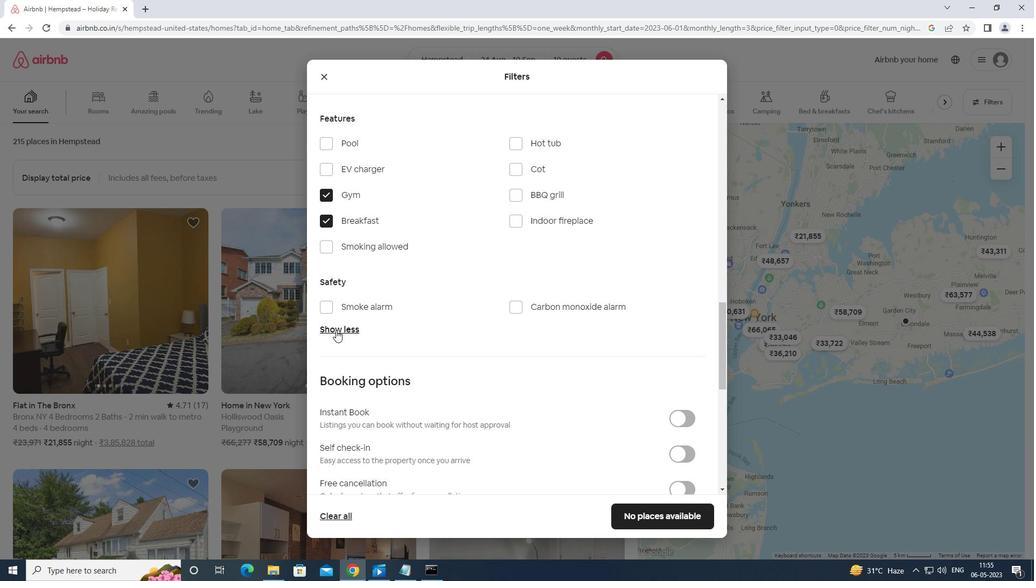 
Action: Mouse moved to (674, 350)
Screenshot: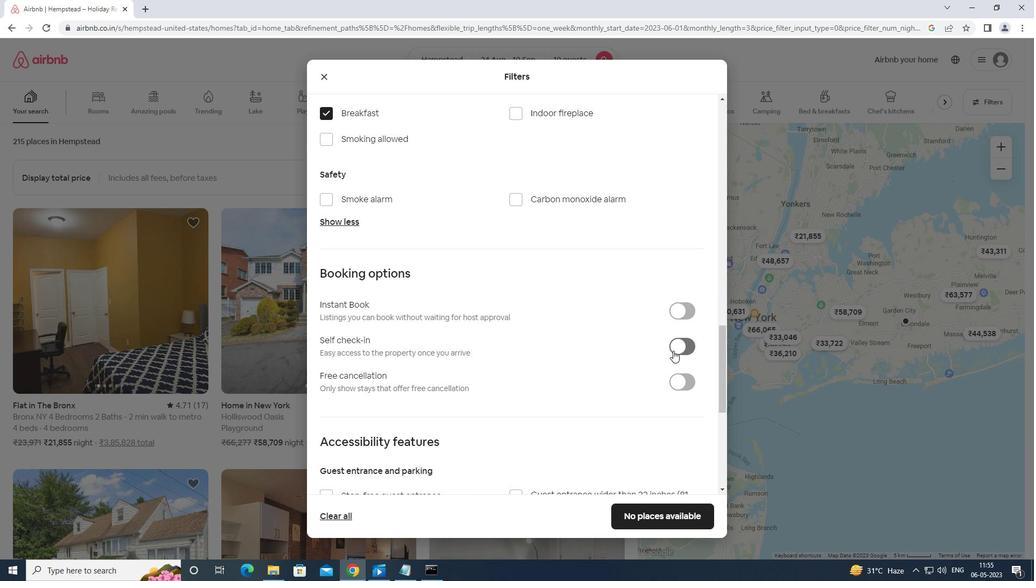 
Action: Mouse pressed left at (674, 350)
Screenshot: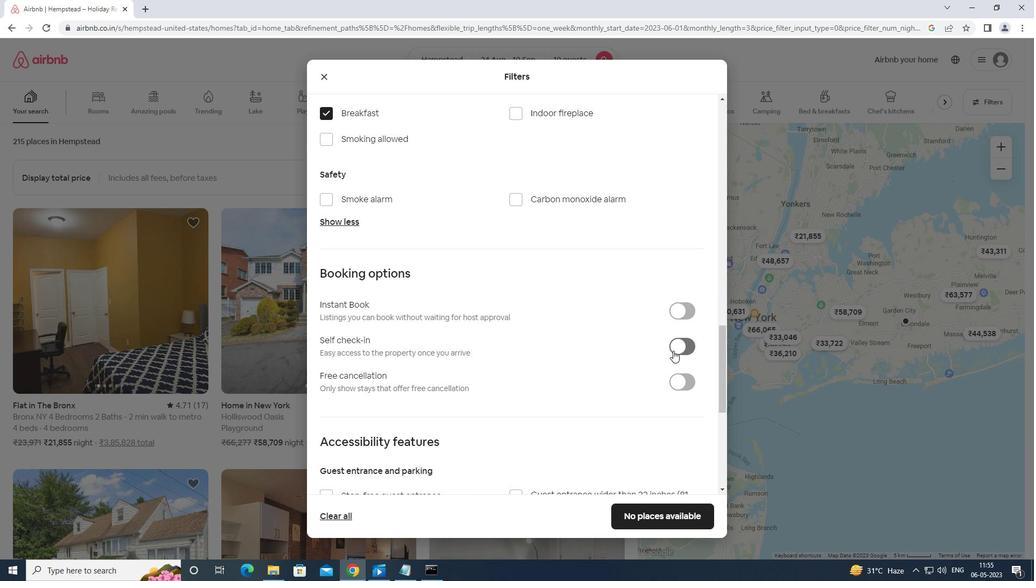
Action: Mouse moved to (676, 346)
Screenshot: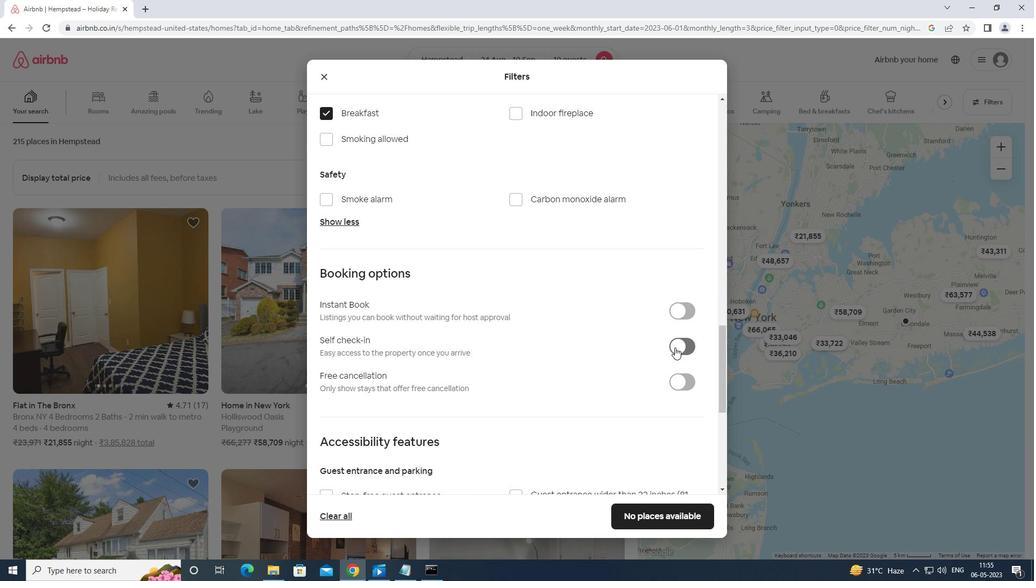 
Action: Mouse scrolled (676, 346) with delta (0, 0)
Screenshot: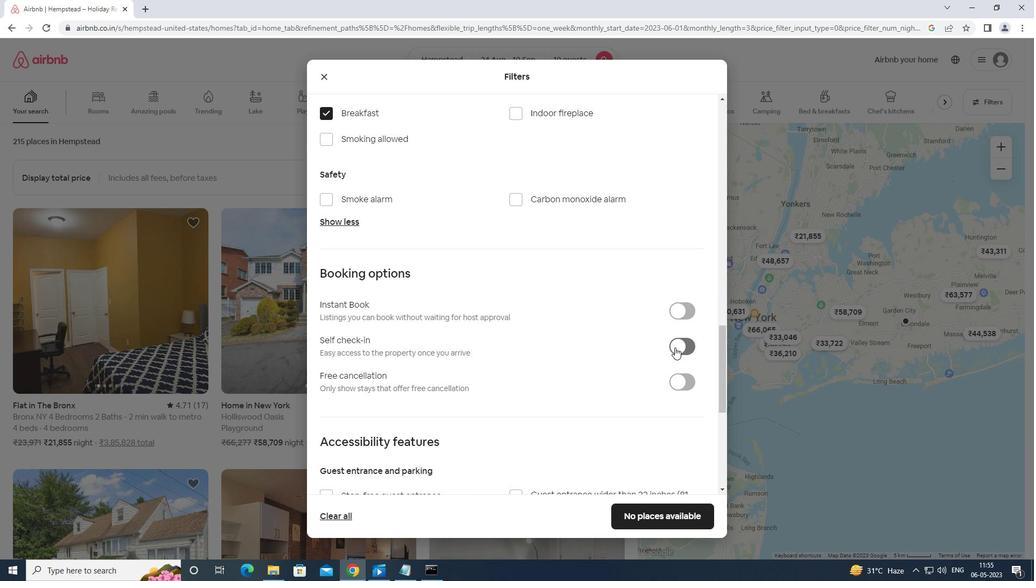 
Action: Mouse scrolled (676, 346) with delta (0, 0)
Screenshot: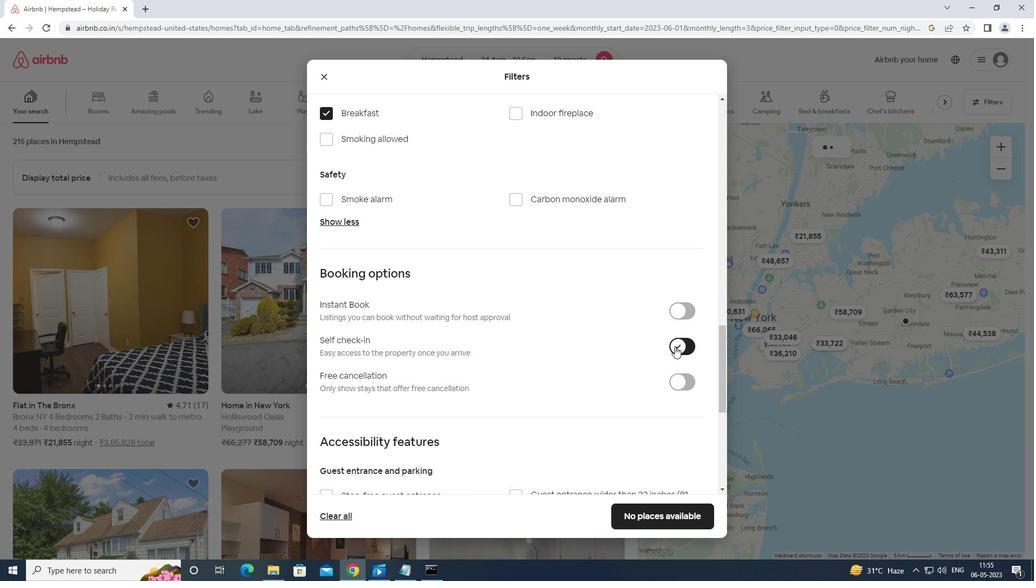 
Action: Mouse scrolled (676, 346) with delta (0, 0)
Screenshot: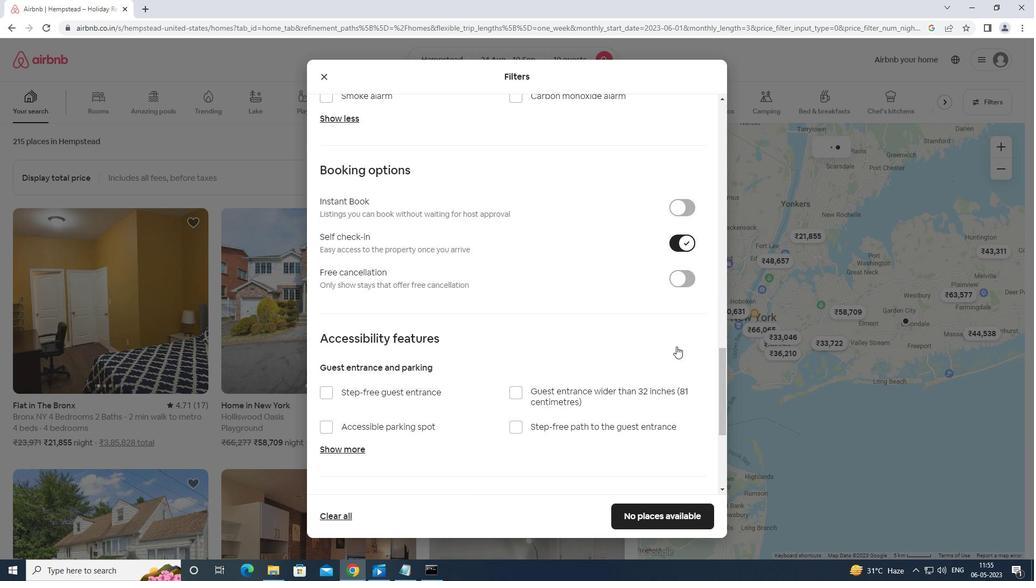 
Action: Mouse scrolled (676, 346) with delta (0, 0)
Screenshot: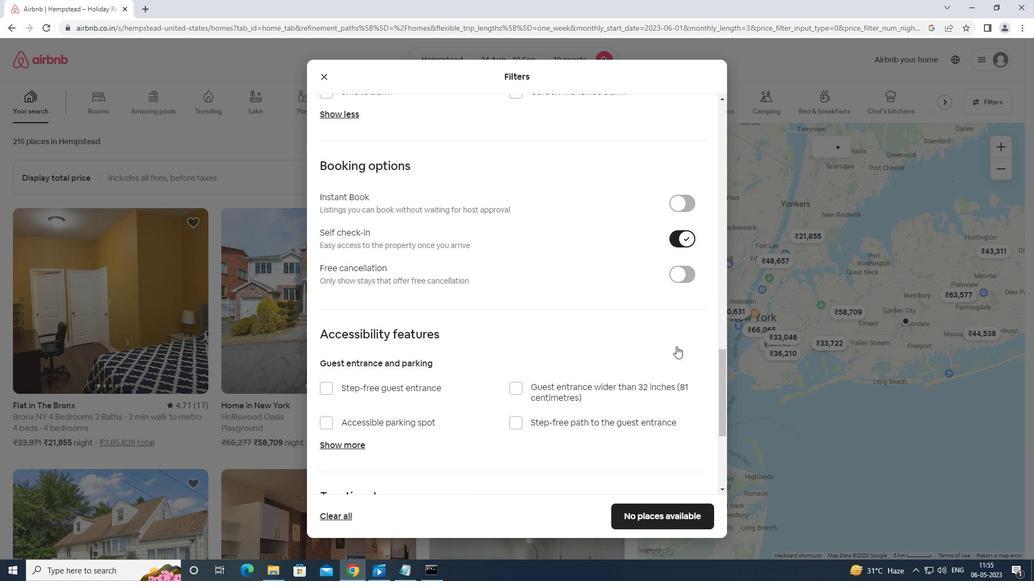 
Action: Mouse moved to (676, 346)
Screenshot: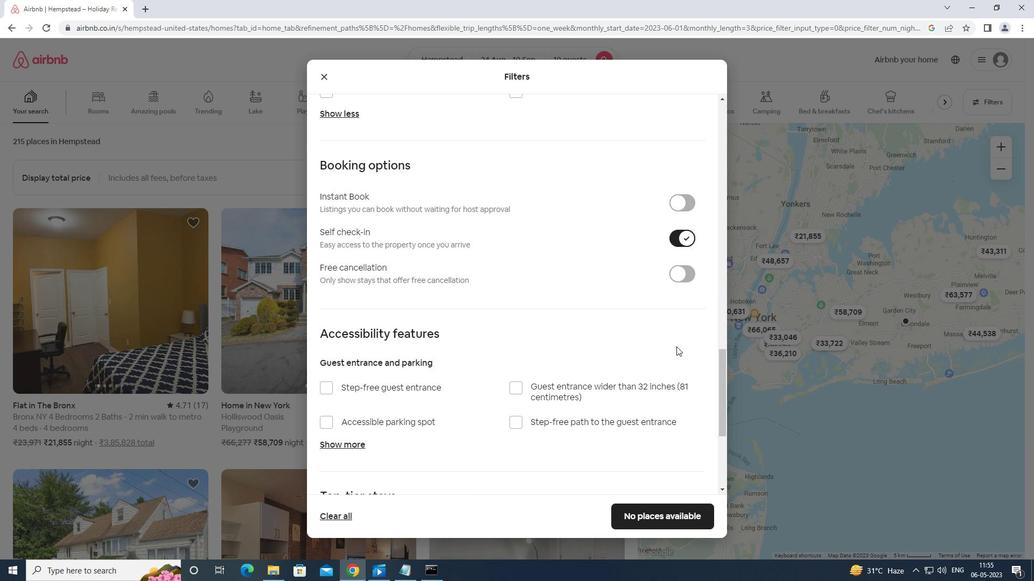 
Action: Mouse scrolled (676, 346) with delta (0, 0)
Screenshot: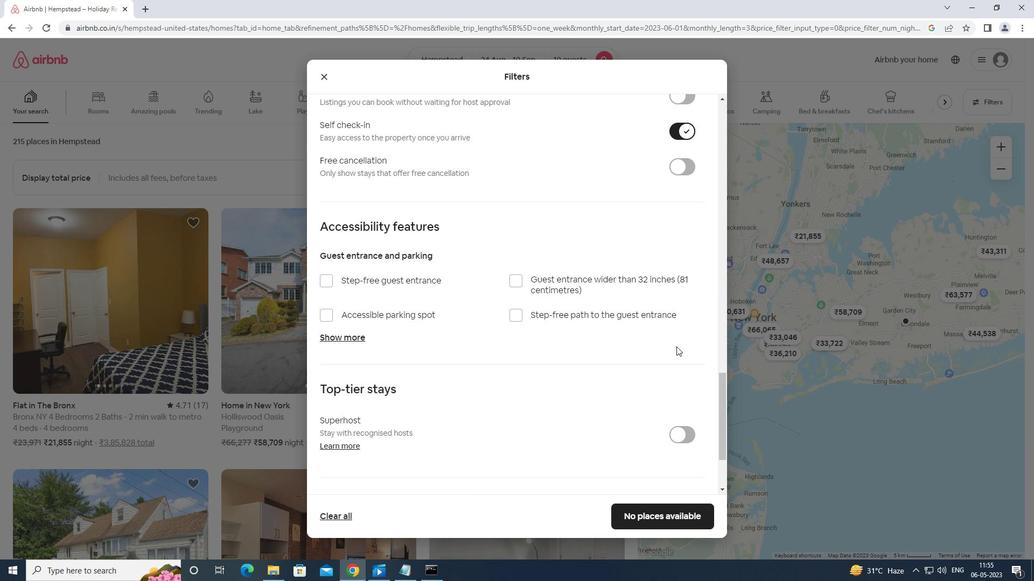 
Action: Mouse moved to (676, 346)
Screenshot: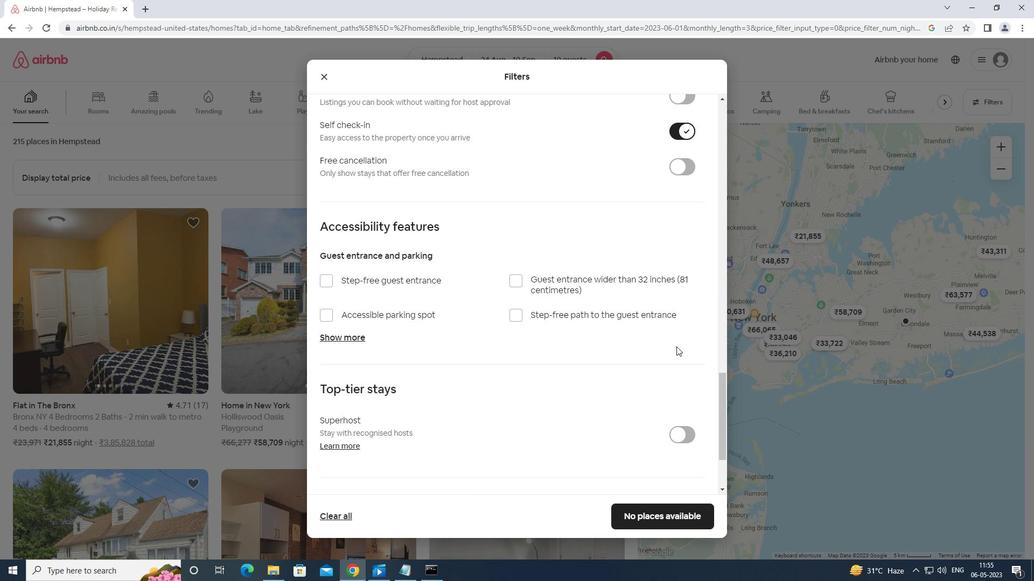 
Action: Mouse scrolled (676, 346) with delta (0, 0)
Screenshot: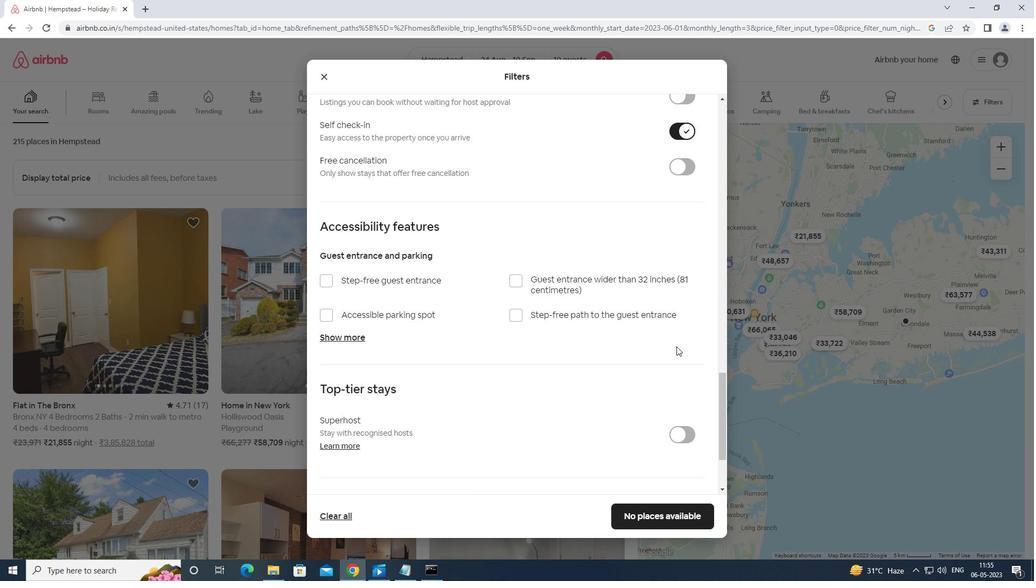 
Action: Mouse moved to (675, 347)
Screenshot: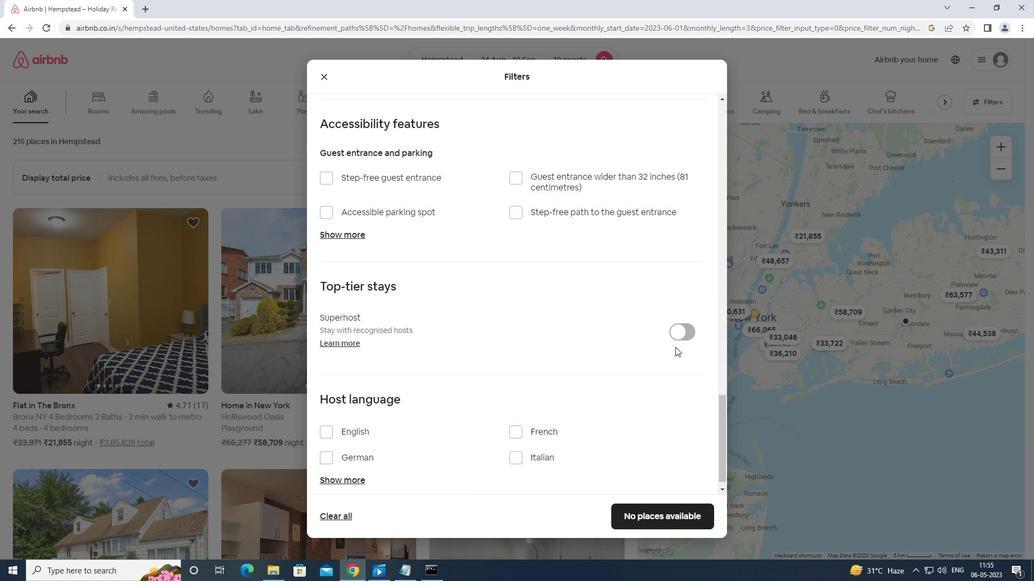 
Action: Mouse scrolled (675, 346) with delta (0, 0)
Screenshot: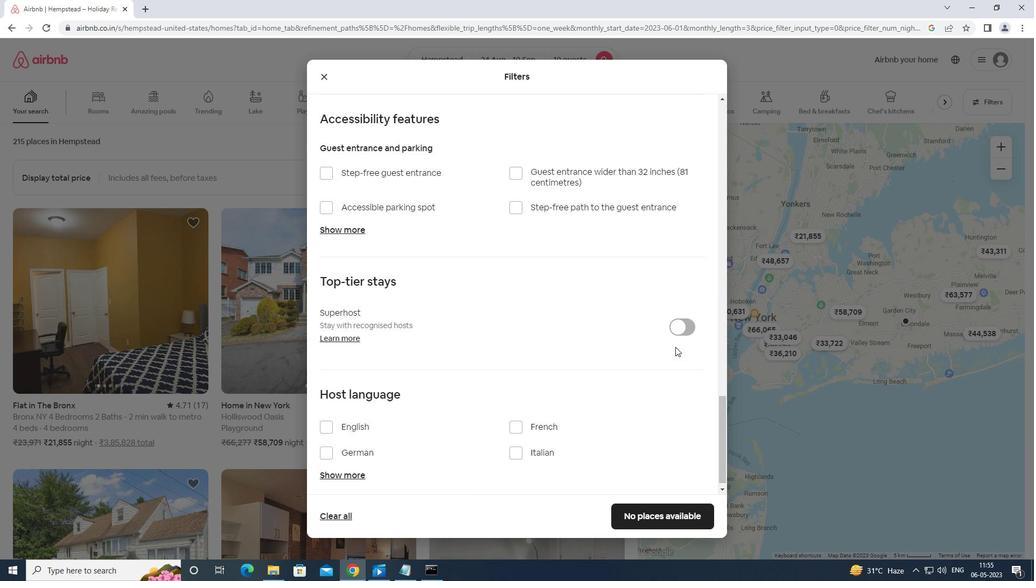 
Action: Mouse scrolled (675, 346) with delta (0, 0)
Screenshot: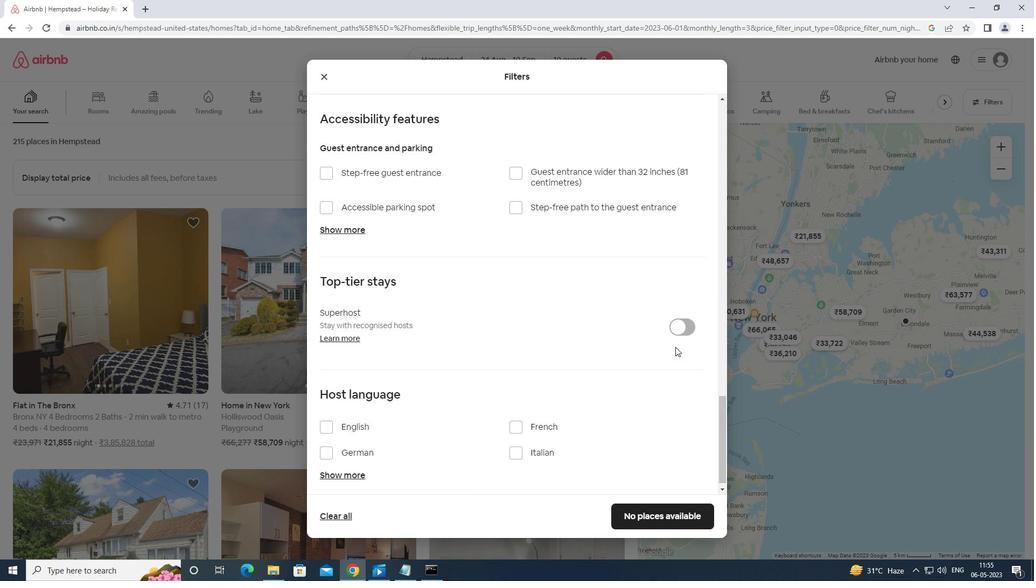
Action: Mouse scrolled (675, 346) with delta (0, 0)
Screenshot: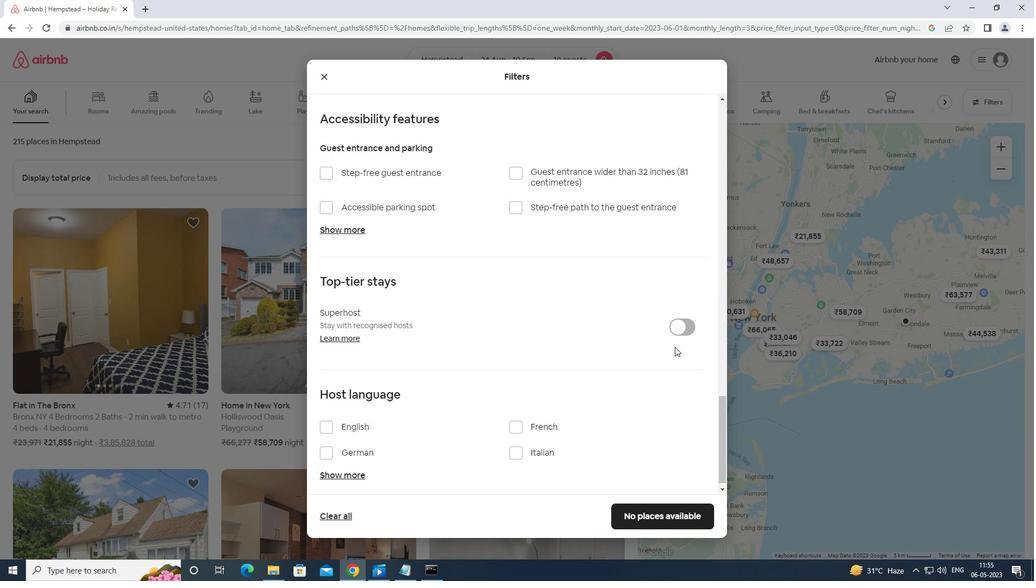 
Action: Mouse moved to (327, 417)
Screenshot: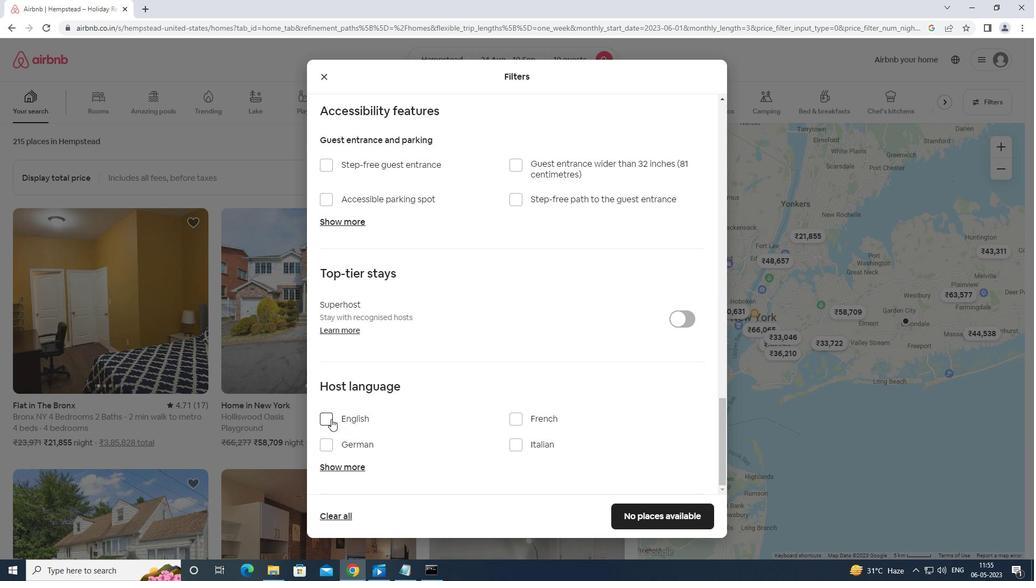 
Action: Mouse pressed left at (327, 417)
Screenshot: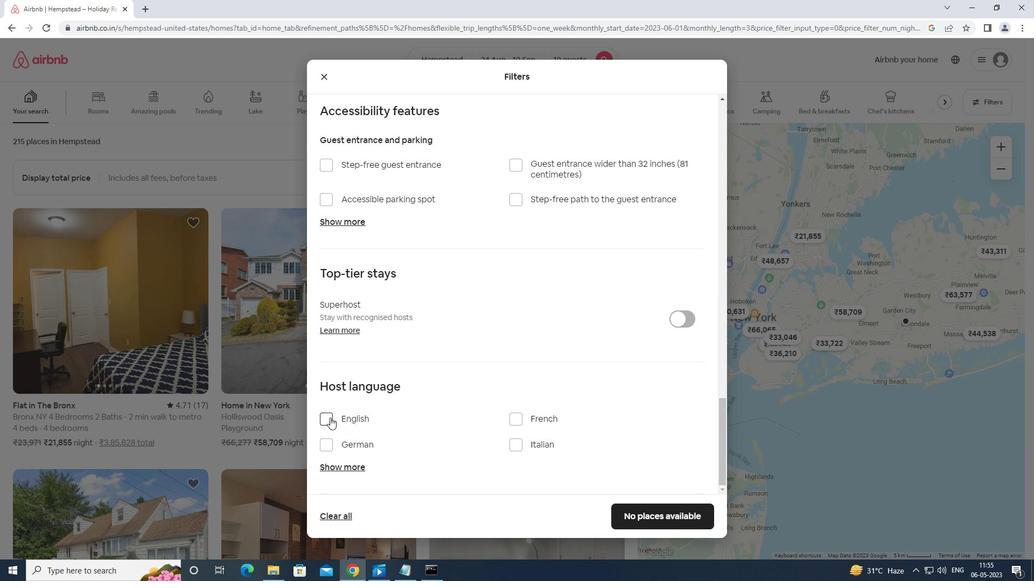 
Action: Mouse moved to (685, 508)
Screenshot: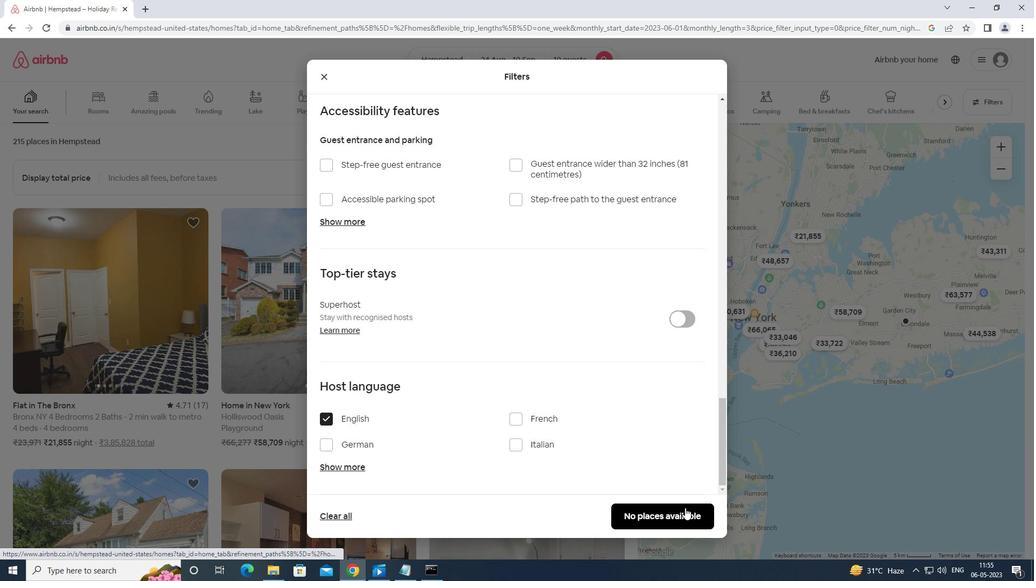 
Action: Mouse pressed left at (685, 508)
Screenshot: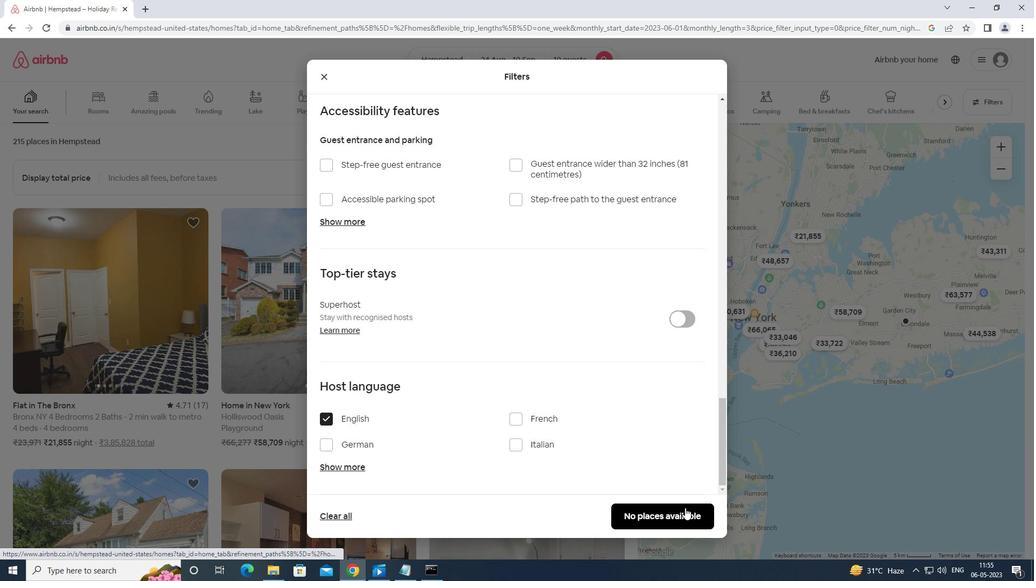 
Action: Mouse moved to (686, 508)
Screenshot: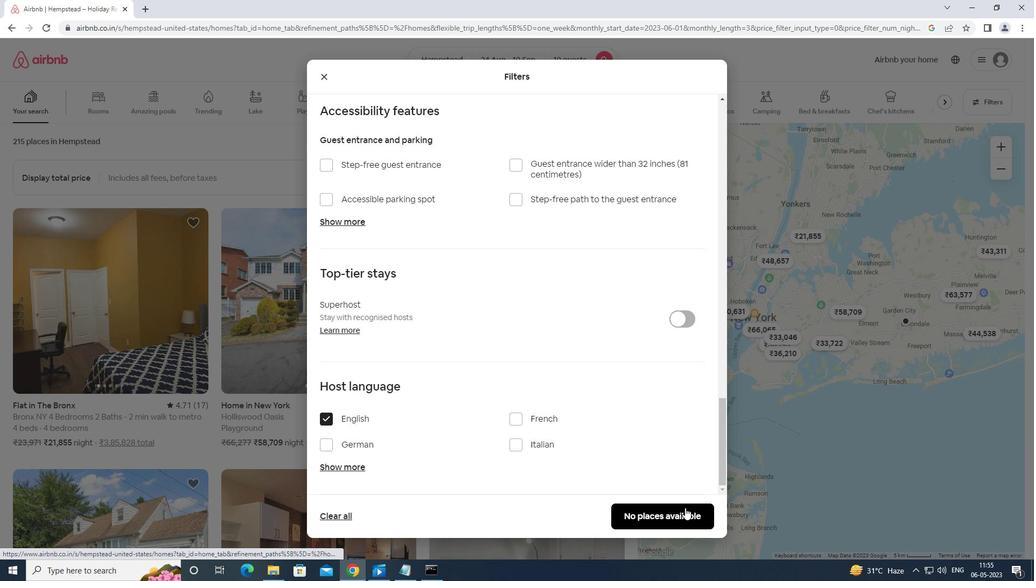 
